 Task: Use LinkedIn's search filters to find profiles related to 'Chanakya' school, 'Sports and Recreation Instruction' industry, 'wealth management' service, 'sheet metal worker' title, 'Elsevier' company, 'houseforsale' topic, and 'Tata, Souss-Massa, Morocco' location.
Action: Mouse moved to (533, 70)
Screenshot: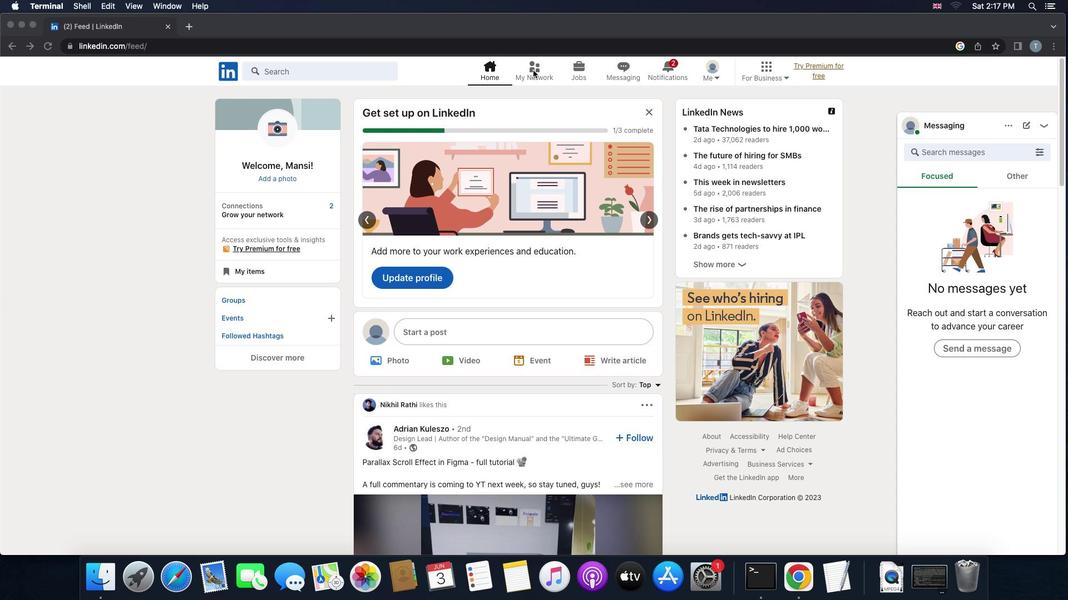 
Action: Mouse pressed left at (533, 70)
Screenshot: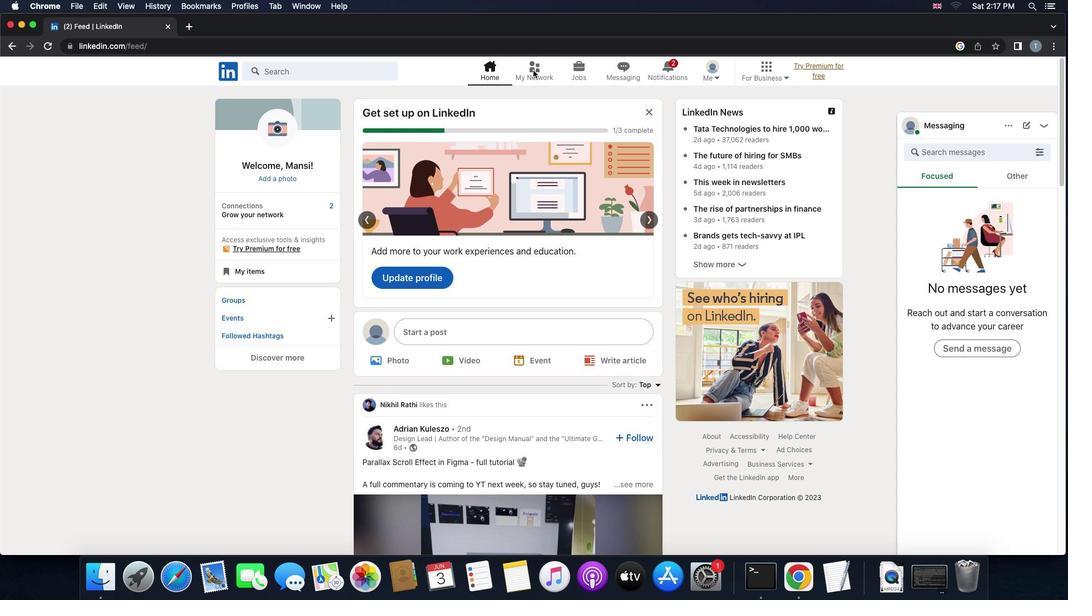 
Action: Mouse pressed left at (533, 70)
Screenshot: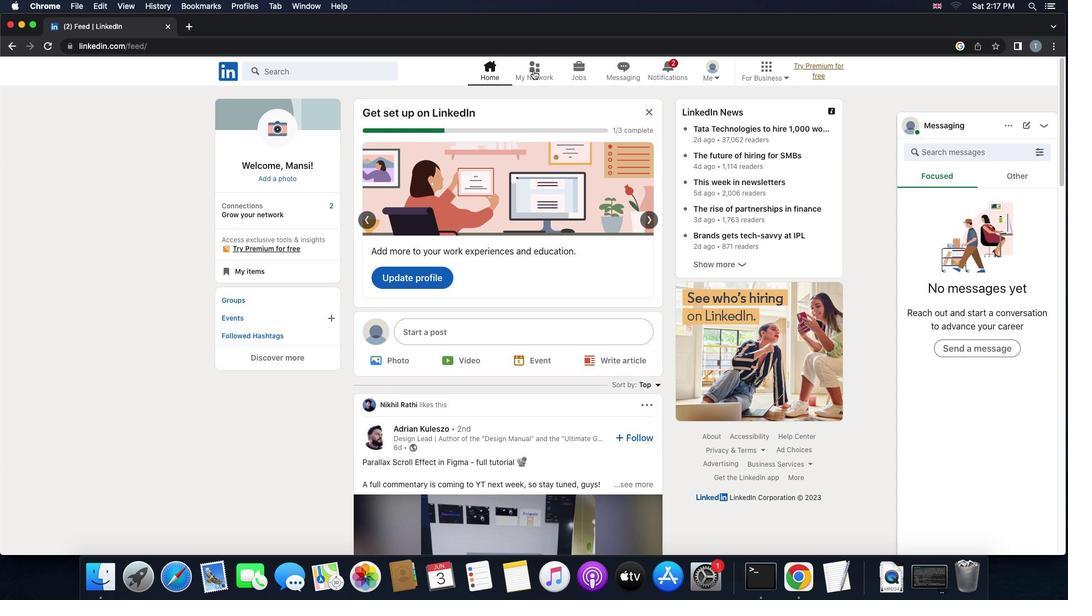 
Action: Mouse moved to (342, 124)
Screenshot: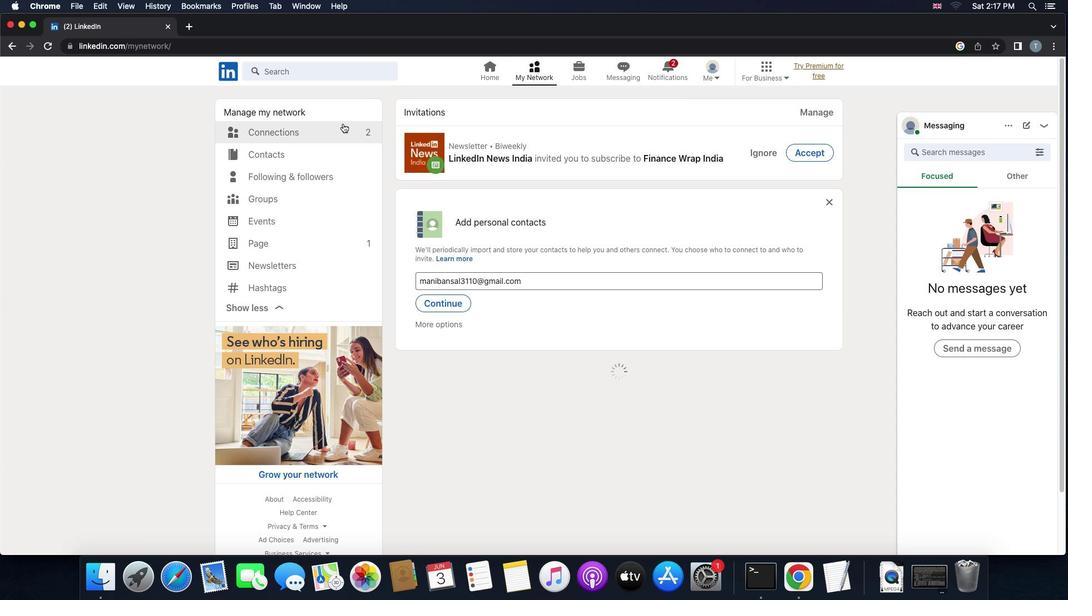 
Action: Mouse pressed left at (342, 124)
Screenshot: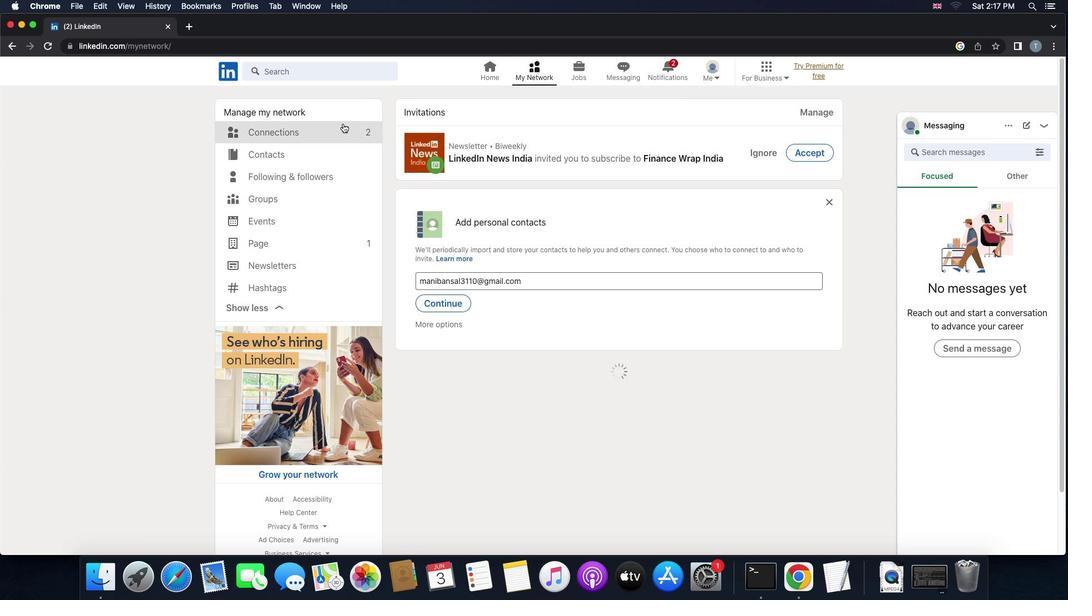 
Action: Mouse moved to (342, 124)
Screenshot: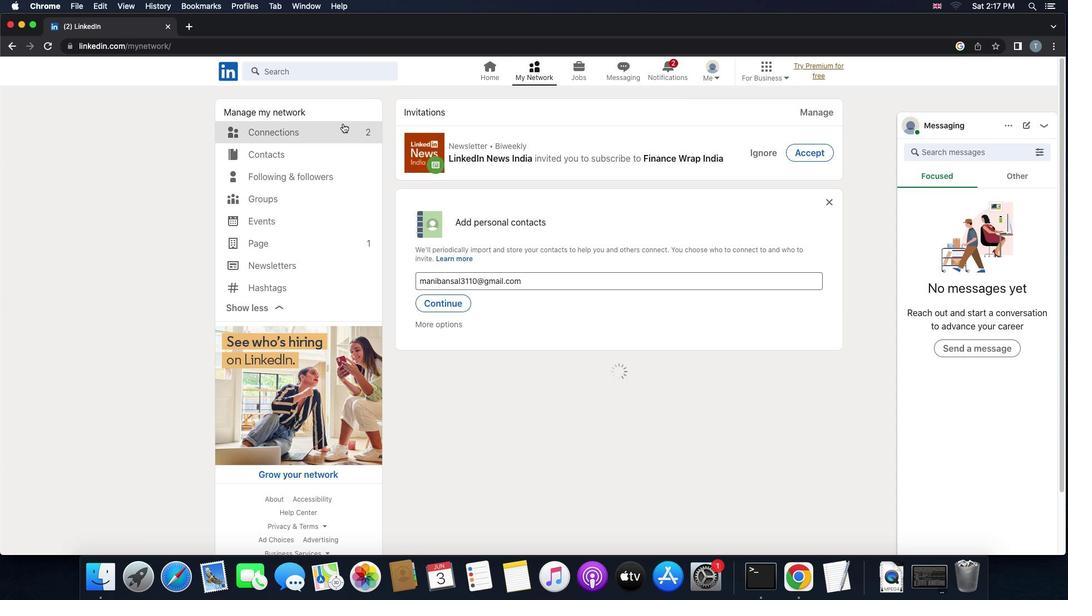 
Action: Mouse pressed left at (342, 124)
Screenshot: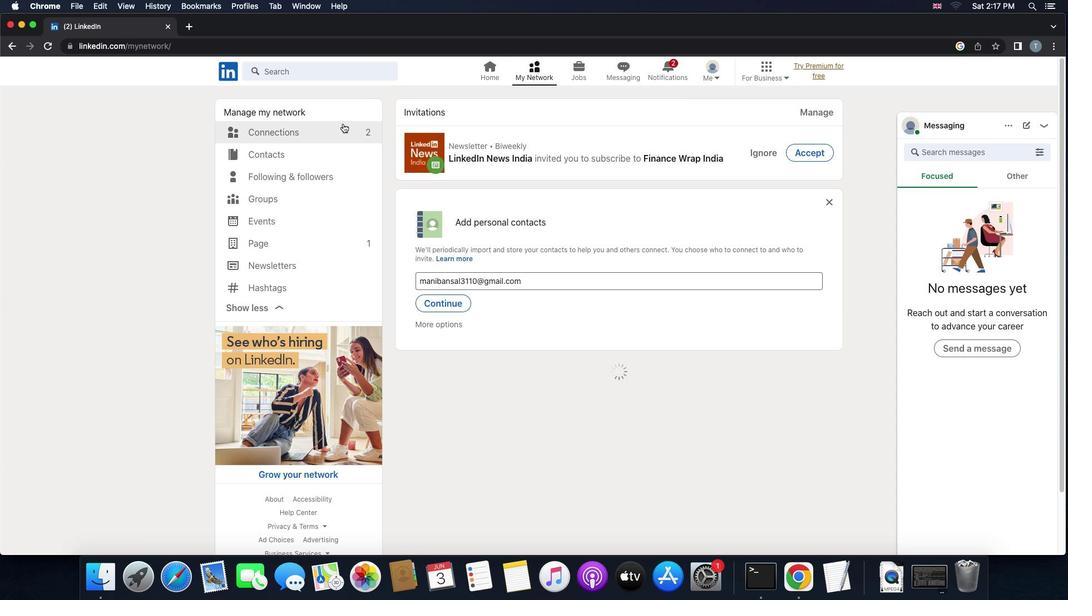 
Action: Mouse moved to (339, 135)
Screenshot: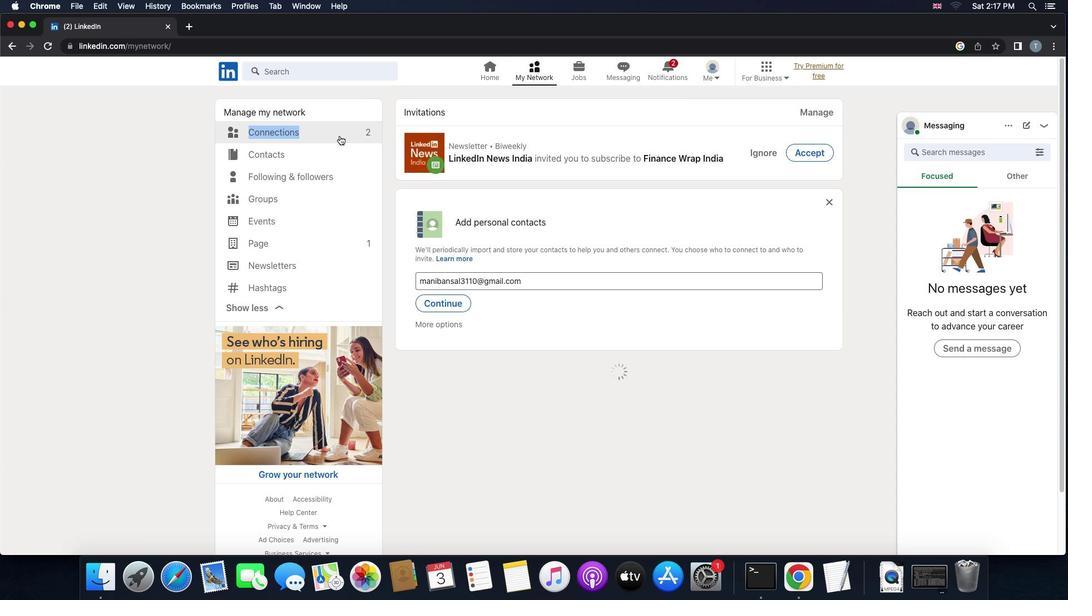 
Action: Mouse pressed left at (339, 135)
Screenshot: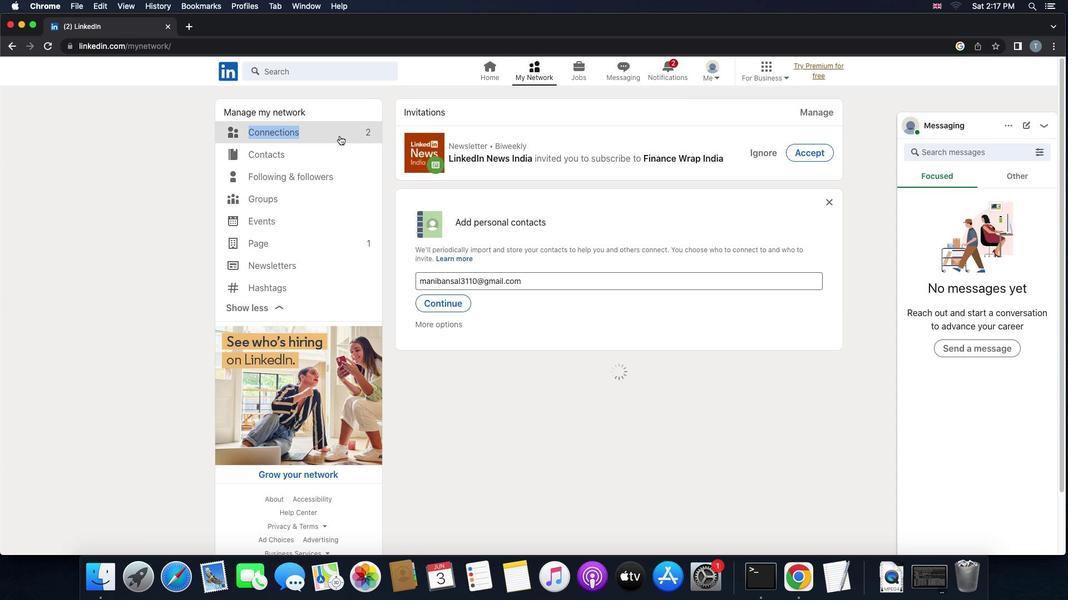 
Action: Mouse moved to (616, 135)
Screenshot: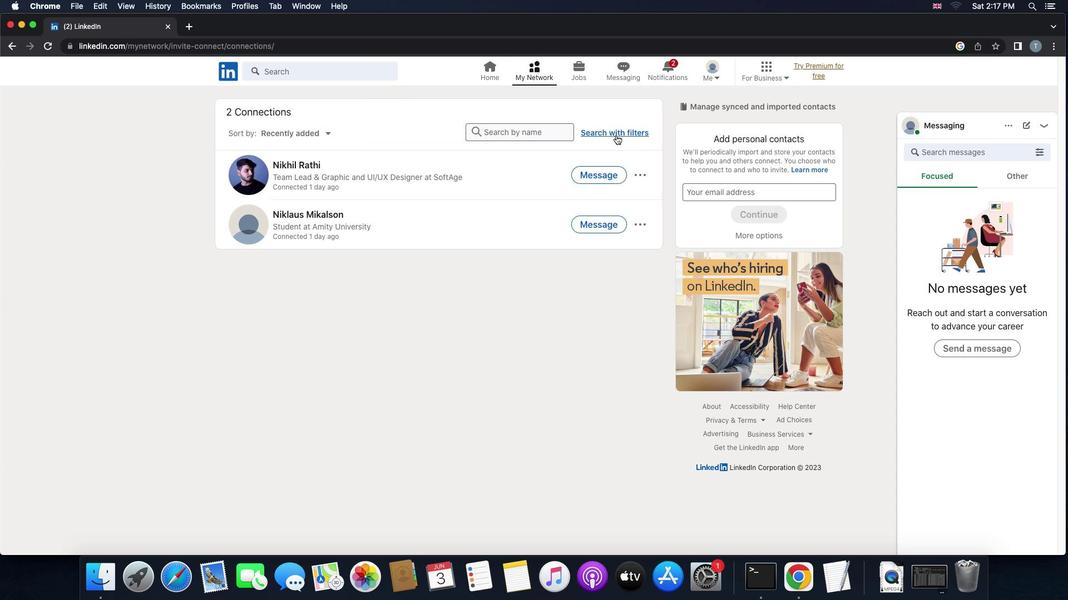 
Action: Mouse pressed left at (616, 135)
Screenshot: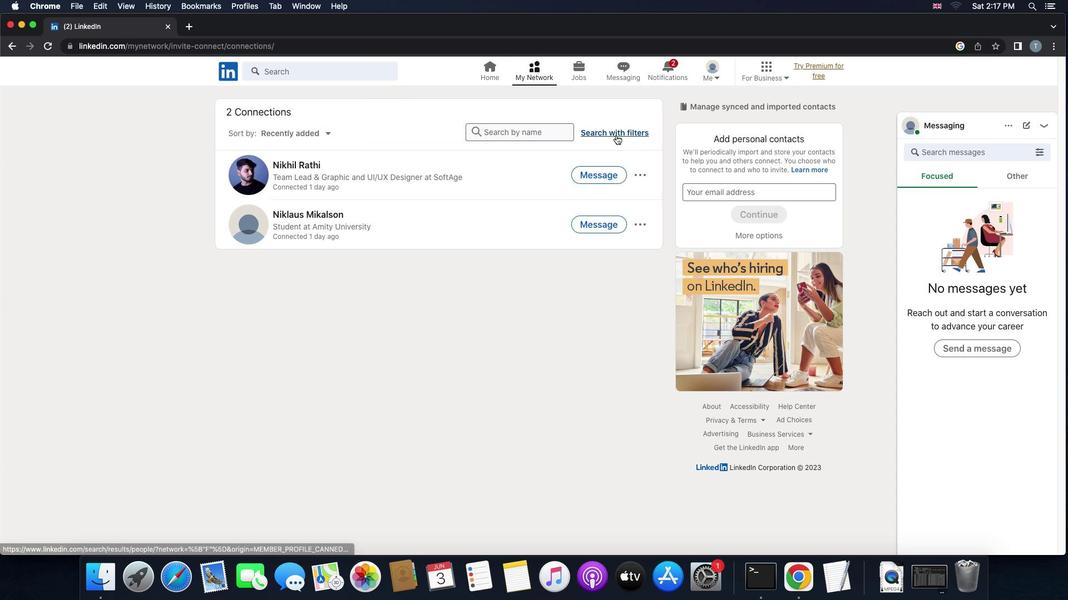 
Action: Mouse moved to (595, 105)
Screenshot: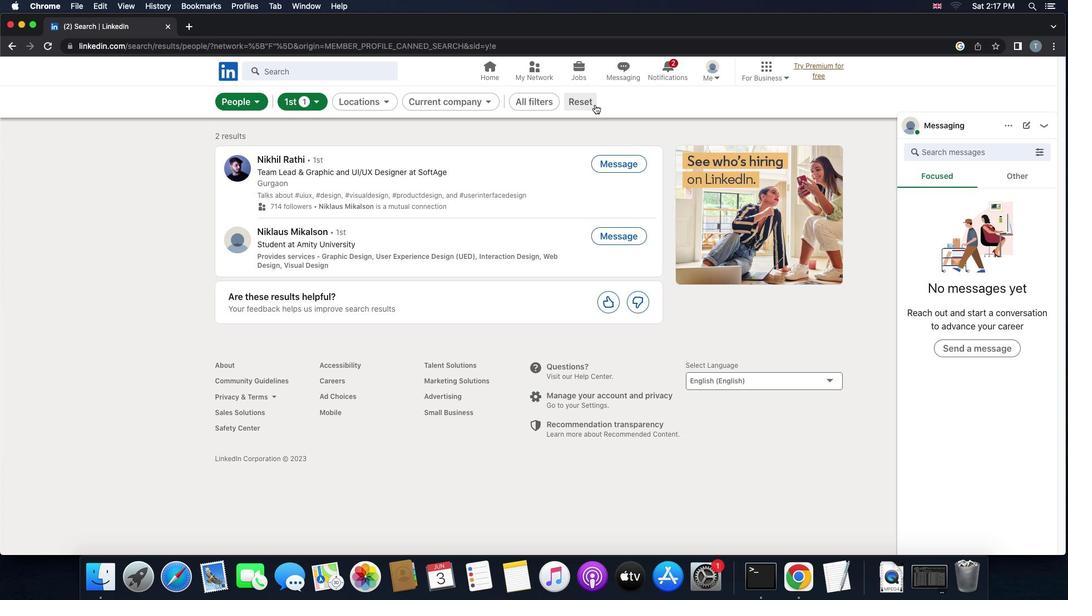 
Action: Mouse pressed left at (595, 105)
Screenshot: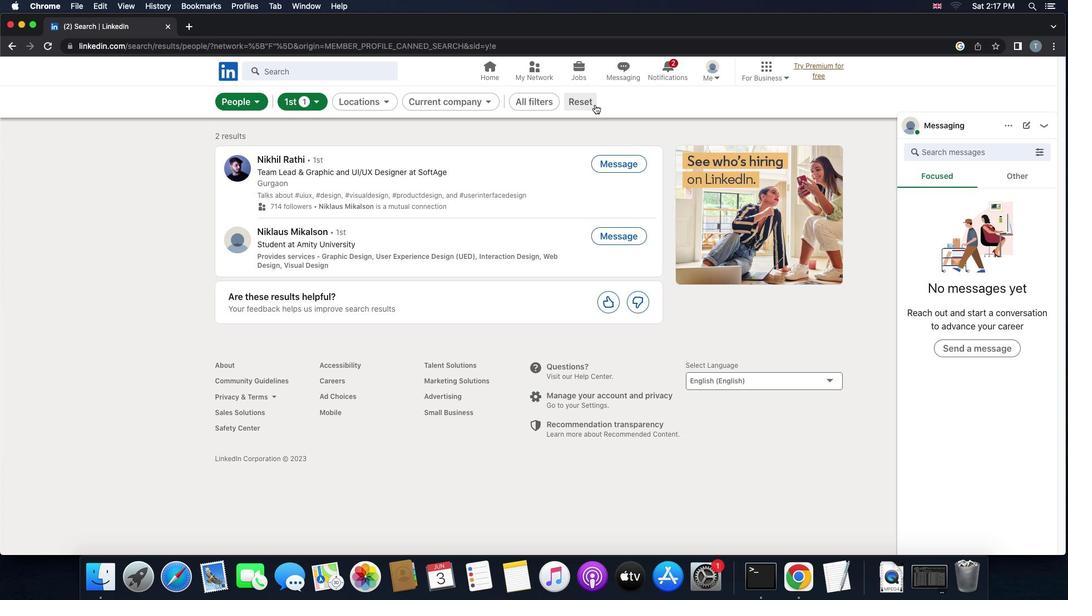 
Action: Mouse moved to (570, 104)
Screenshot: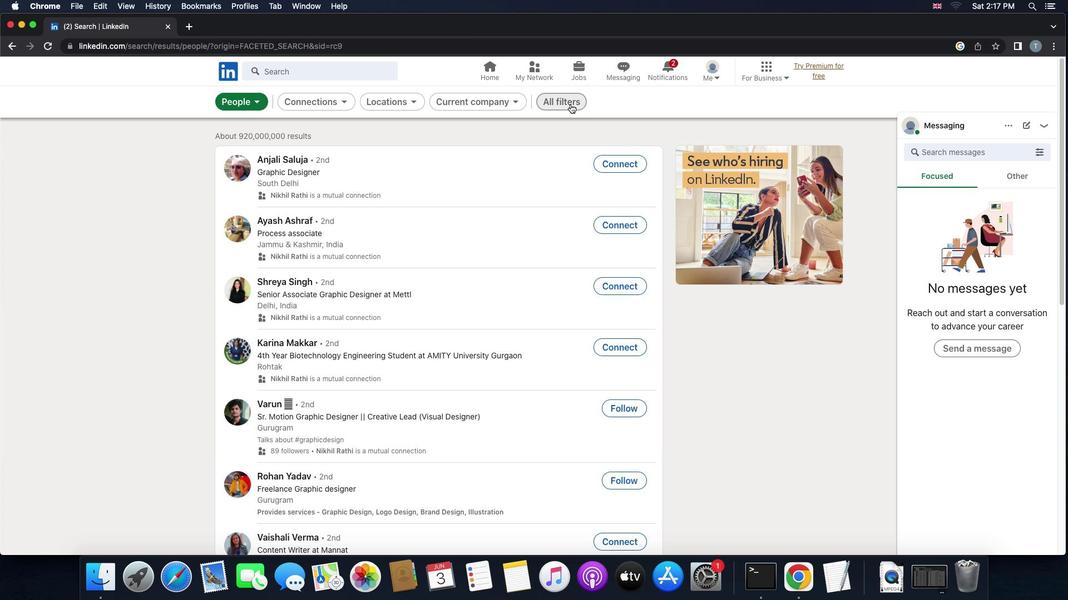 
Action: Mouse pressed left at (570, 104)
Screenshot: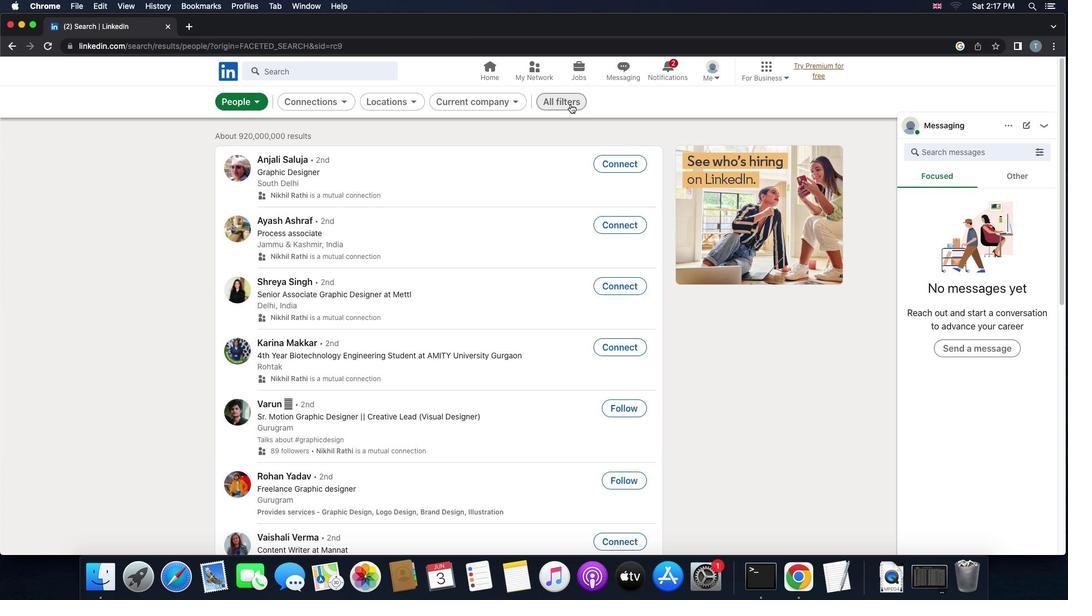 
Action: Mouse moved to (789, 258)
Screenshot: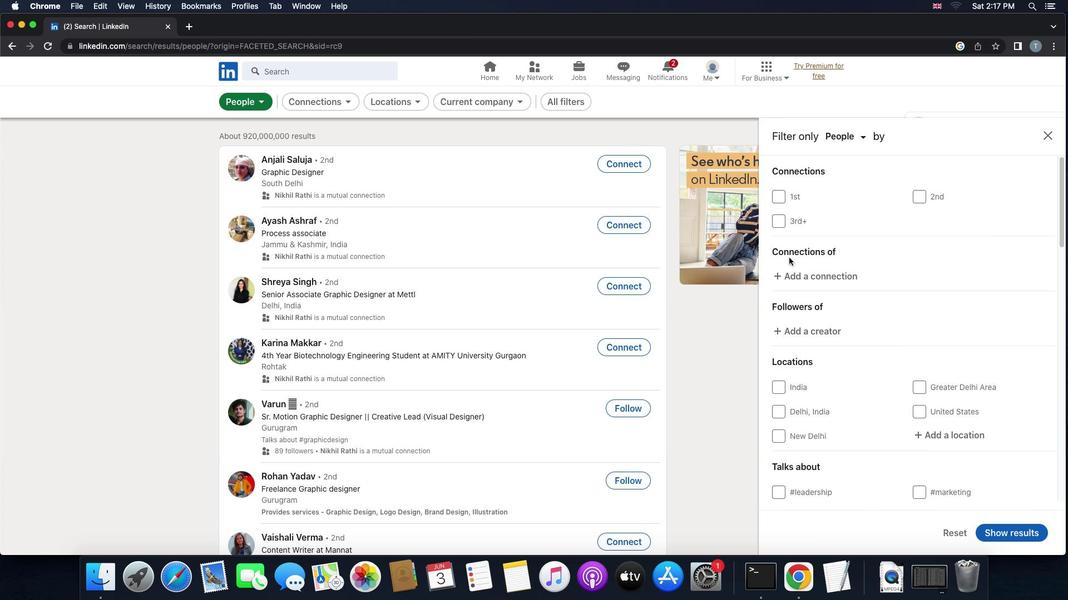 
Action: Mouse scrolled (789, 258) with delta (0, 0)
Screenshot: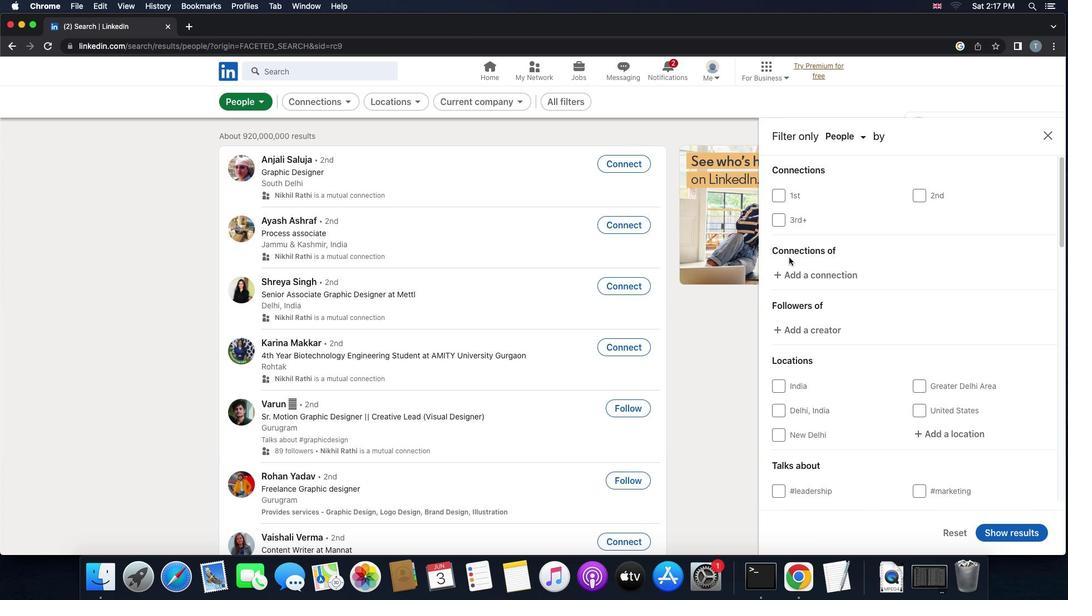 
Action: Mouse scrolled (789, 258) with delta (0, 0)
Screenshot: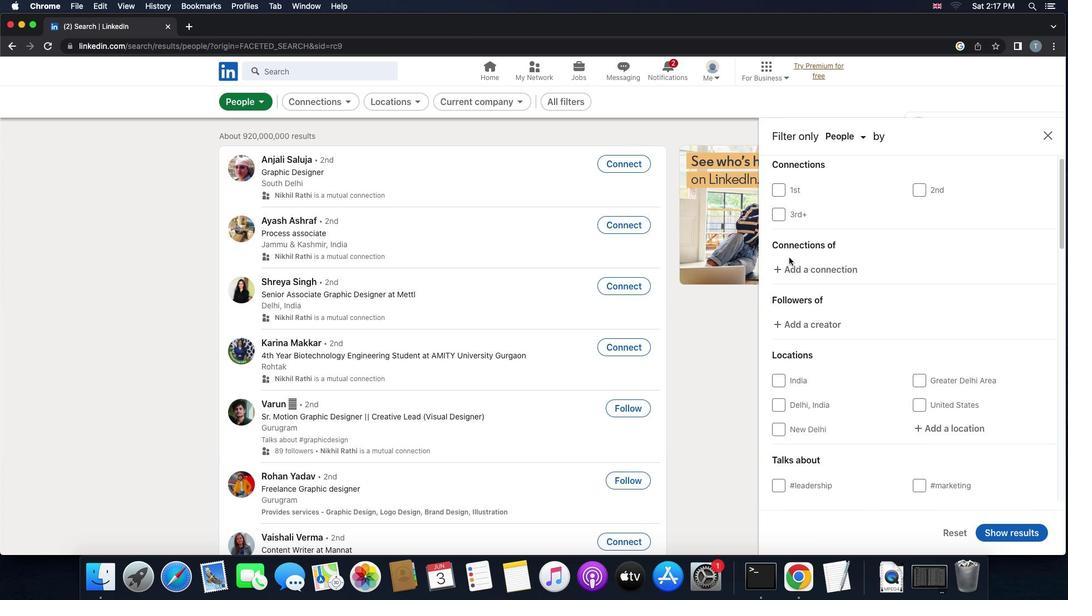 
Action: Mouse scrolled (789, 258) with delta (0, -1)
Screenshot: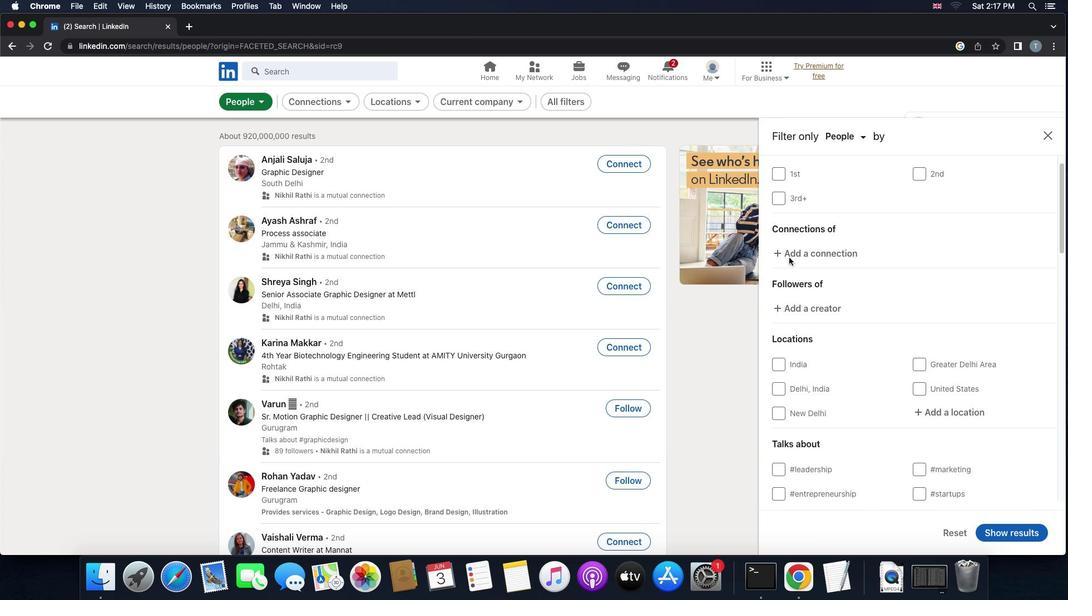 
Action: Mouse moved to (942, 342)
Screenshot: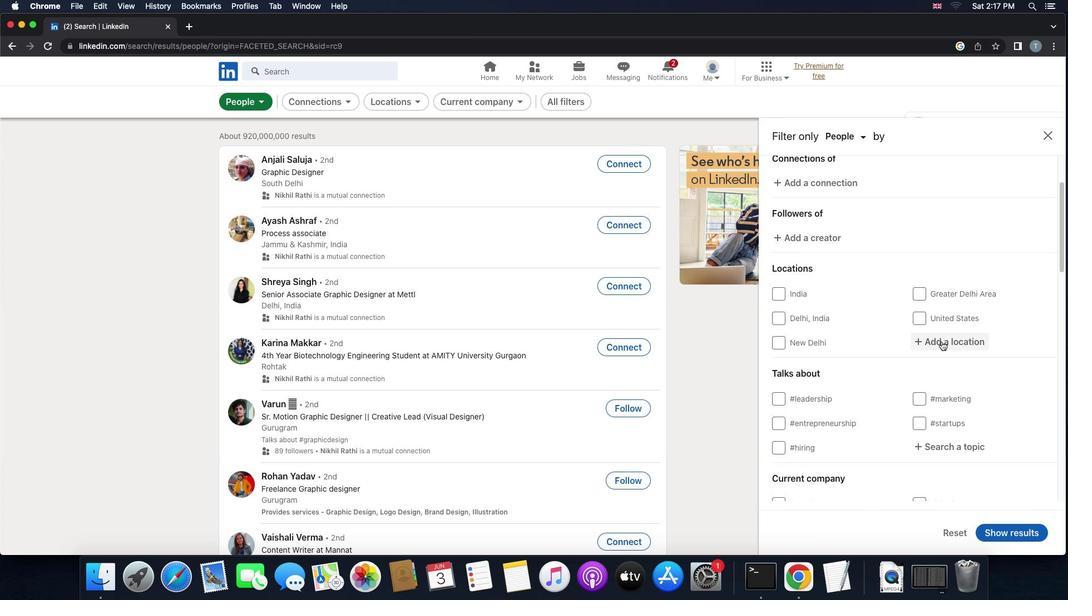 
Action: Mouse pressed left at (942, 342)
Screenshot: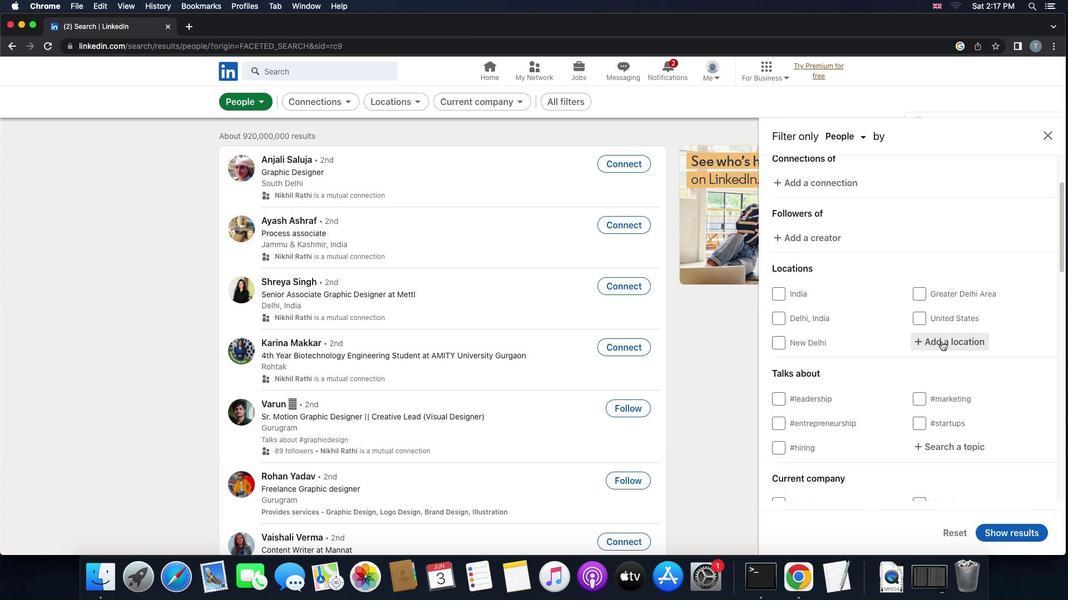 
Action: Mouse moved to (945, 342)
Screenshot: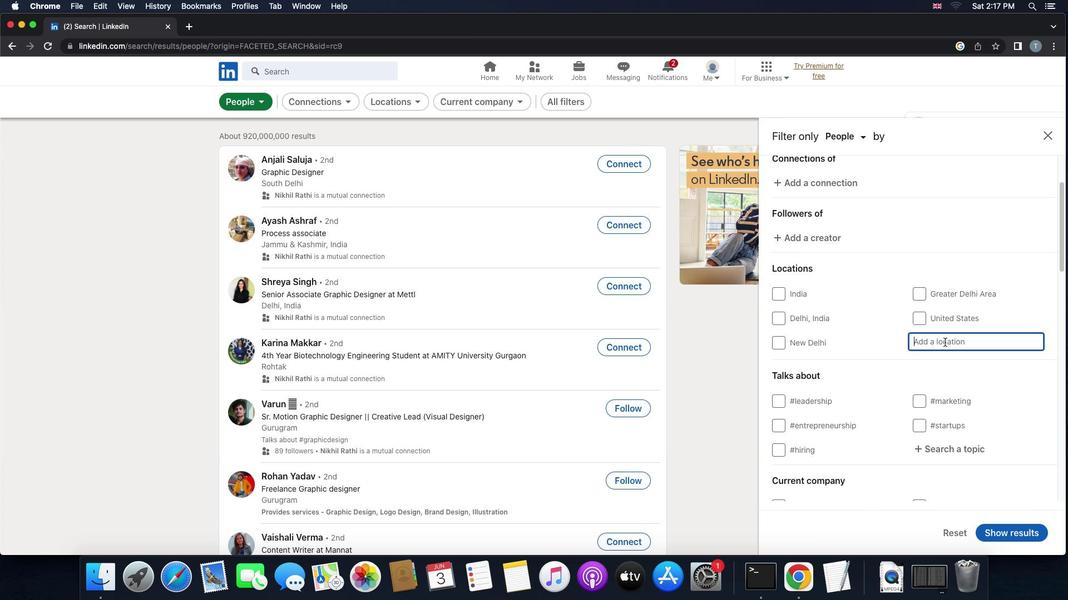 
Action: Key pressed 't''a''t''a'
Screenshot: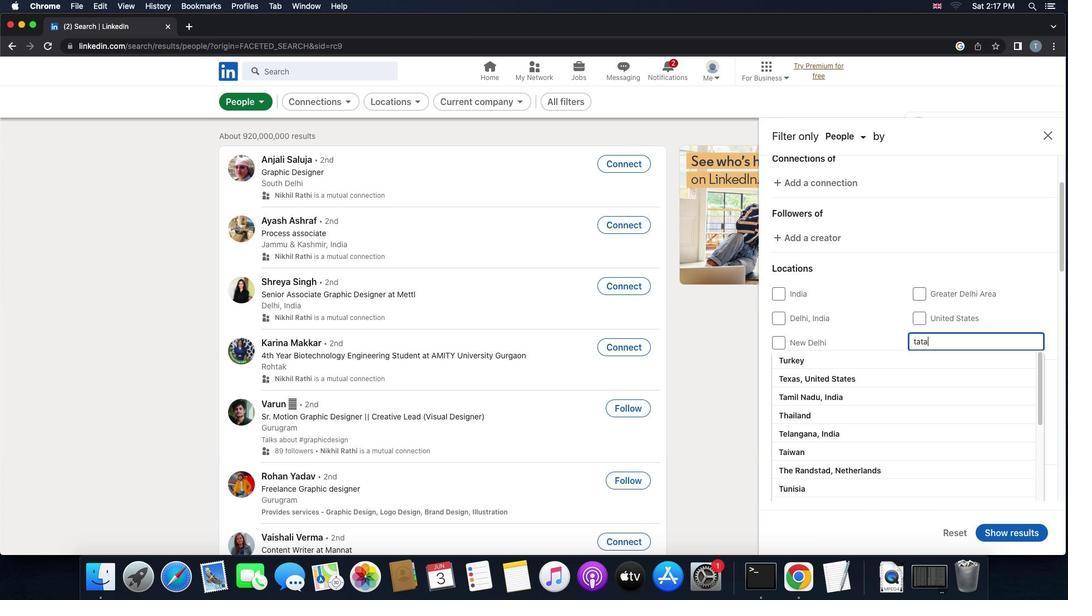 
Action: Mouse moved to (926, 392)
Screenshot: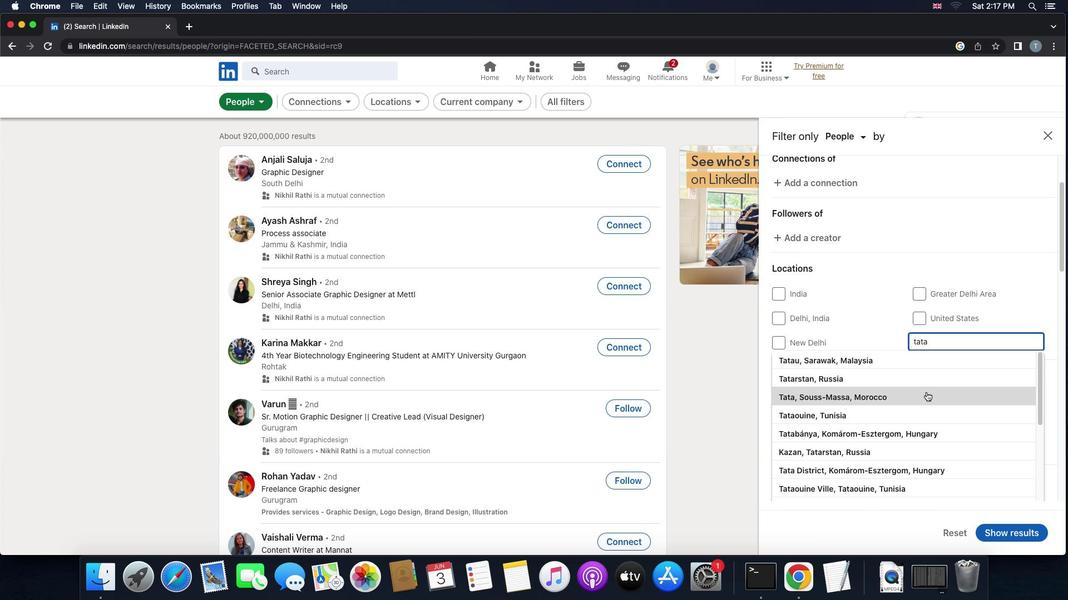 
Action: Mouse pressed left at (926, 392)
Screenshot: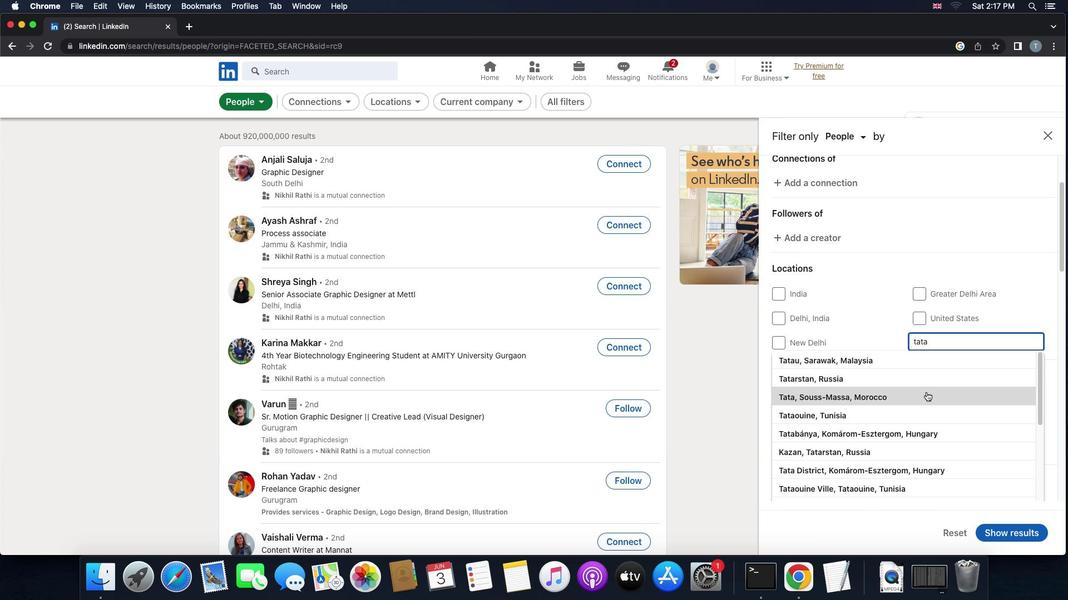 
Action: Mouse moved to (925, 402)
Screenshot: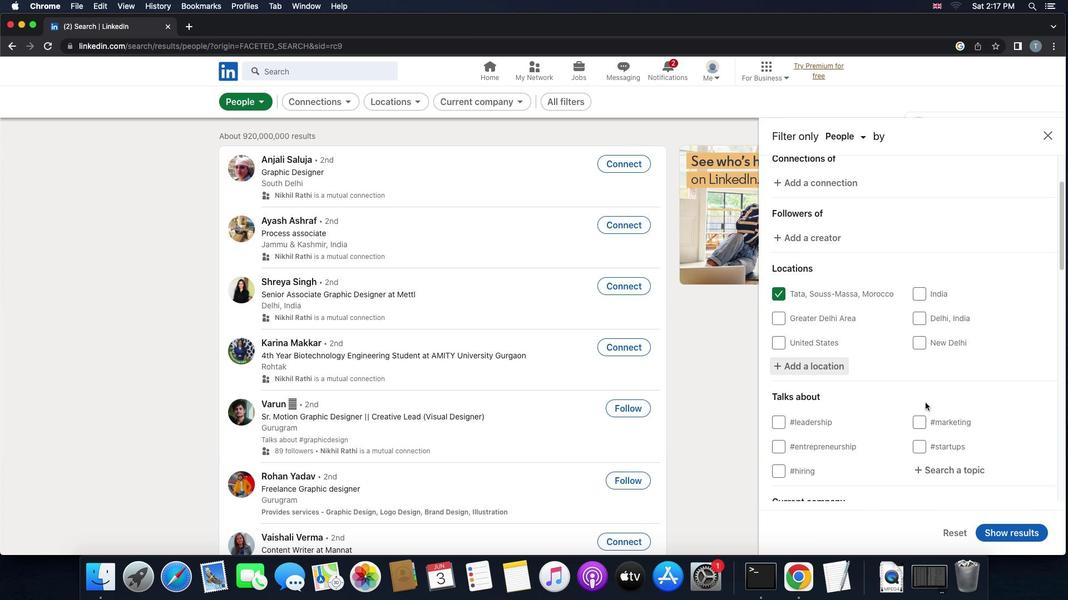 
Action: Mouse scrolled (925, 402) with delta (0, 0)
Screenshot: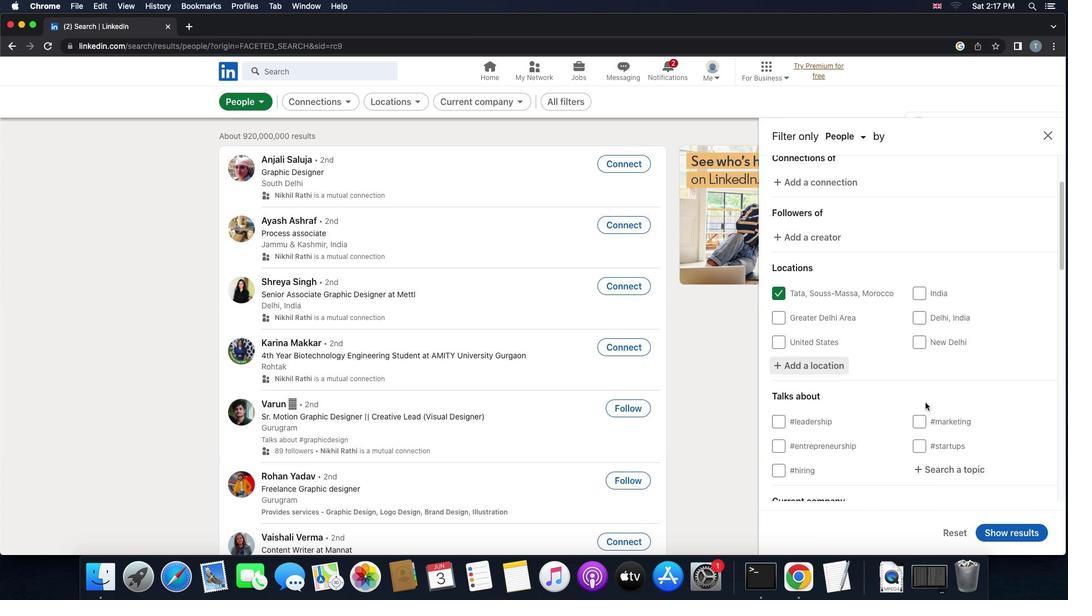 
Action: Mouse scrolled (925, 402) with delta (0, 0)
Screenshot: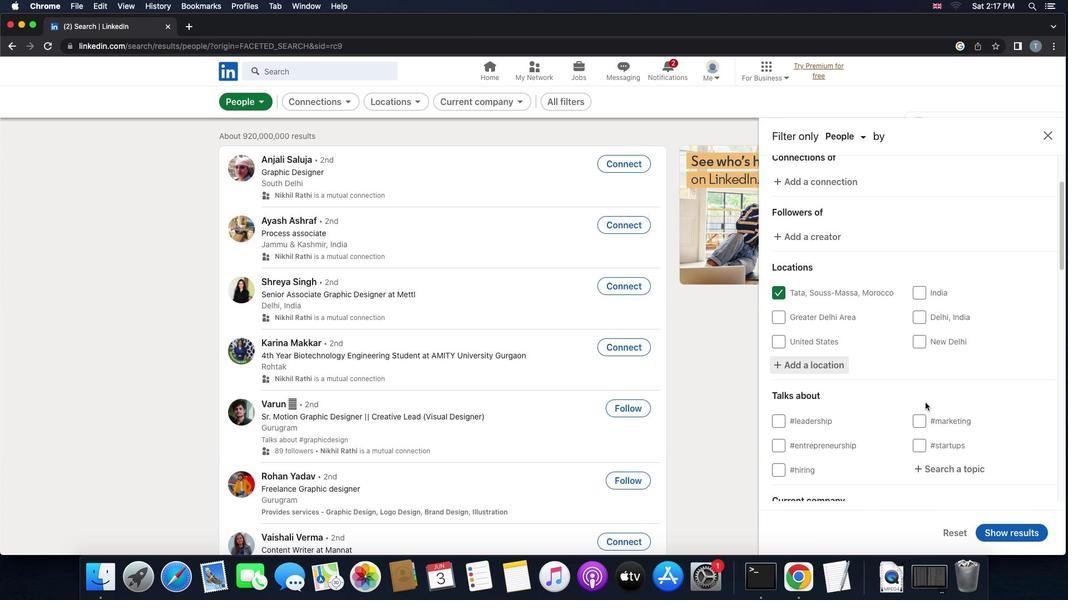 
Action: Mouse scrolled (925, 402) with delta (0, -1)
Screenshot: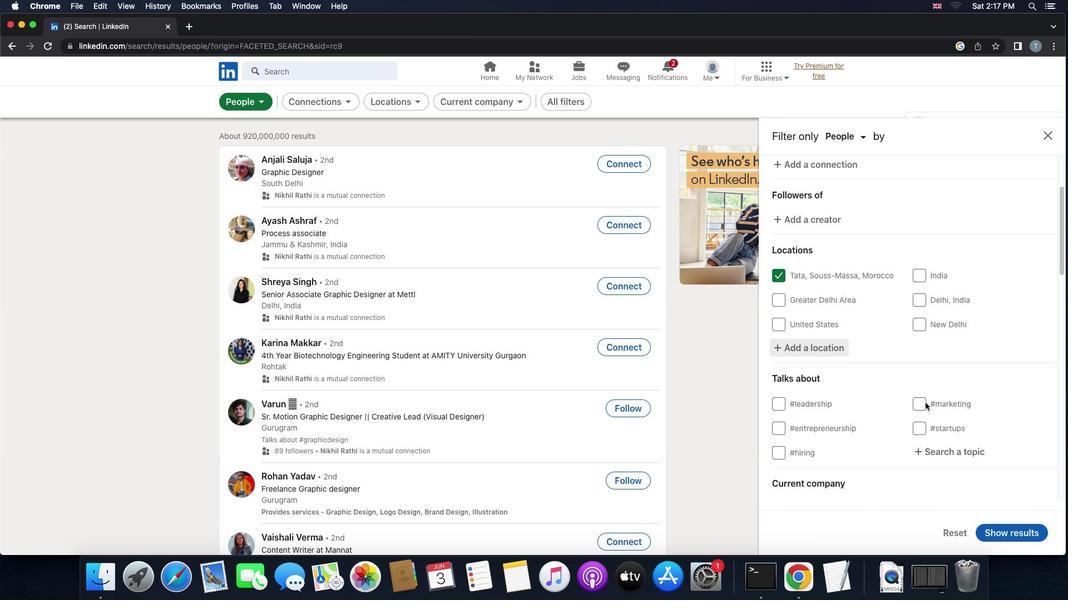
Action: Mouse moved to (927, 403)
Screenshot: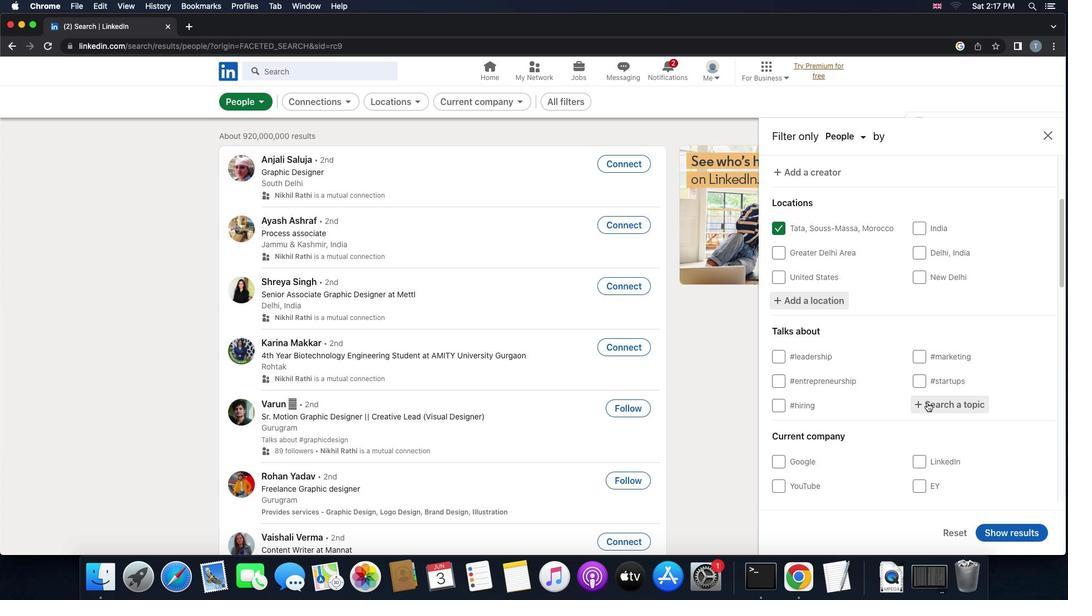 
Action: Mouse pressed left at (927, 403)
Screenshot: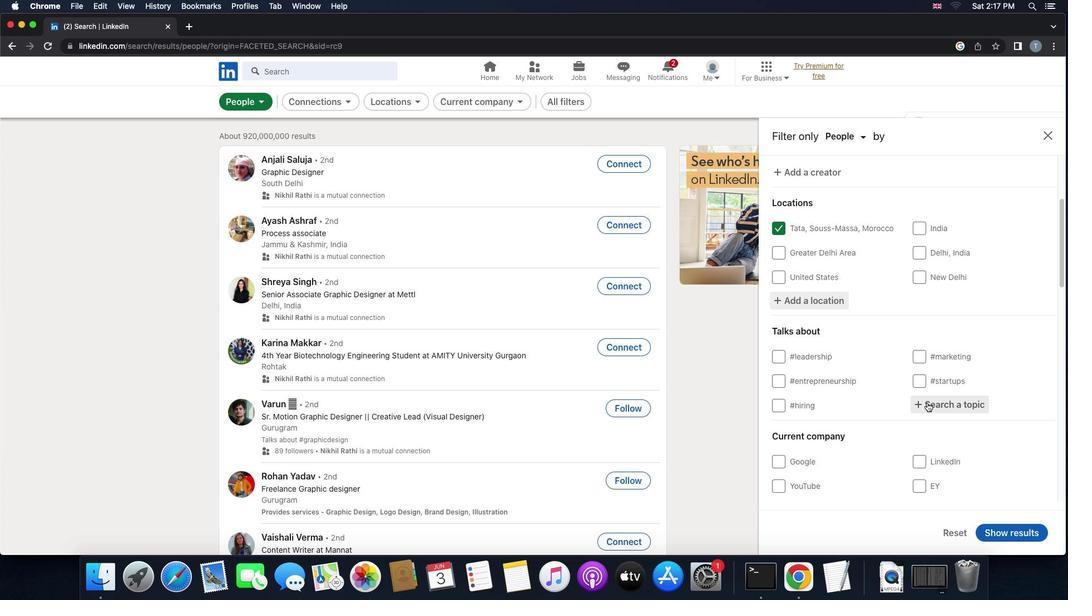 
Action: Key pressed 'h''o''u''s''e''f''o''r'
Screenshot: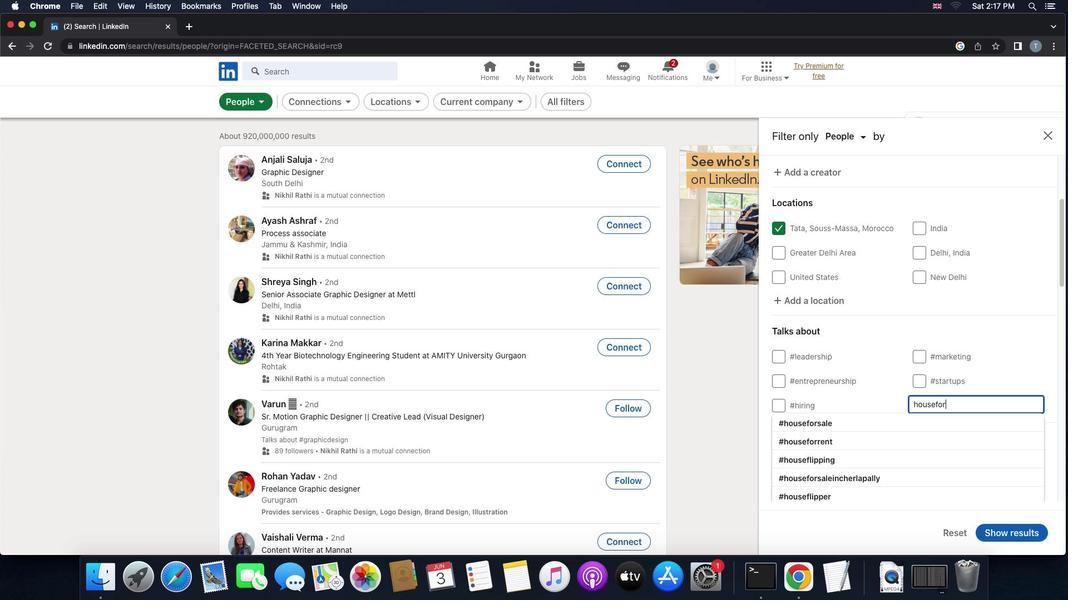 
Action: Mouse moved to (924, 422)
Screenshot: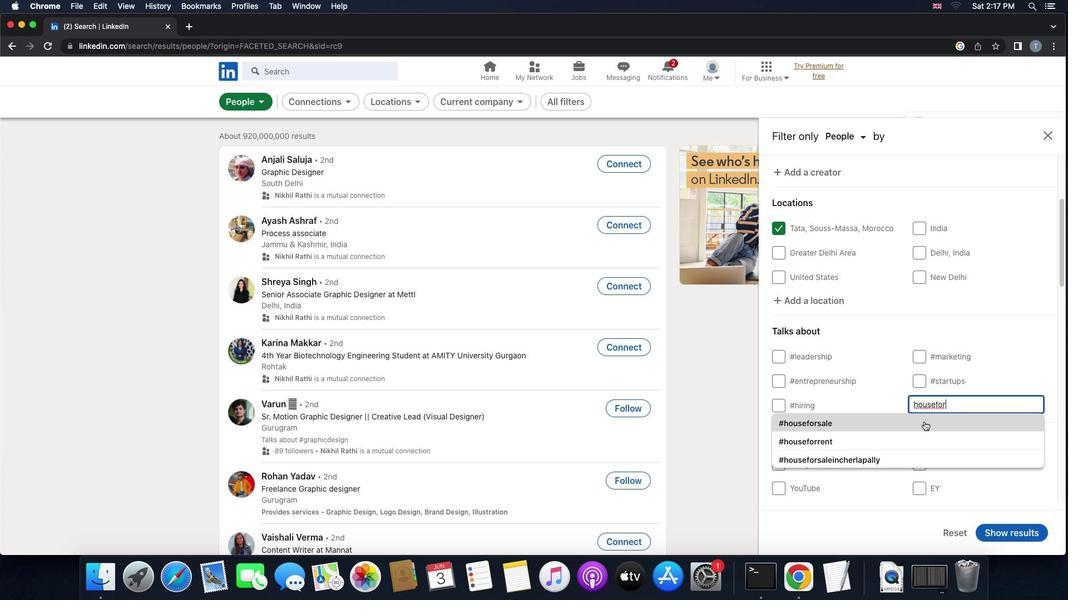 
Action: Mouse pressed left at (924, 422)
Screenshot: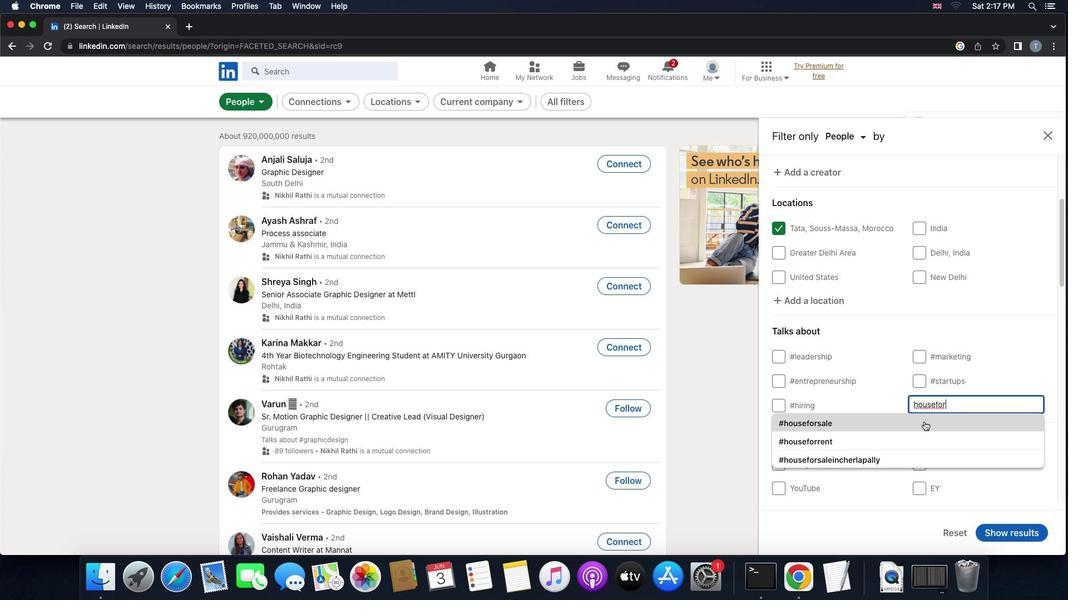 
Action: Mouse moved to (932, 426)
Screenshot: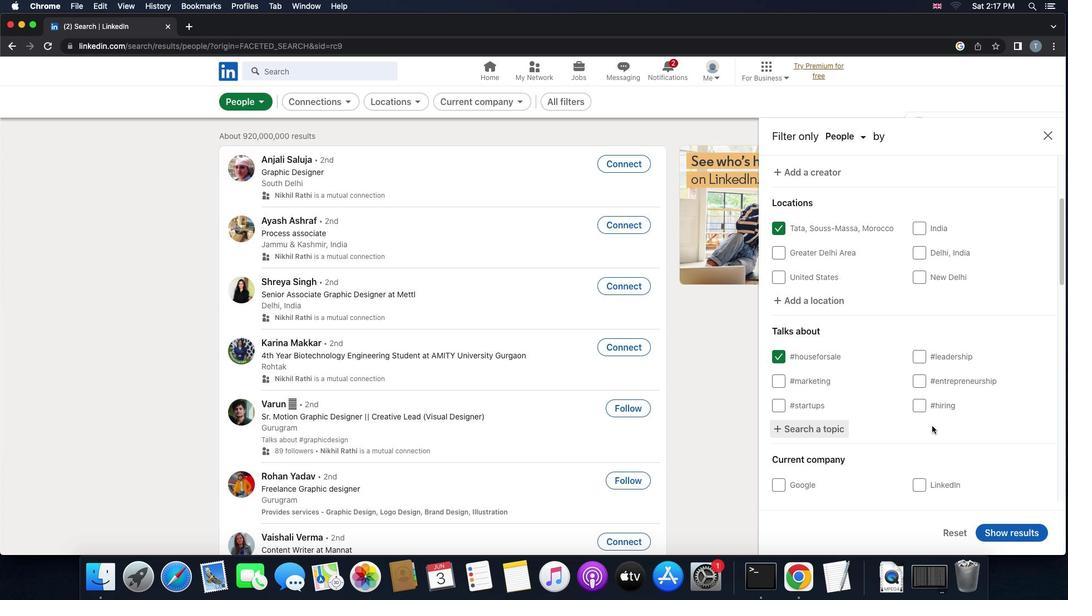 
Action: Mouse scrolled (932, 426) with delta (0, 0)
Screenshot: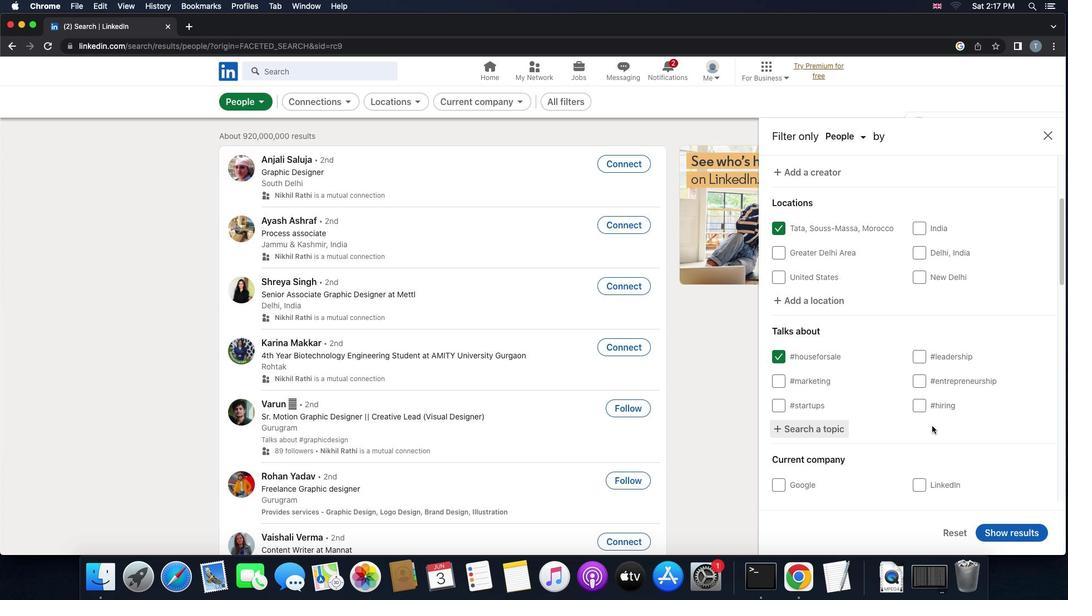 
Action: Mouse moved to (932, 426)
Screenshot: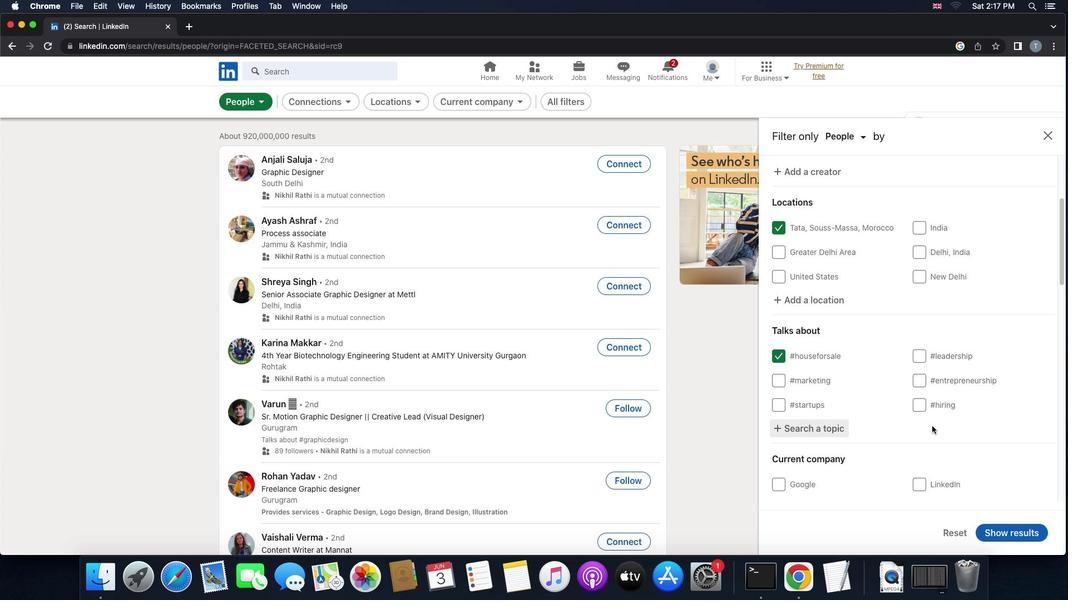 
Action: Mouse scrolled (932, 426) with delta (0, 0)
Screenshot: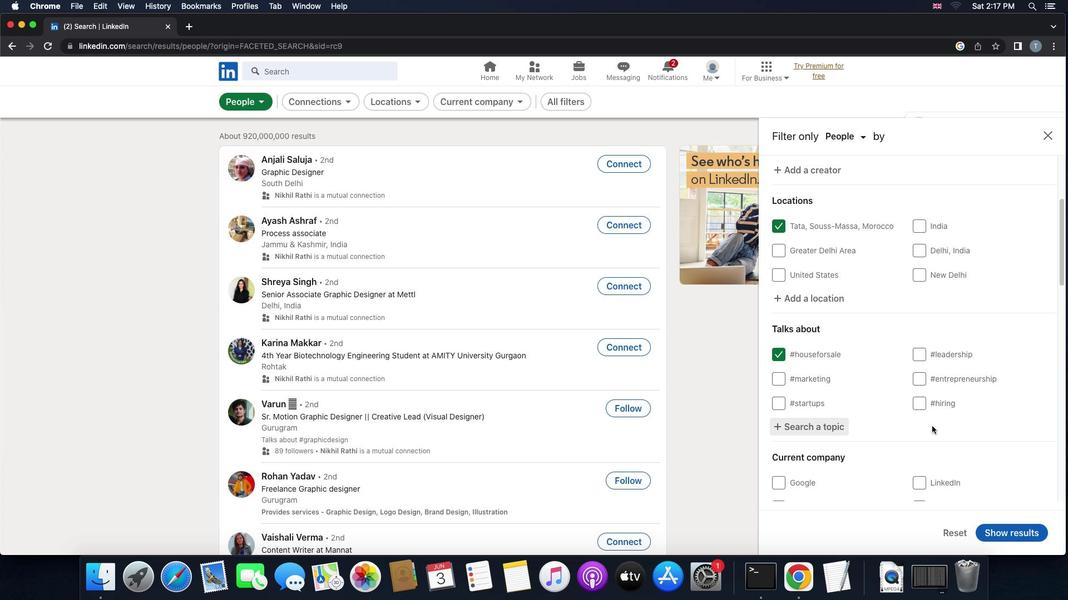 
Action: Mouse scrolled (932, 426) with delta (0, 0)
Screenshot: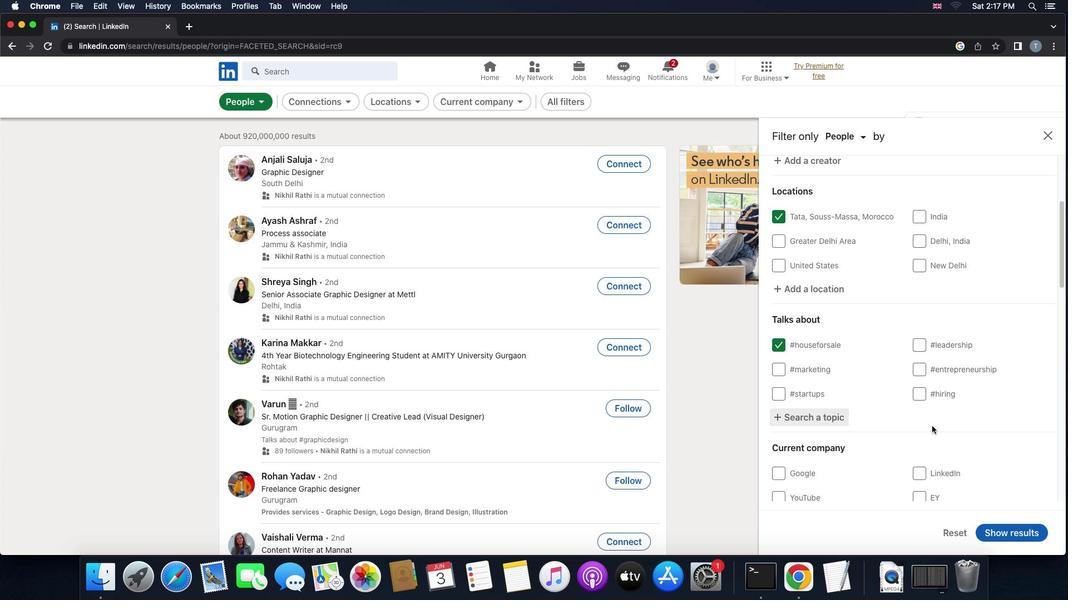 
Action: Mouse moved to (932, 426)
Screenshot: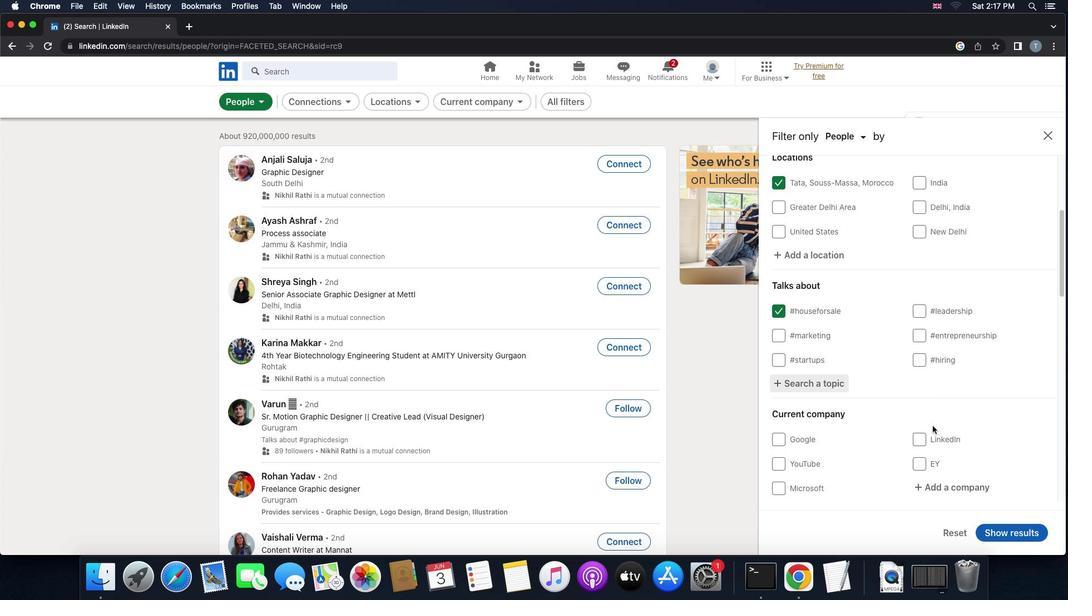 
Action: Mouse scrolled (932, 426) with delta (0, 0)
Screenshot: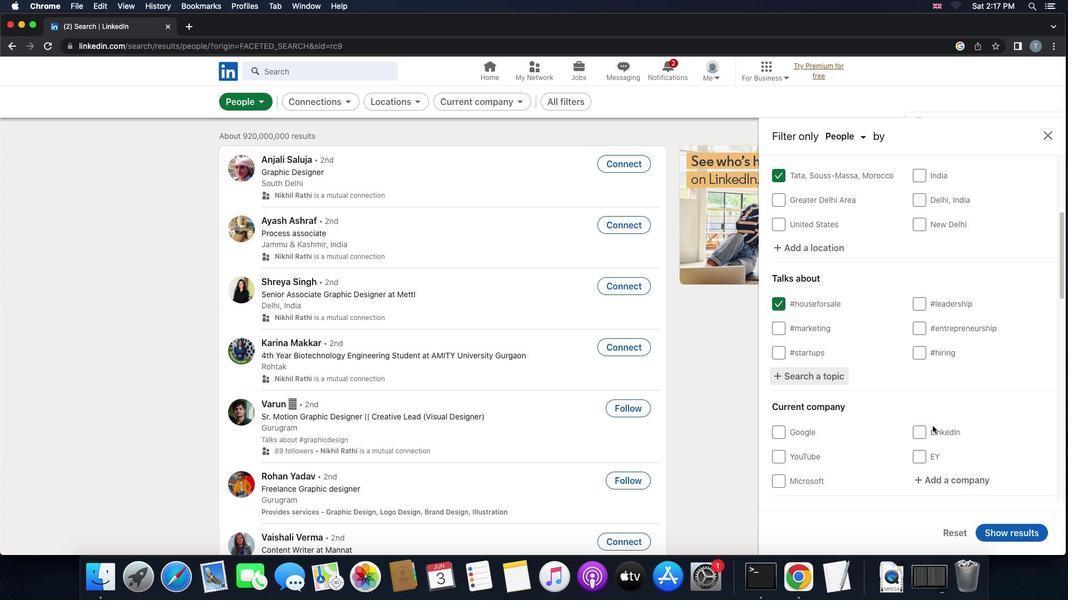 
Action: Mouse scrolled (932, 426) with delta (0, 0)
Screenshot: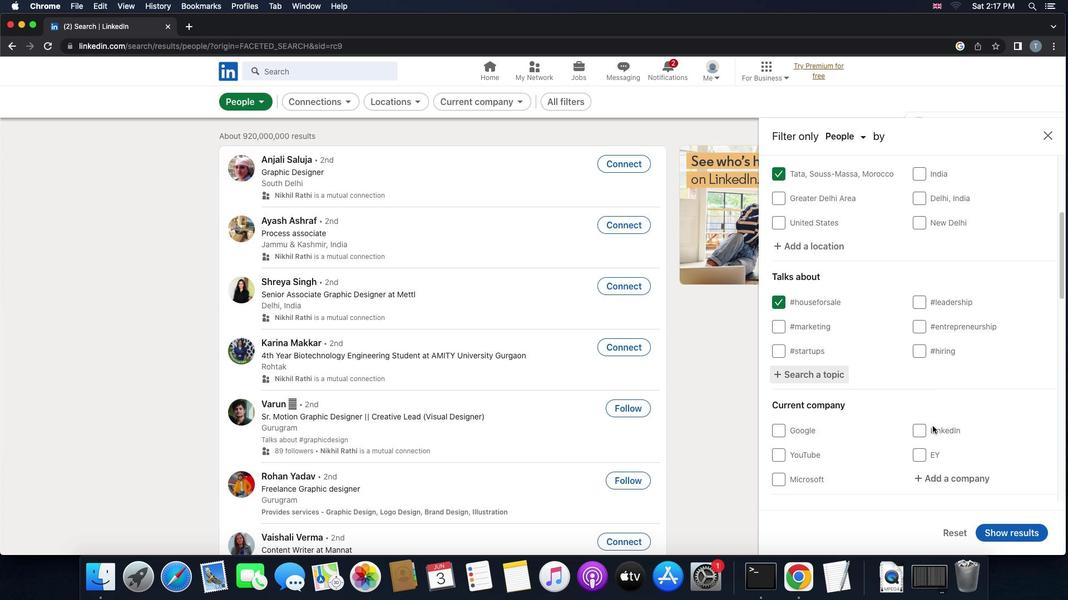 
Action: Mouse scrolled (932, 426) with delta (0, 0)
Screenshot: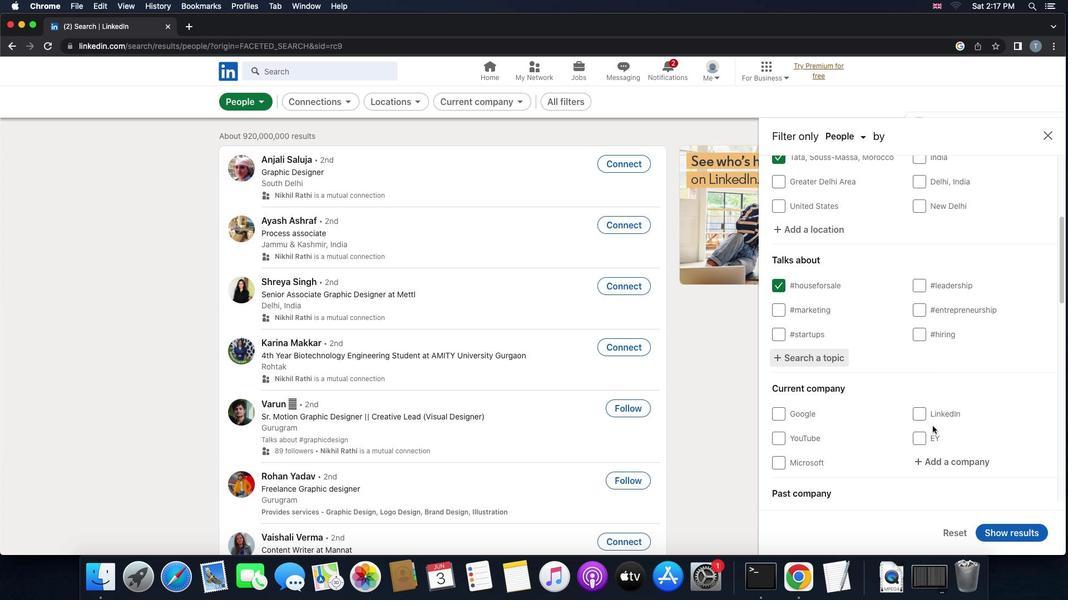 
Action: Mouse scrolled (932, 426) with delta (0, 0)
Screenshot: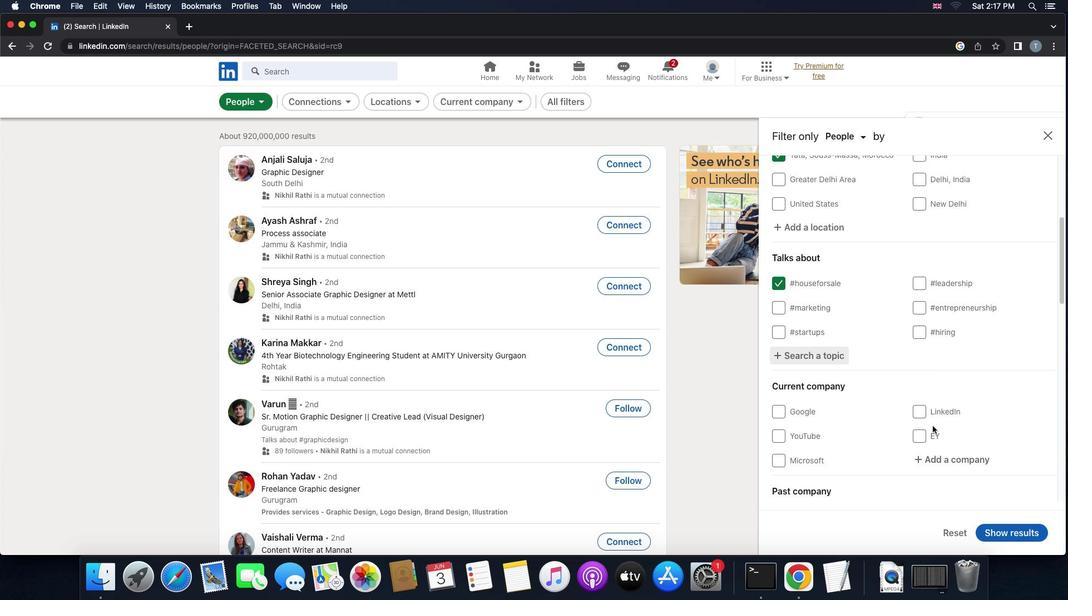 
Action: Mouse scrolled (932, 426) with delta (0, 0)
Screenshot: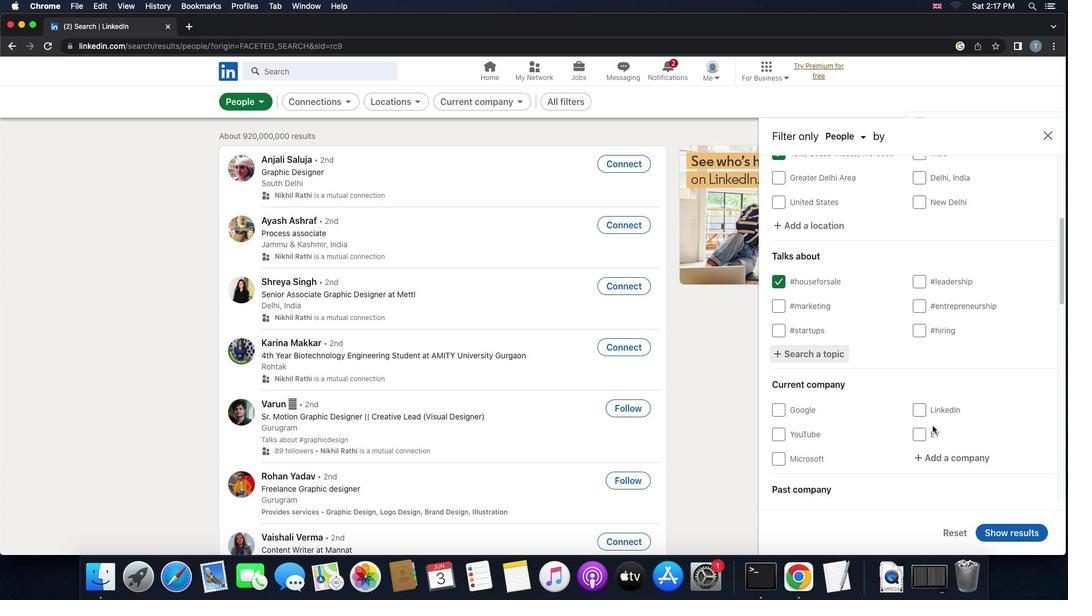 
Action: Mouse scrolled (932, 426) with delta (0, 0)
Screenshot: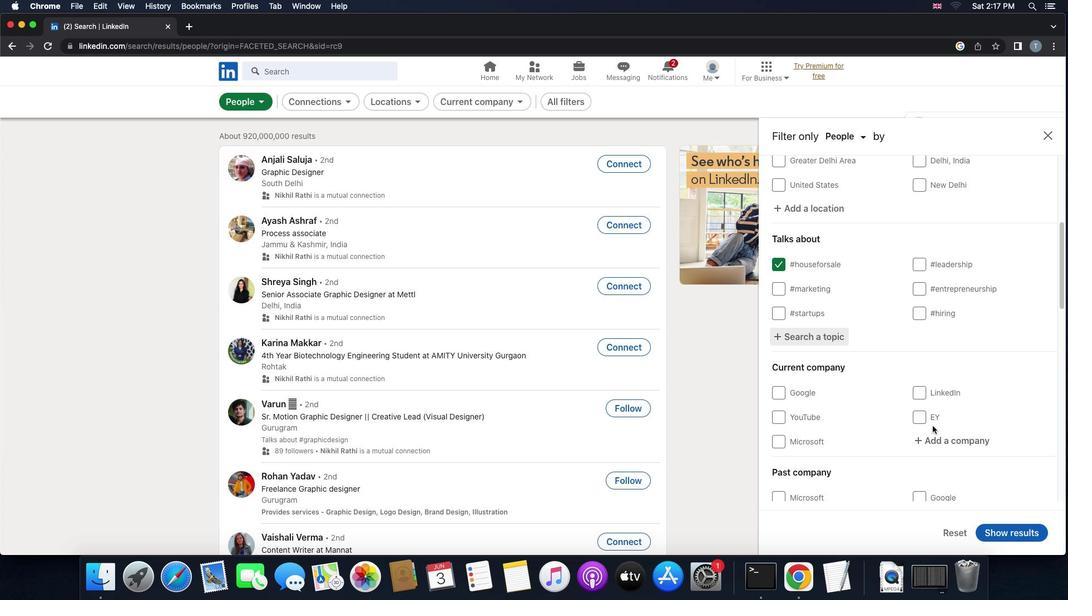 
Action: Mouse moved to (937, 436)
Screenshot: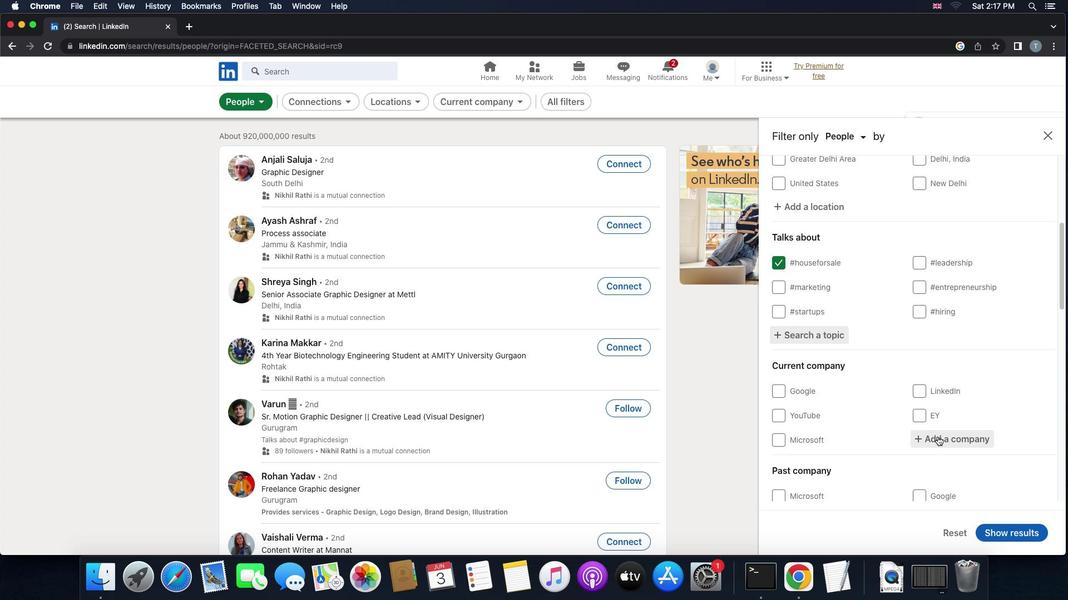 
Action: Mouse pressed left at (937, 436)
Screenshot: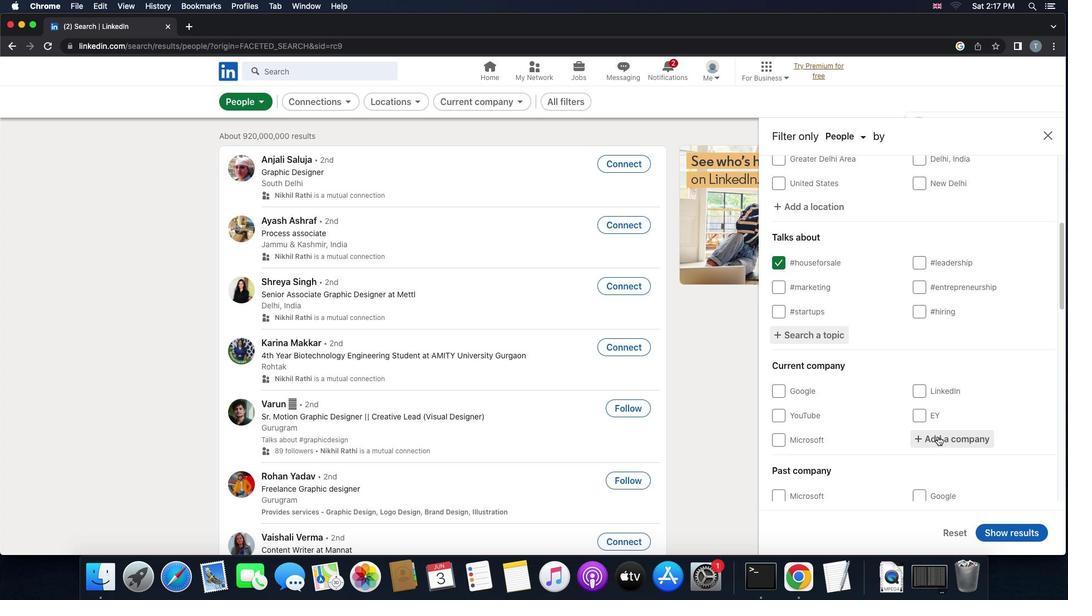 
Action: Mouse moved to (937, 436)
Screenshot: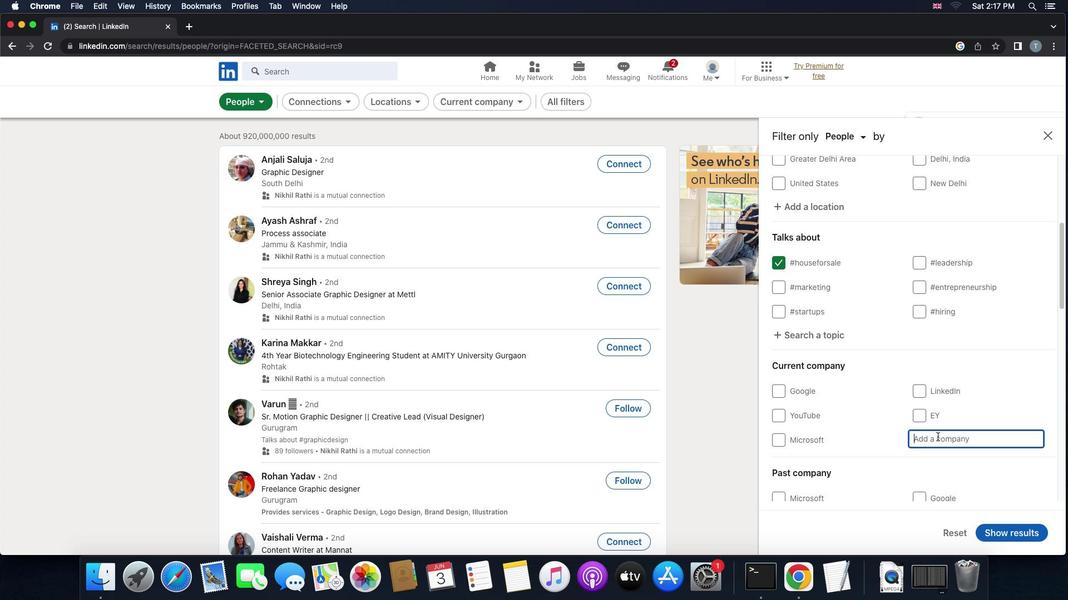
Action: Key pressed Key.shift'E''l''s''e''v''i'
Screenshot: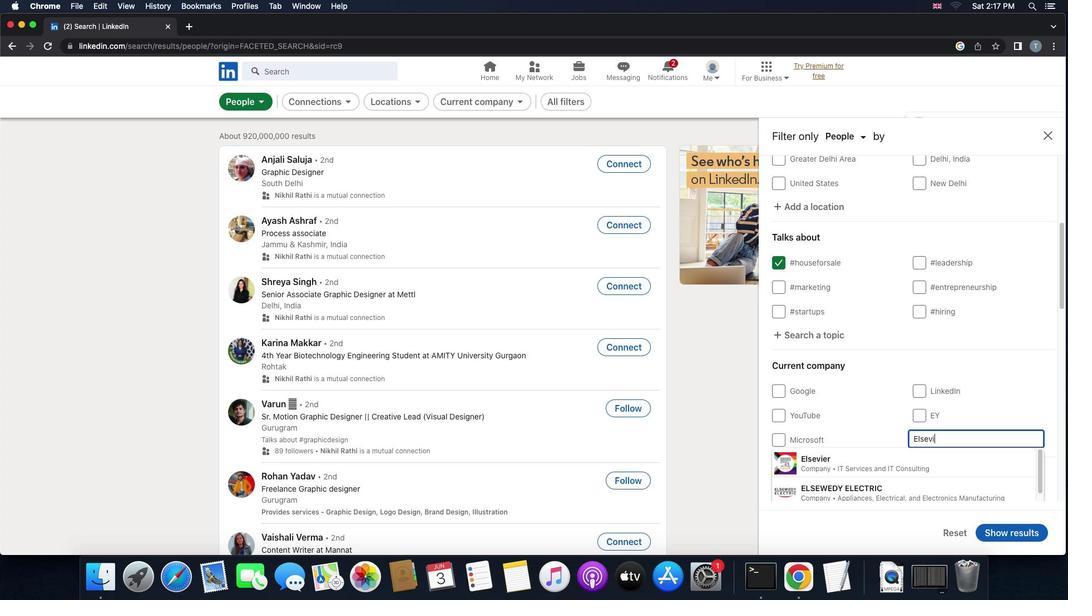 
Action: Mouse moved to (933, 465)
Screenshot: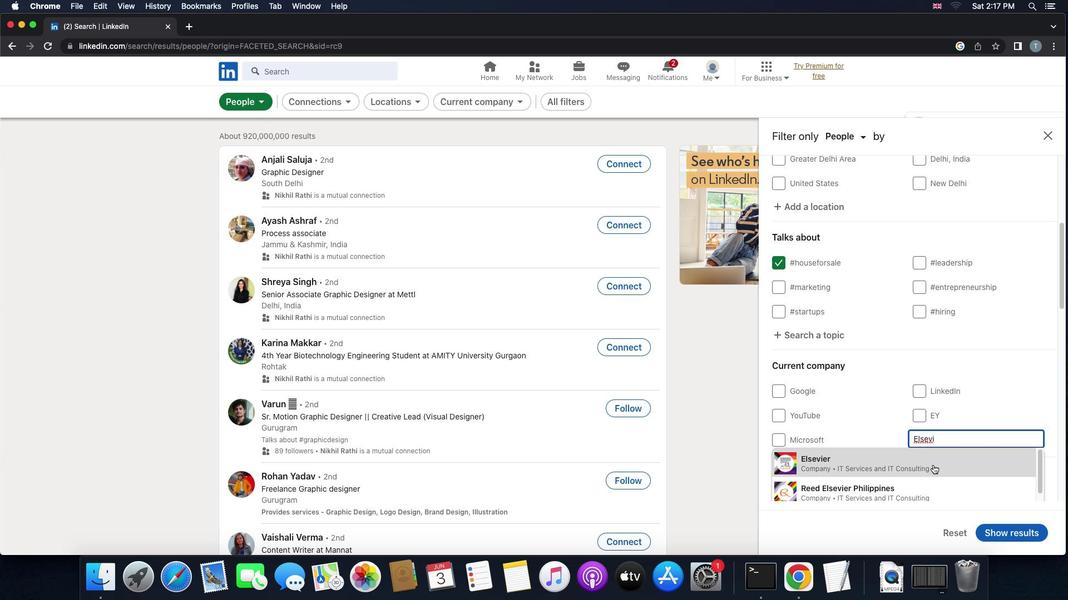 
Action: Mouse pressed left at (933, 465)
Screenshot: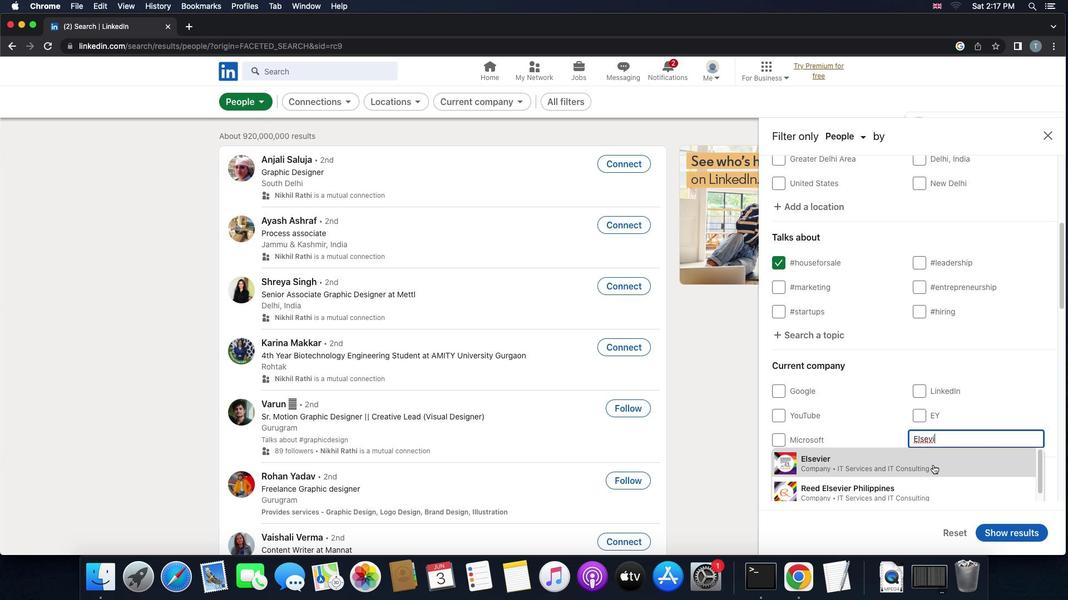 
Action: Mouse moved to (935, 462)
Screenshot: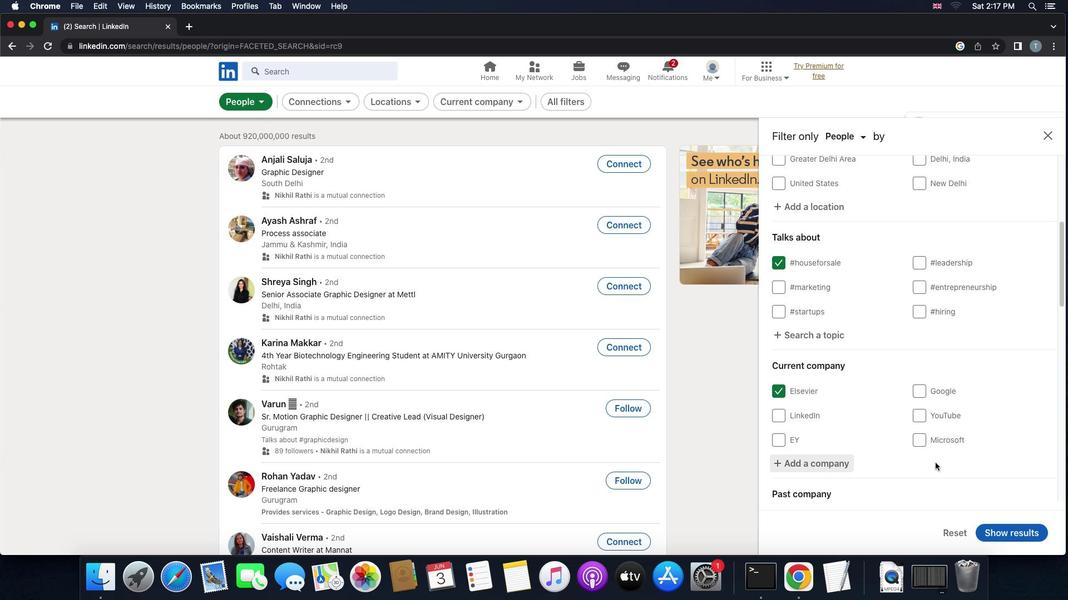 
Action: Mouse scrolled (935, 462) with delta (0, 0)
Screenshot: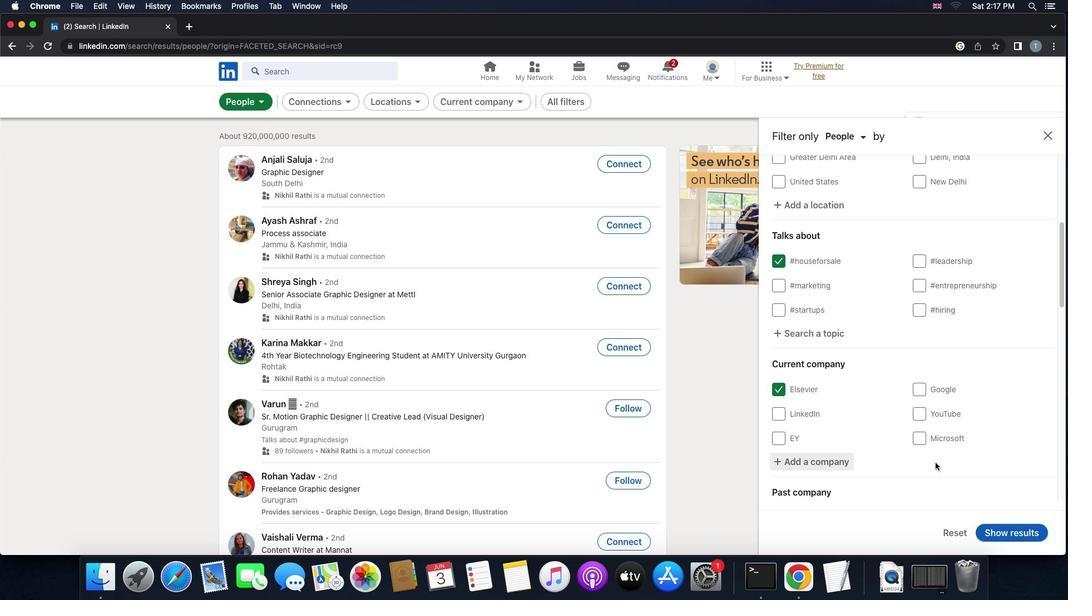 
Action: Mouse scrolled (935, 462) with delta (0, 0)
Screenshot: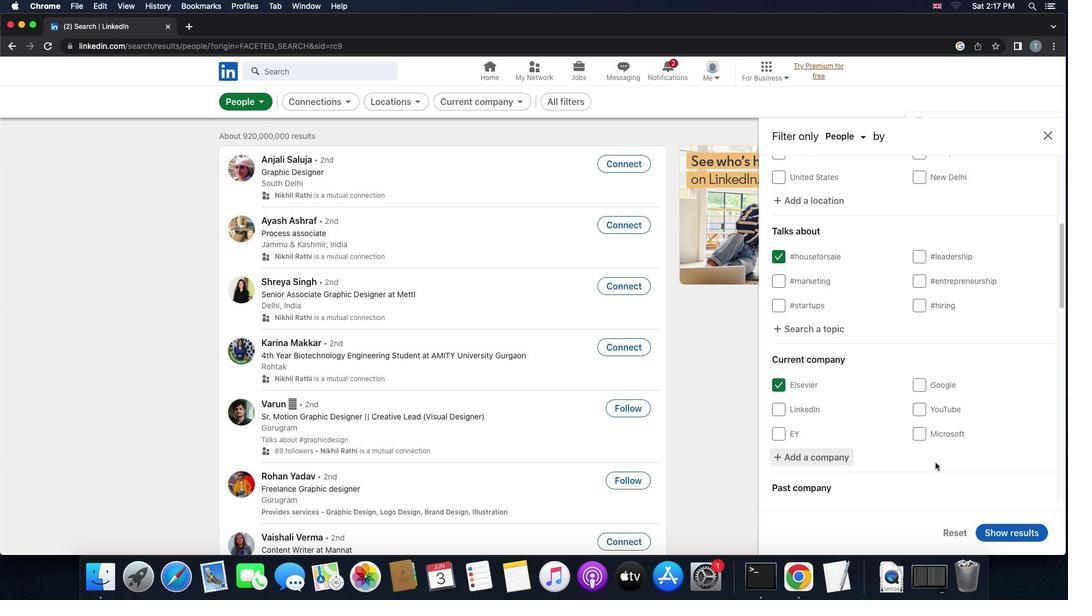 
Action: Mouse scrolled (935, 462) with delta (0, -1)
Screenshot: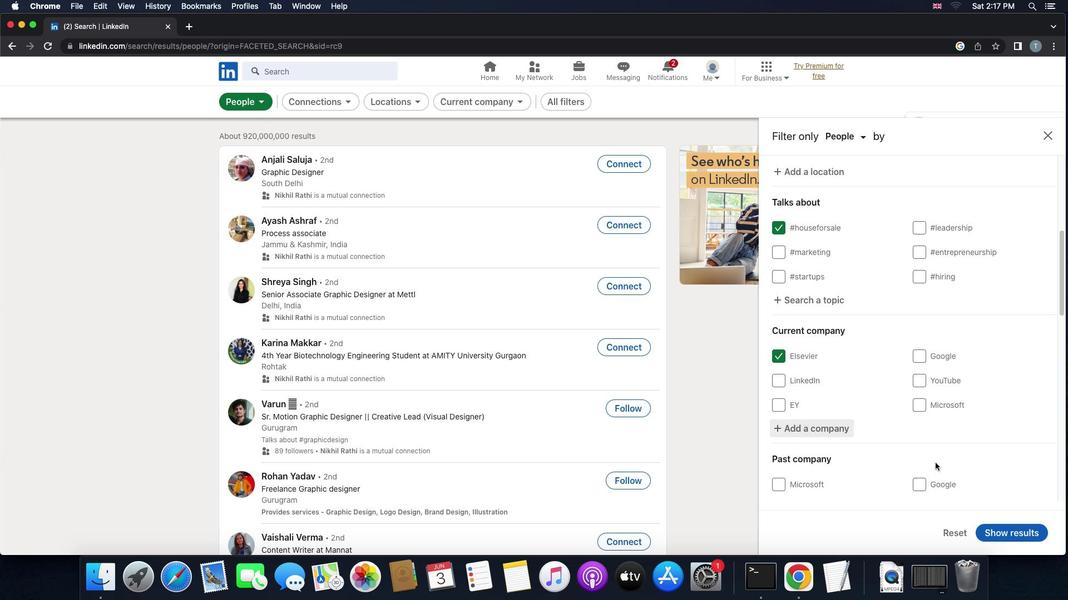 
Action: Mouse scrolled (935, 462) with delta (0, 0)
Screenshot: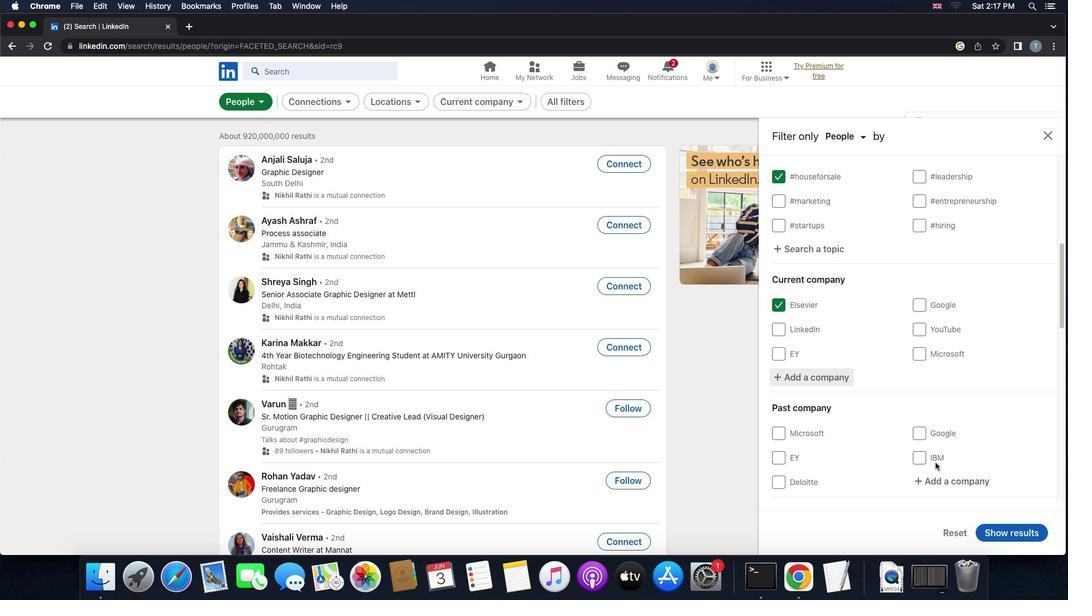 
Action: Mouse scrolled (935, 462) with delta (0, 0)
Screenshot: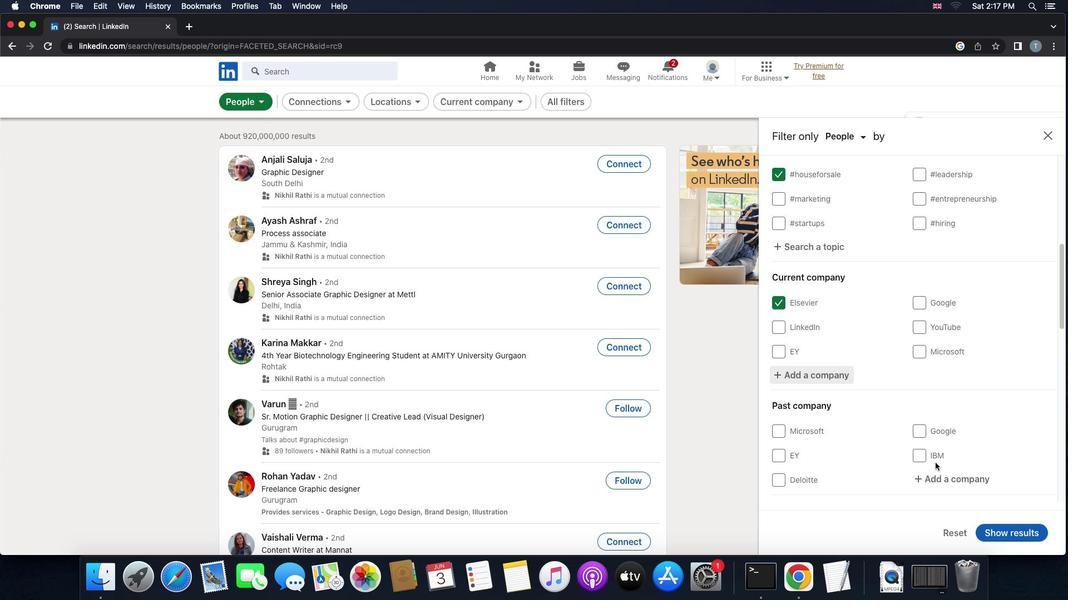 
Action: Mouse scrolled (935, 462) with delta (0, -1)
Screenshot: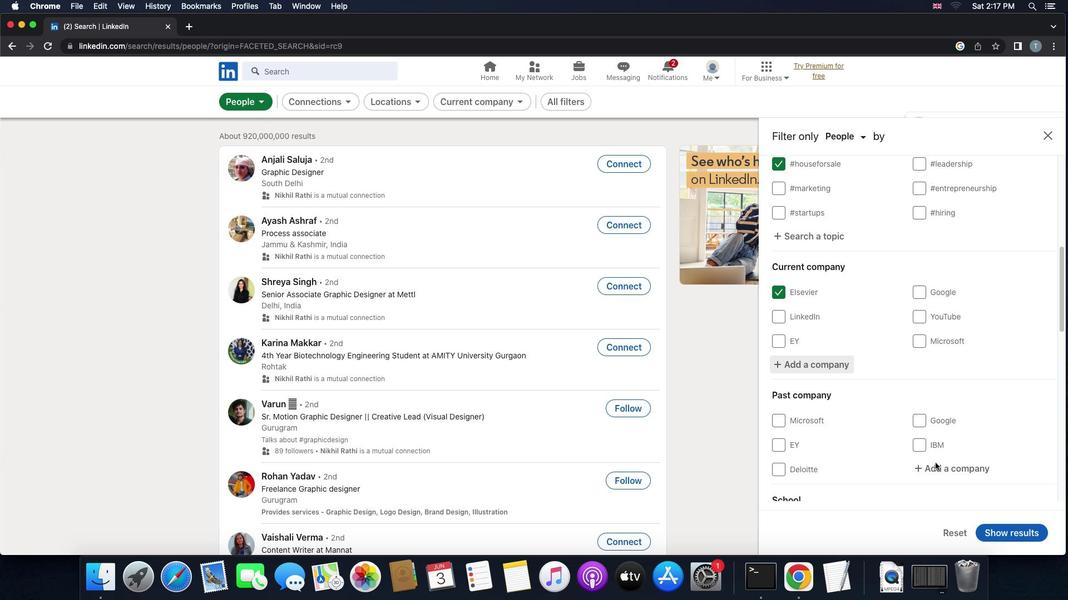 
Action: Mouse scrolled (935, 462) with delta (0, -1)
Screenshot: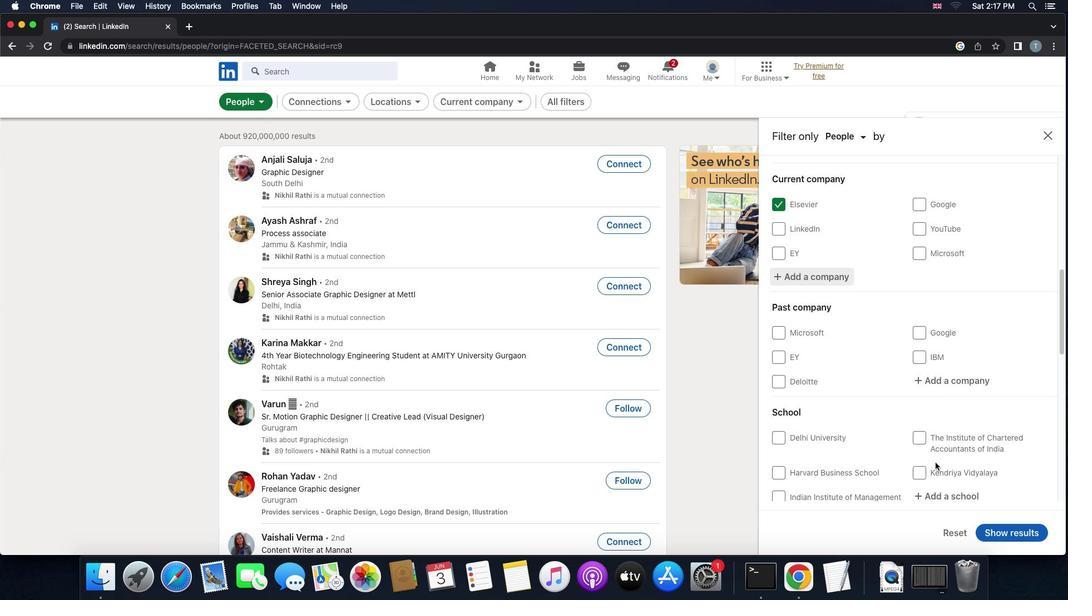 
Action: Mouse moved to (963, 431)
Screenshot: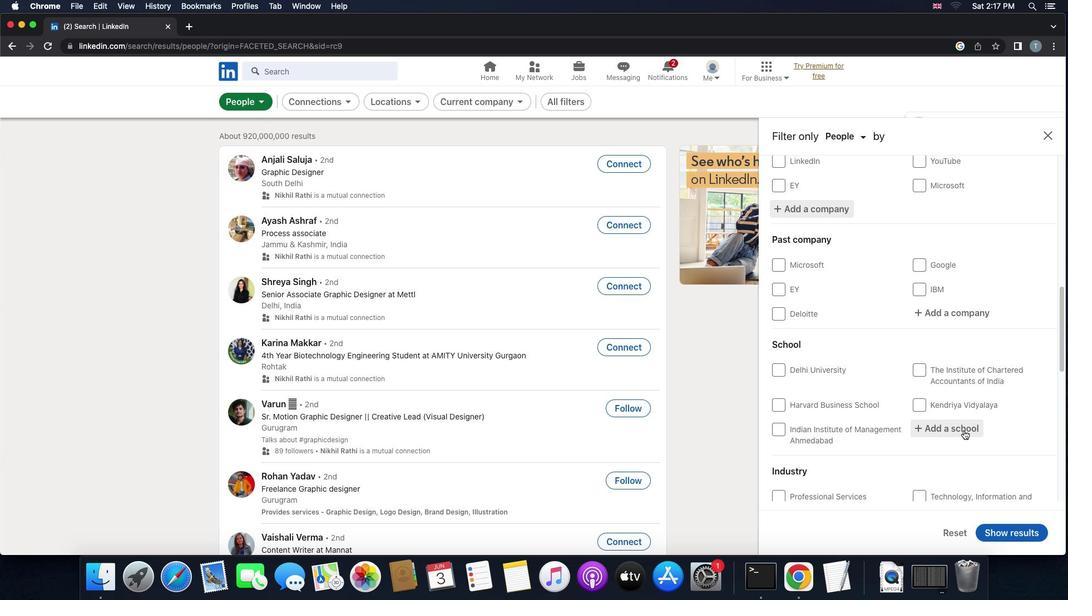 
Action: Mouse pressed left at (963, 431)
Screenshot: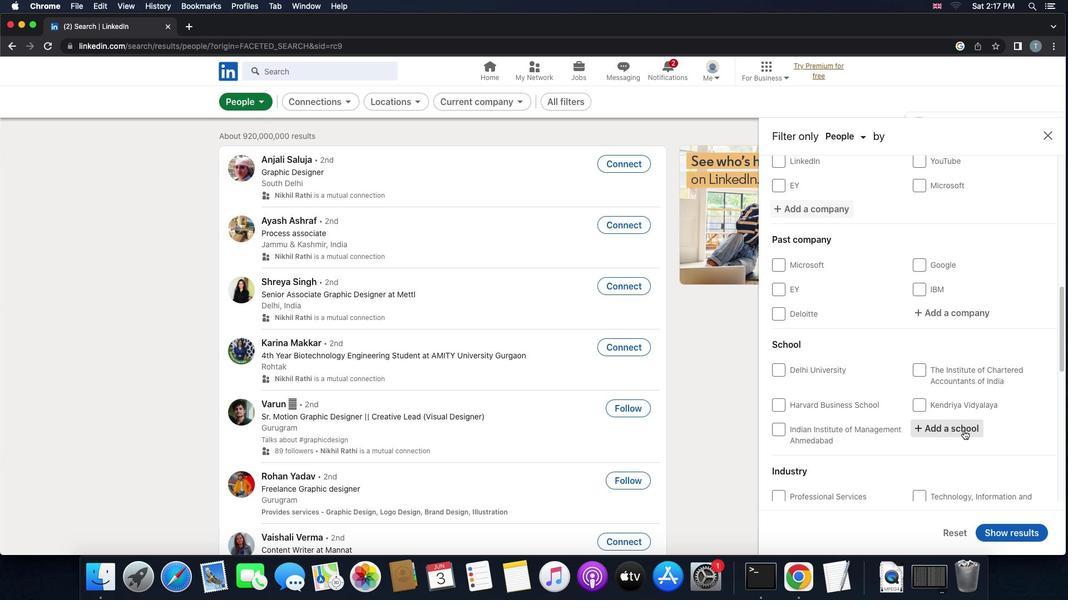 
Action: Mouse moved to (963, 430)
Screenshot: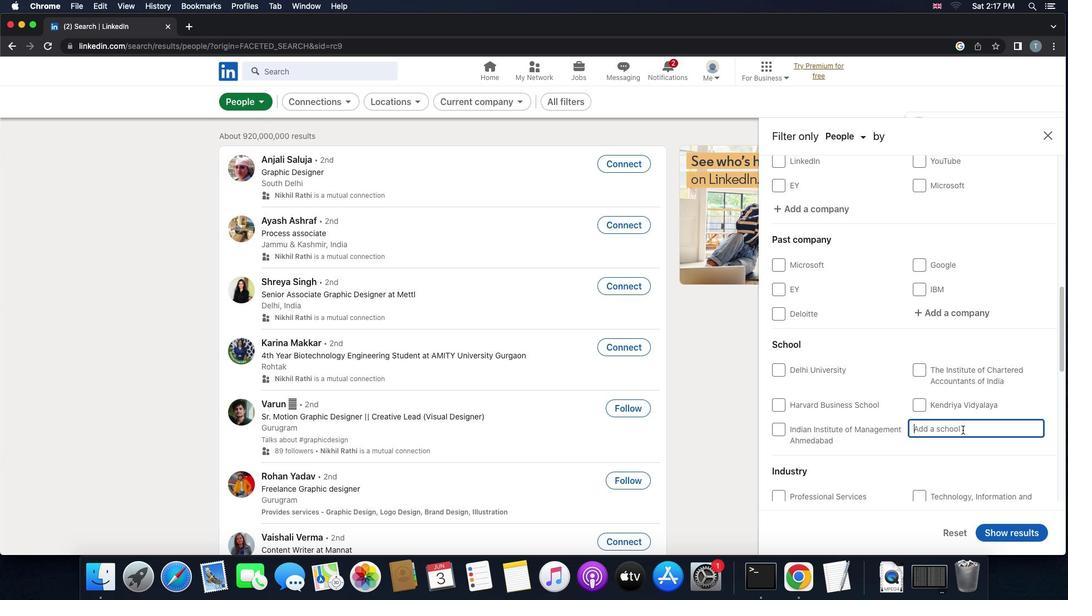 
Action: Key pressed 'c''h''a''n''a''k''y''a'
Screenshot: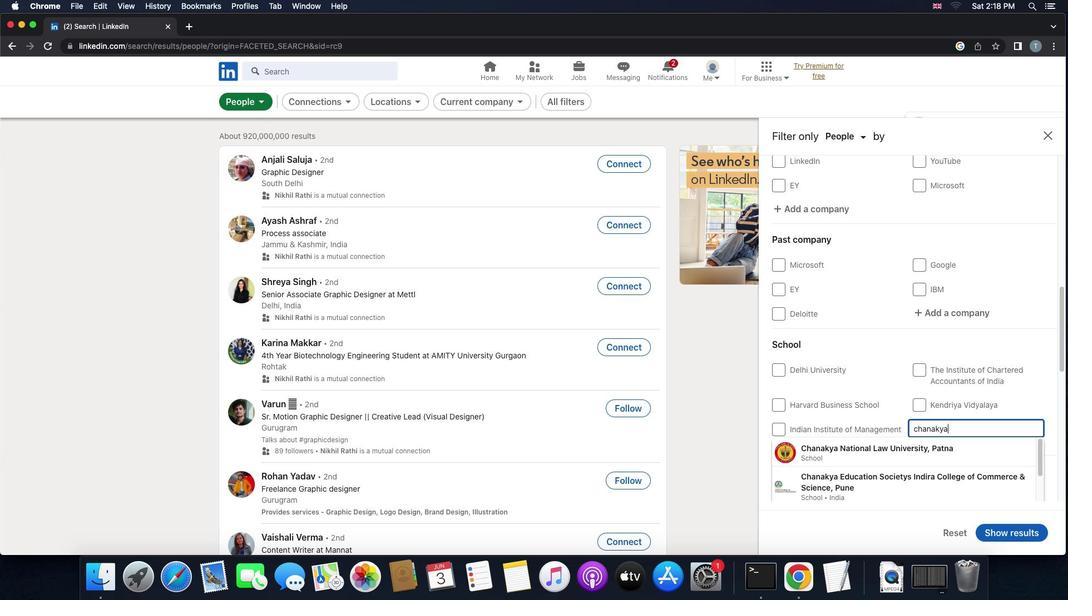 
Action: Mouse moved to (942, 476)
Screenshot: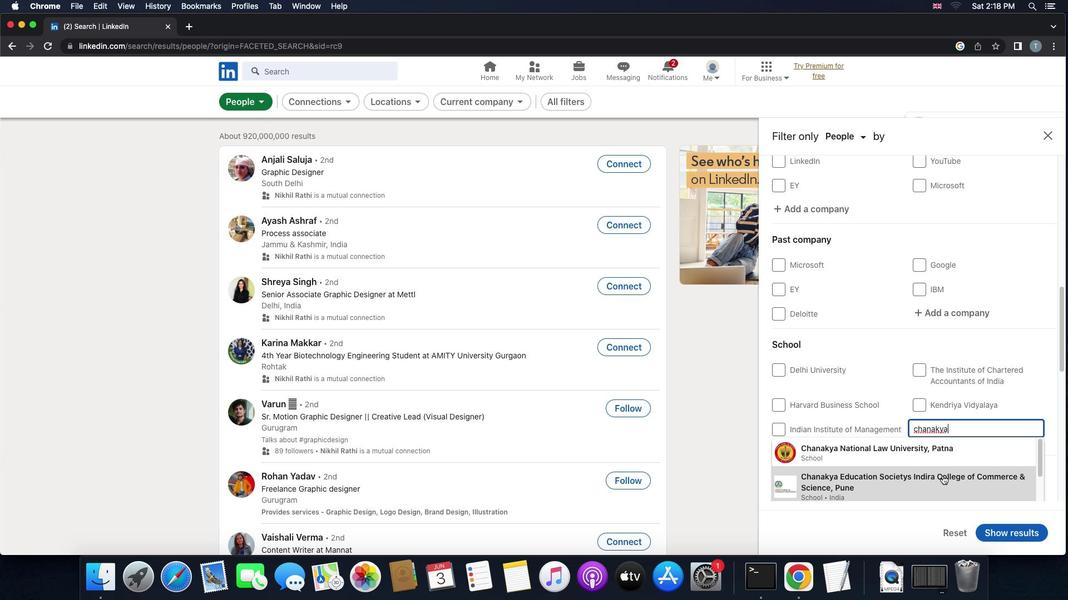 
Action: Mouse pressed left at (942, 476)
Screenshot: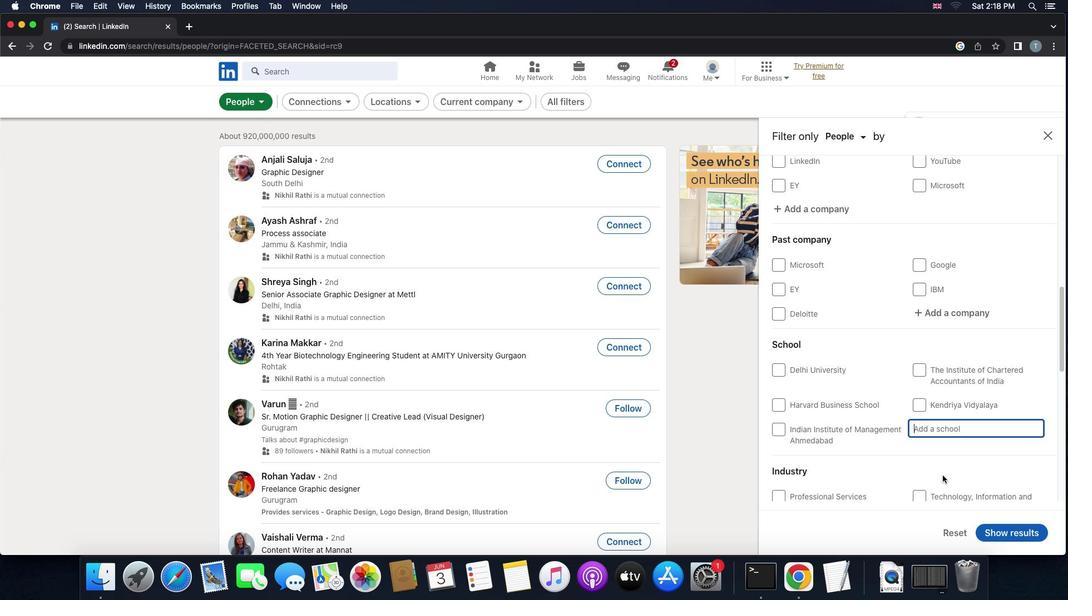 
Action: Mouse scrolled (942, 476) with delta (0, 0)
Screenshot: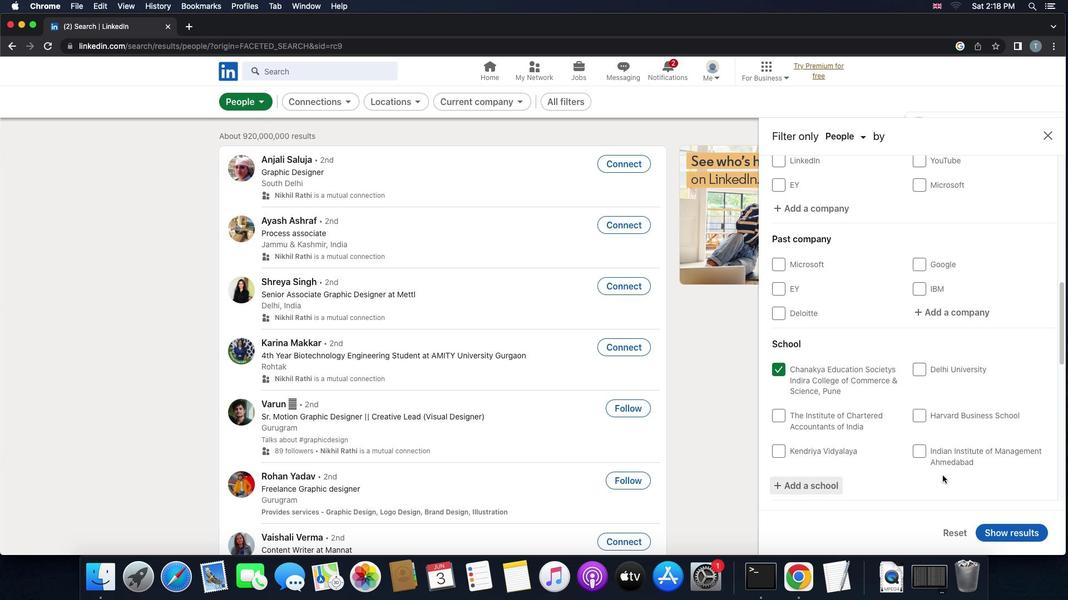 
Action: Mouse scrolled (942, 476) with delta (0, 0)
Screenshot: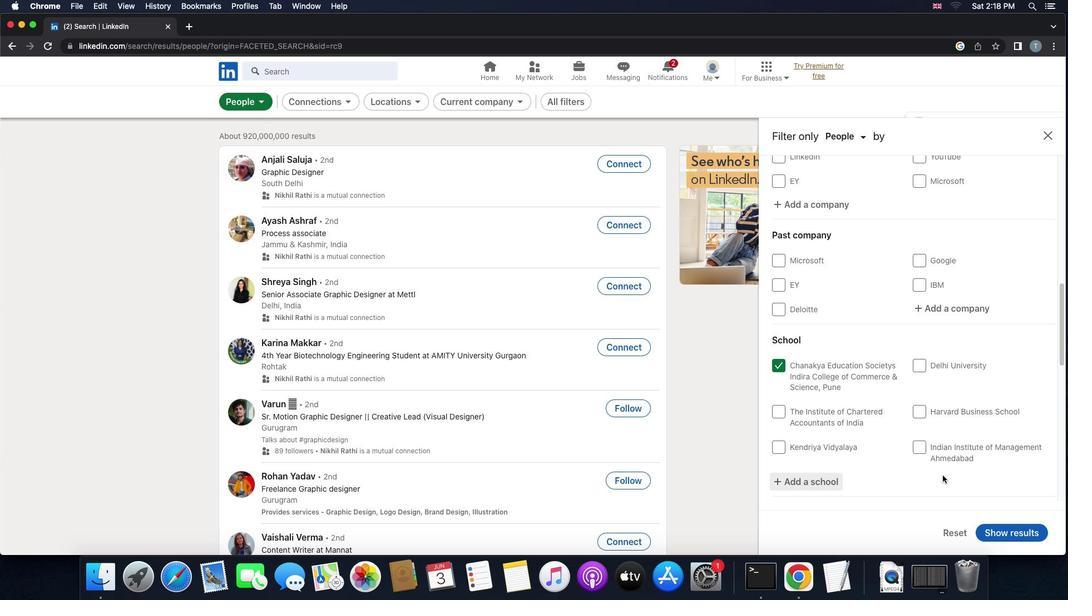 
Action: Mouse scrolled (942, 476) with delta (0, -1)
Screenshot: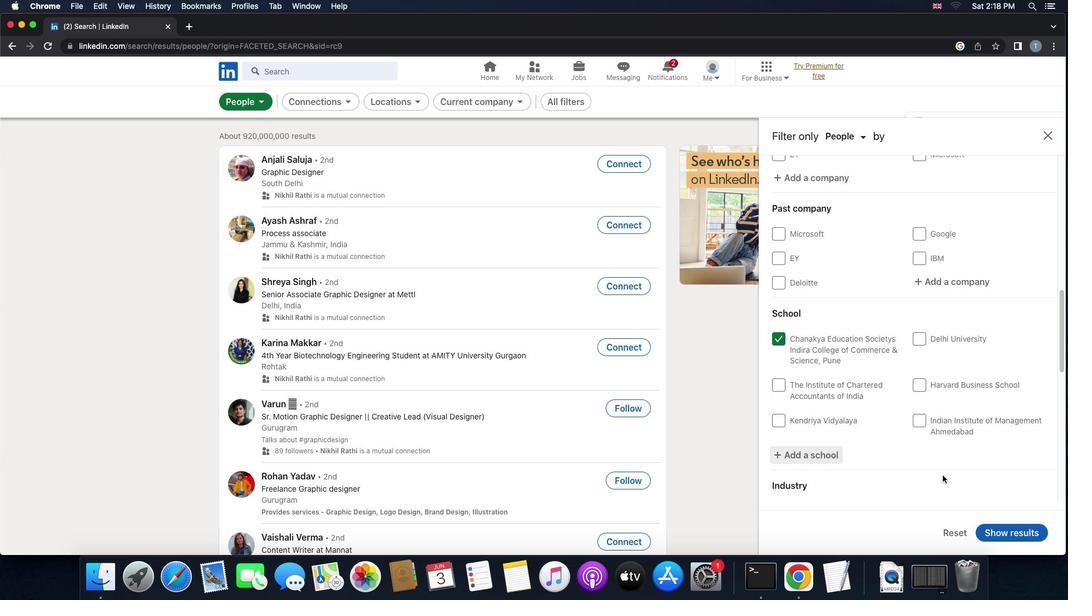 
Action: Mouse scrolled (942, 476) with delta (0, -1)
Screenshot: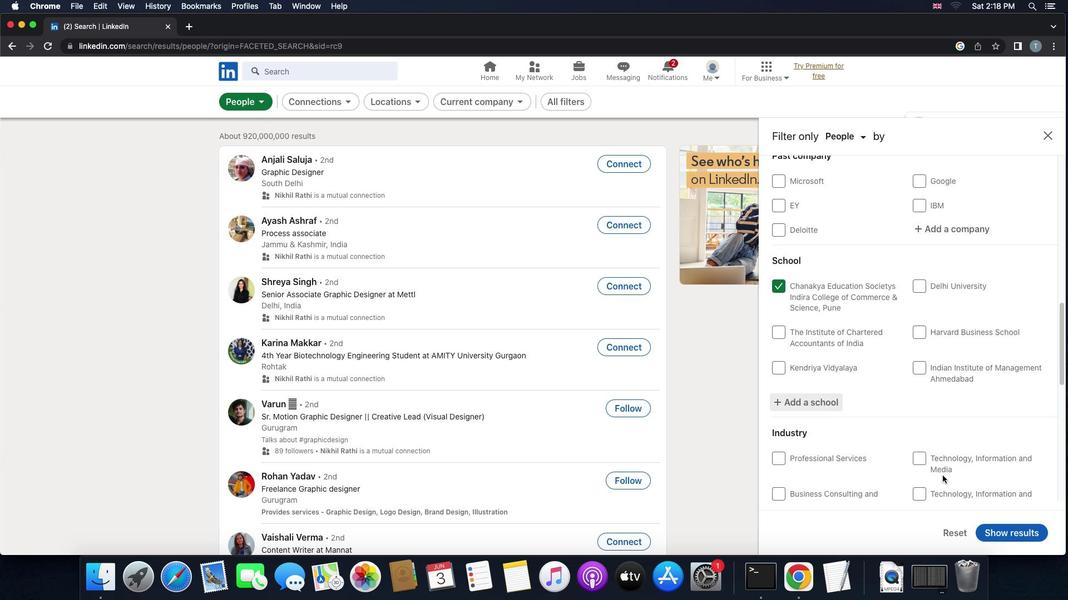 
Action: Mouse scrolled (942, 476) with delta (0, 0)
Screenshot: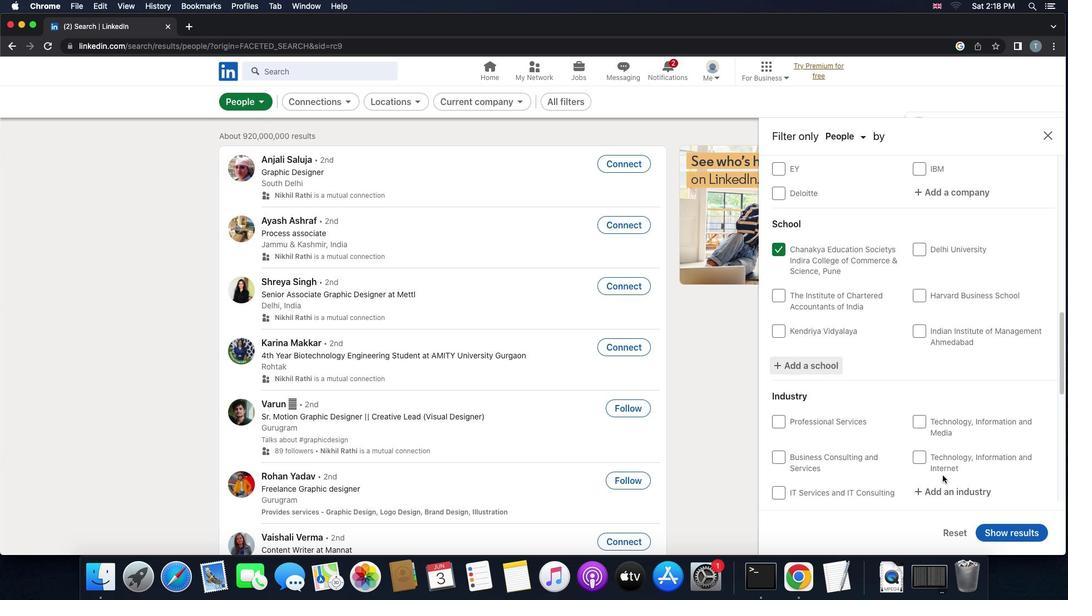 
Action: Mouse scrolled (942, 476) with delta (0, 0)
Screenshot: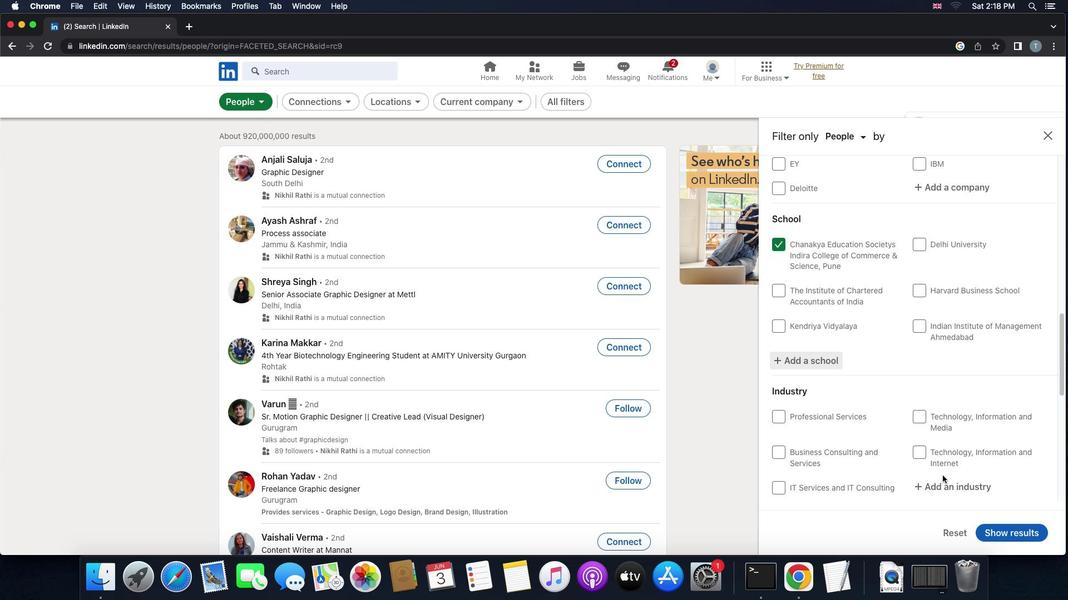 
Action: Mouse scrolled (942, 476) with delta (0, 0)
Screenshot: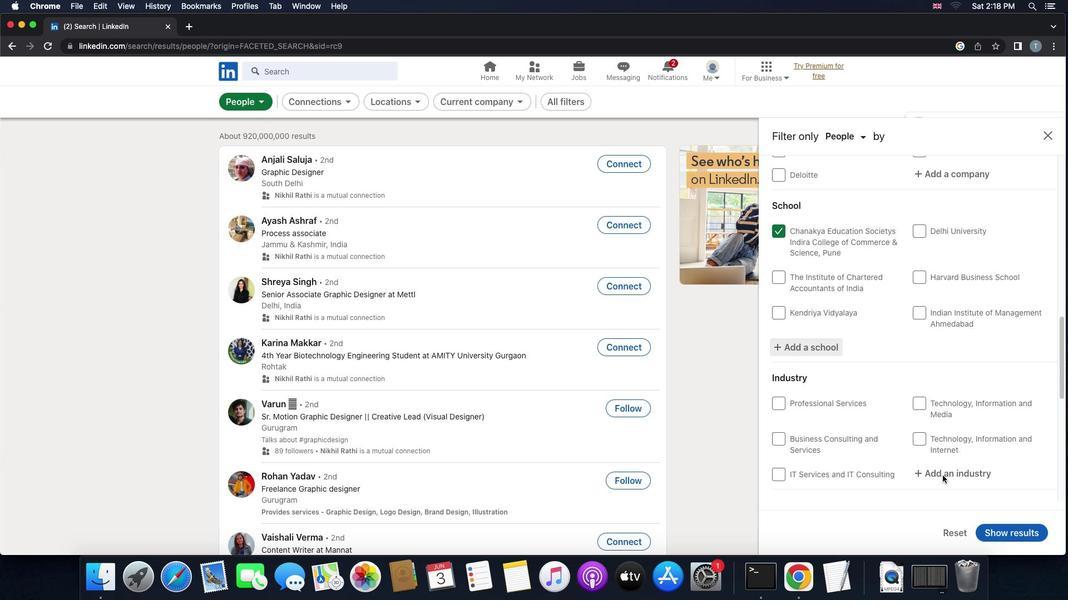 
Action: Mouse scrolled (942, 476) with delta (0, 0)
Screenshot: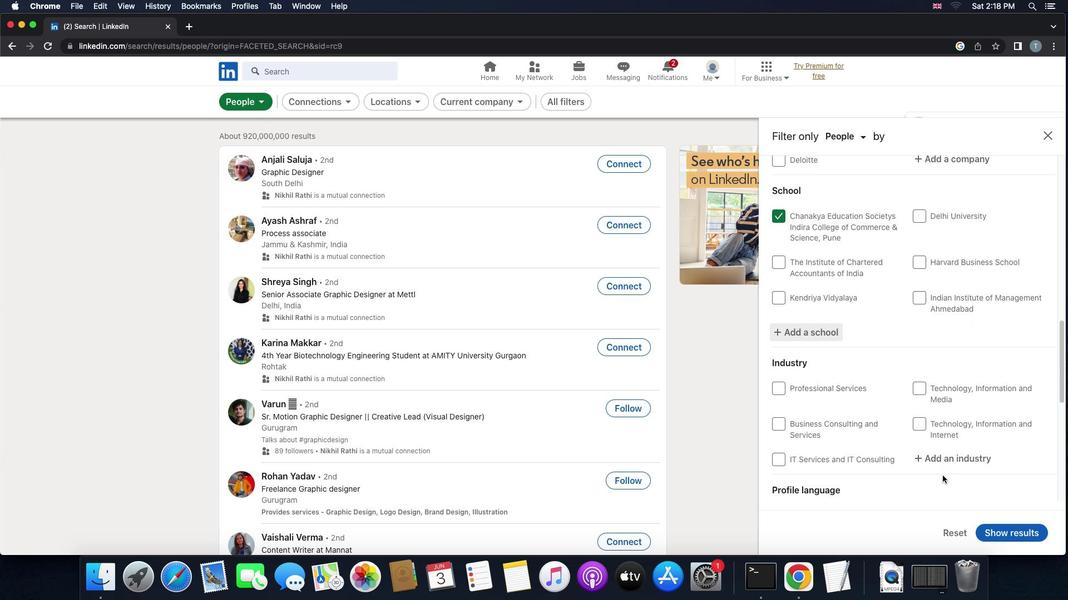 
Action: Mouse moved to (943, 474)
Screenshot: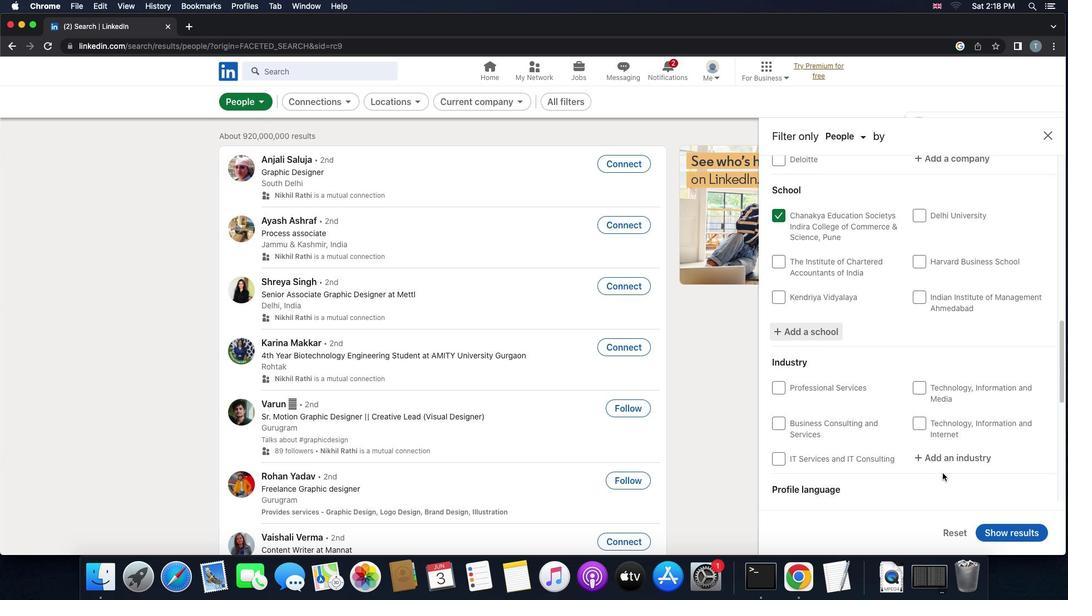 
Action: Mouse scrolled (943, 474) with delta (0, 0)
Screenshot: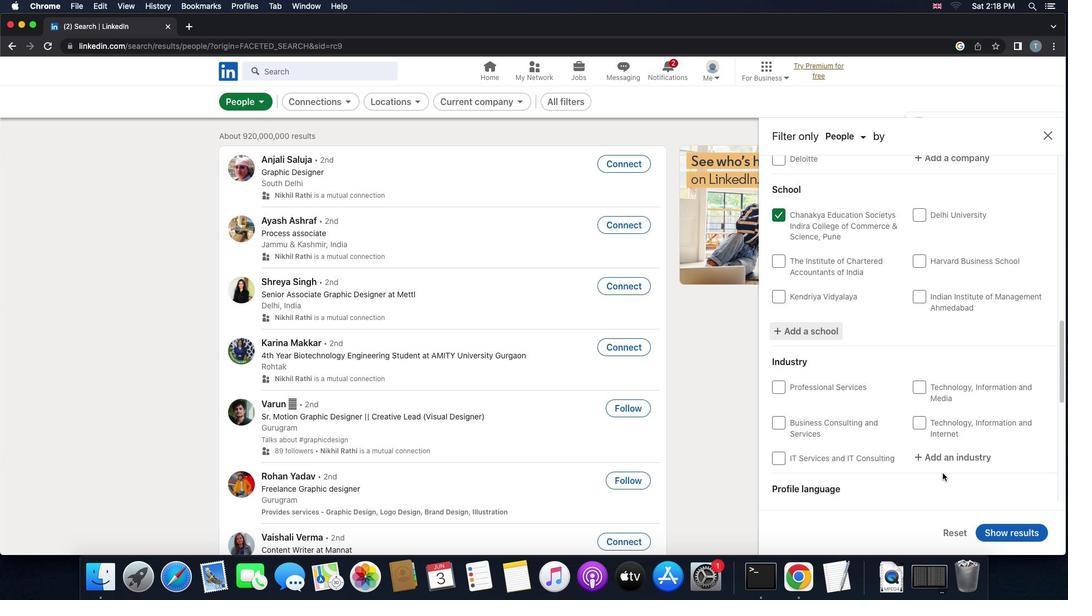 
Action: Mouse scrolled (943, 474) with delta (0, 0)
Screenshot: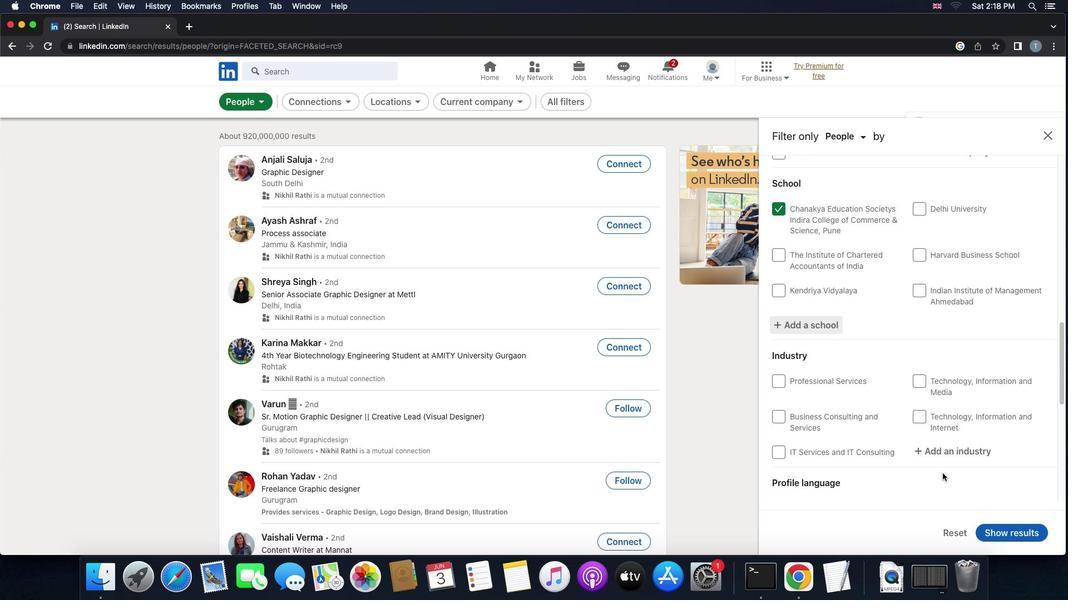 
Action: Mouse scrolled (943, 474) with delta (0, 0)
Screenshot: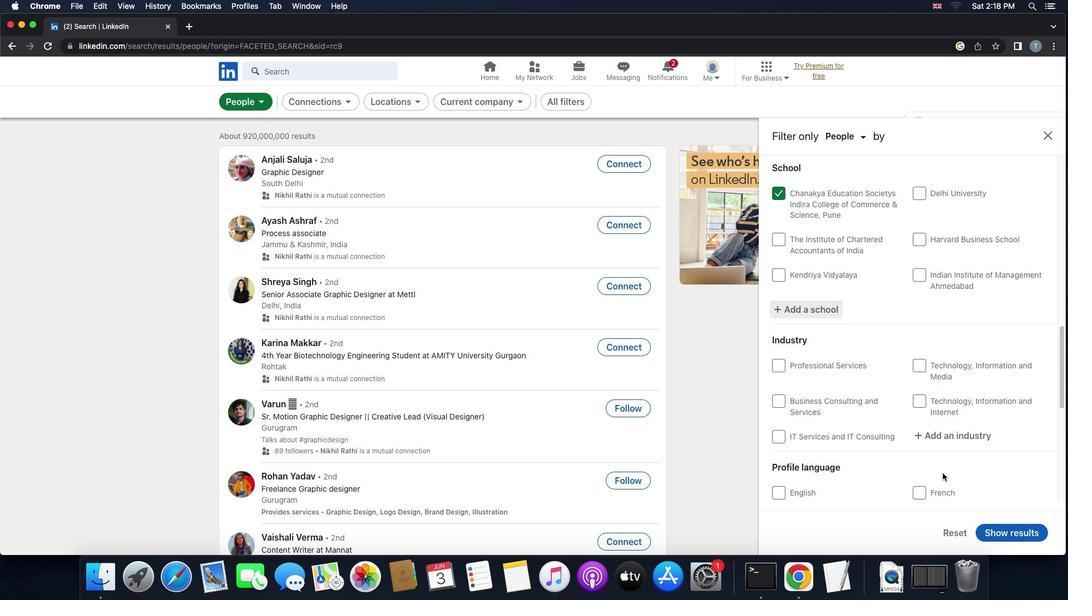 
Action: Mouse moved to (944, 411)
Screenshot: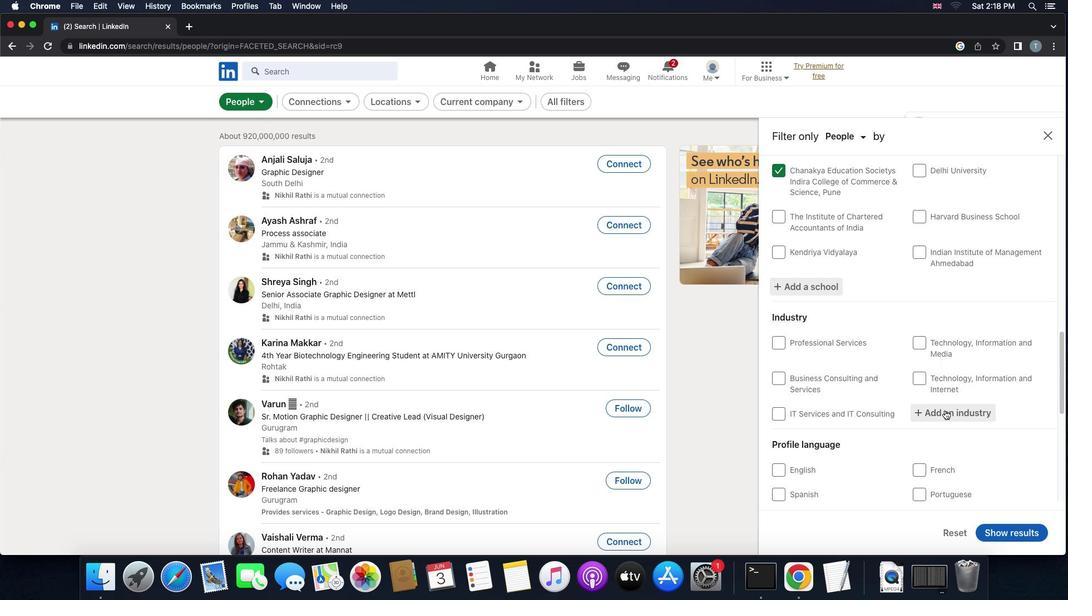 
Action: Mouse pressed left at (944, 411)
Screenshot: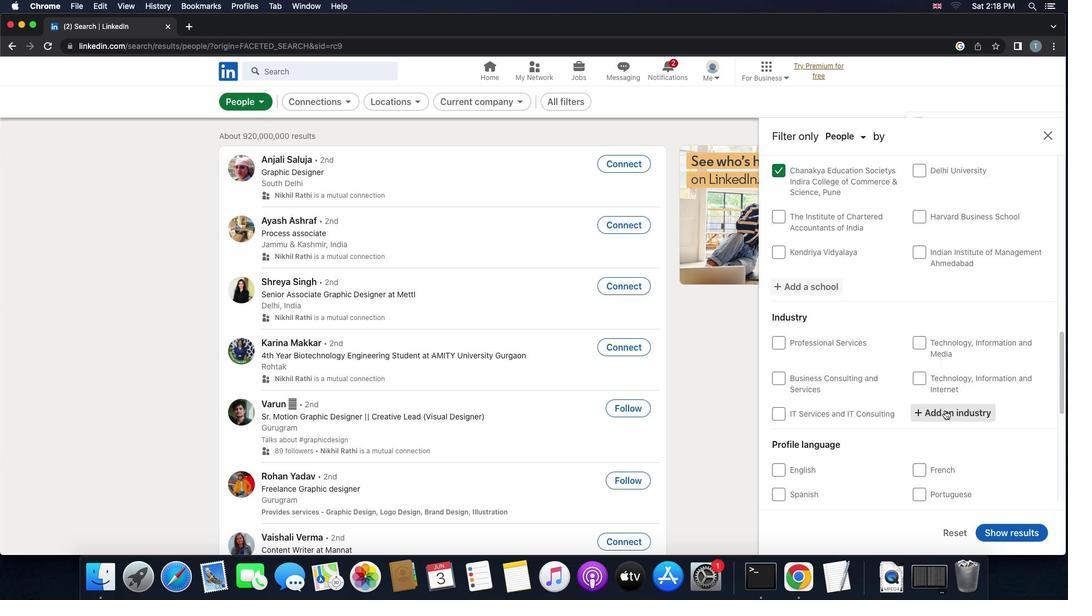 
Action: Key pressed 's''p''o''r''t''s'Key.space'a''n''d'Key.space'r''e''c''r''e''a''t''i''o''m'Key.backspace'n'
Screenshot: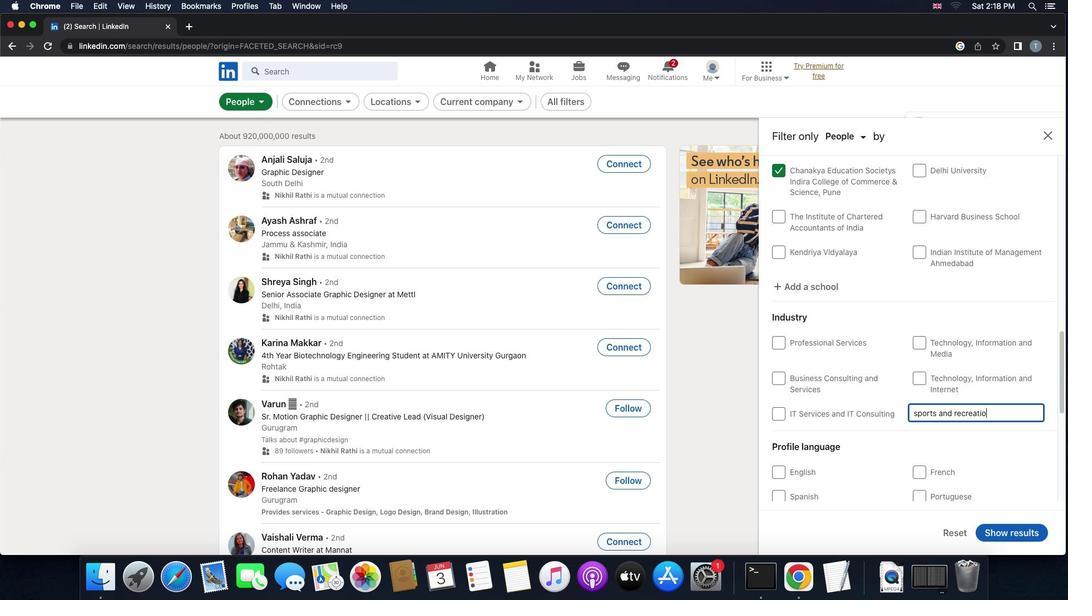 
Action: Mouse moved to (928, 430)
Screenshot: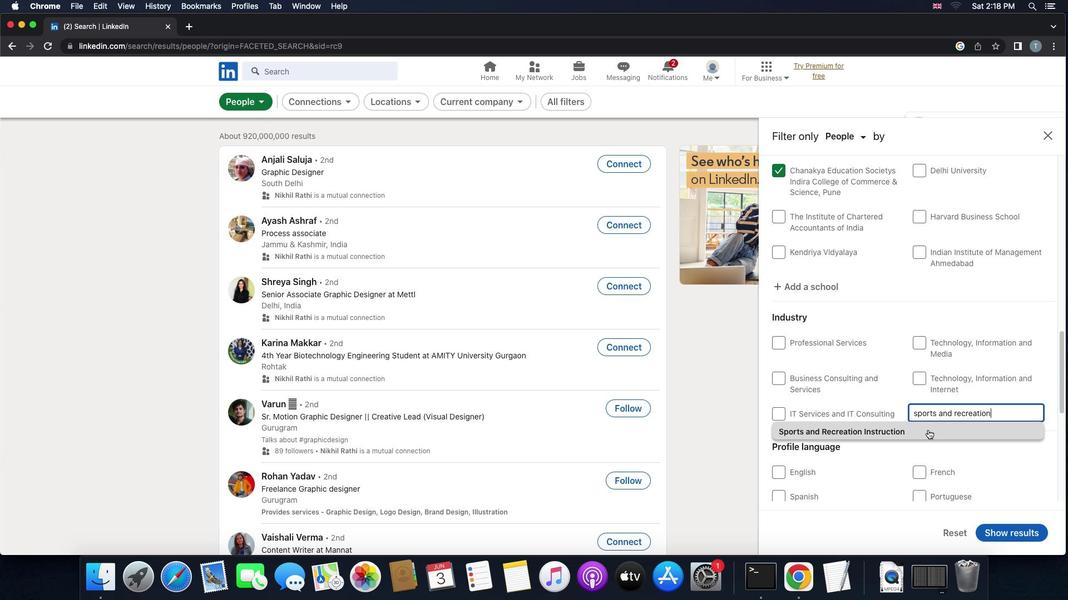 
Action: Mouse pressed left at (928, 430)
Screenshot: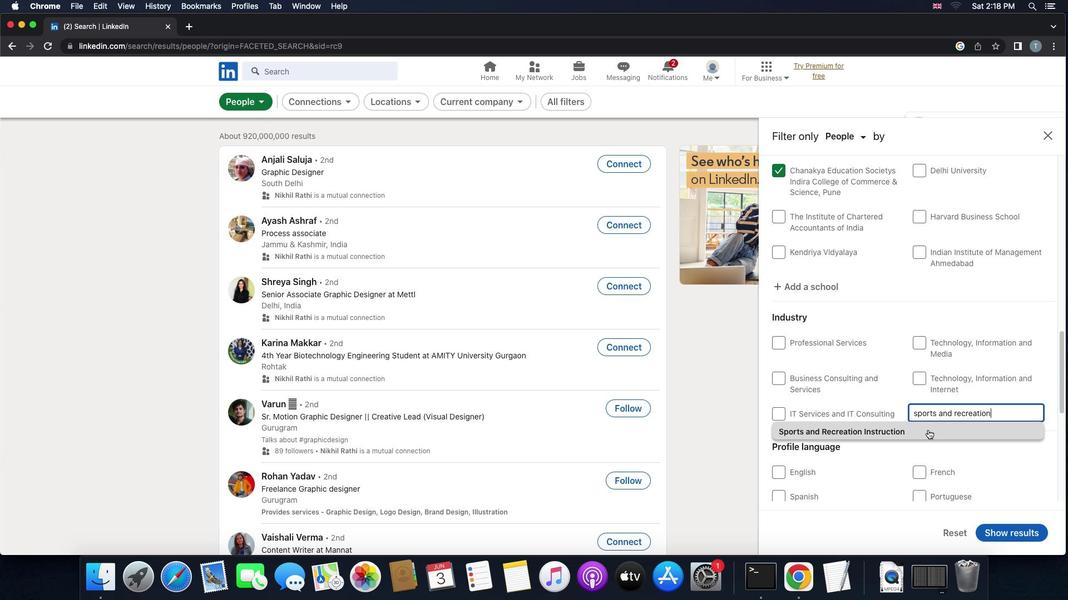 
Action: Mouse moved to (933, 430)
Screenshot: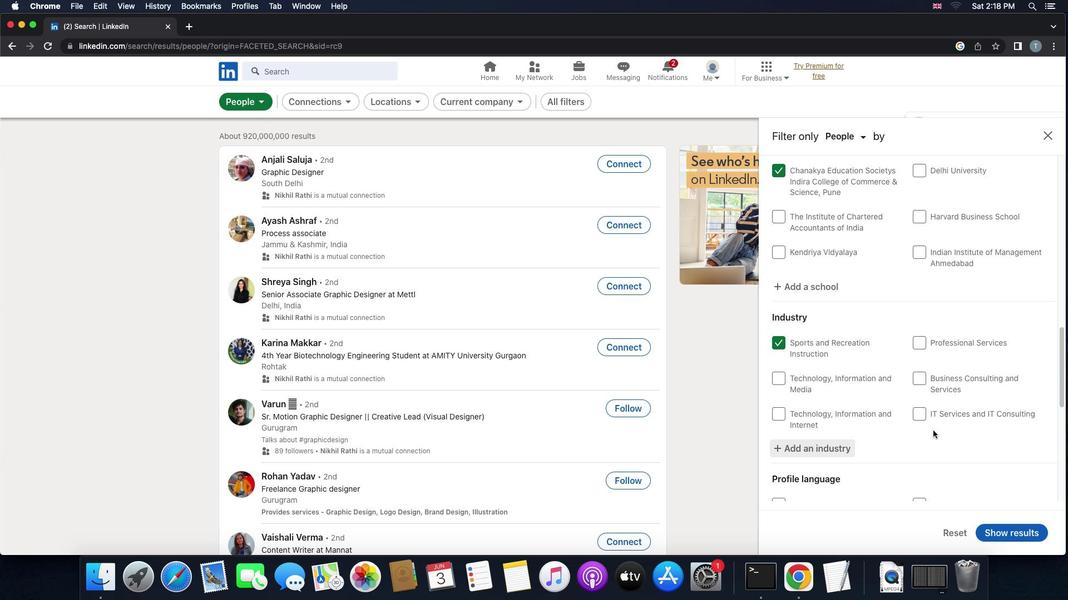 
Action: Mouse scrolled (933, 430) with delta (0, 0)
Screenshot: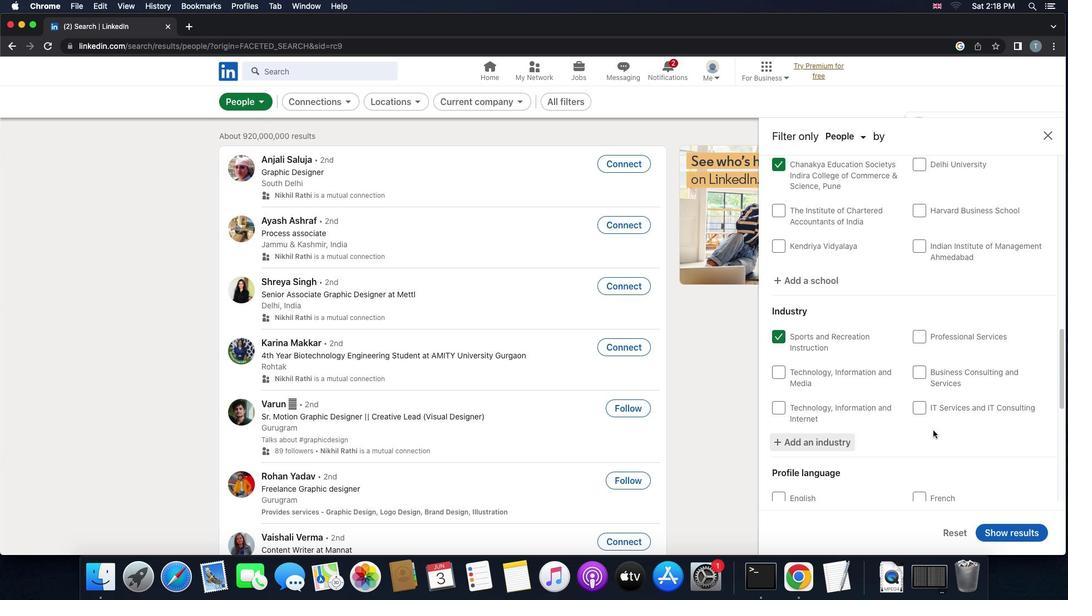
Action: Mouse scrolled (933, 430) with delta (0, 0)
Screenshot: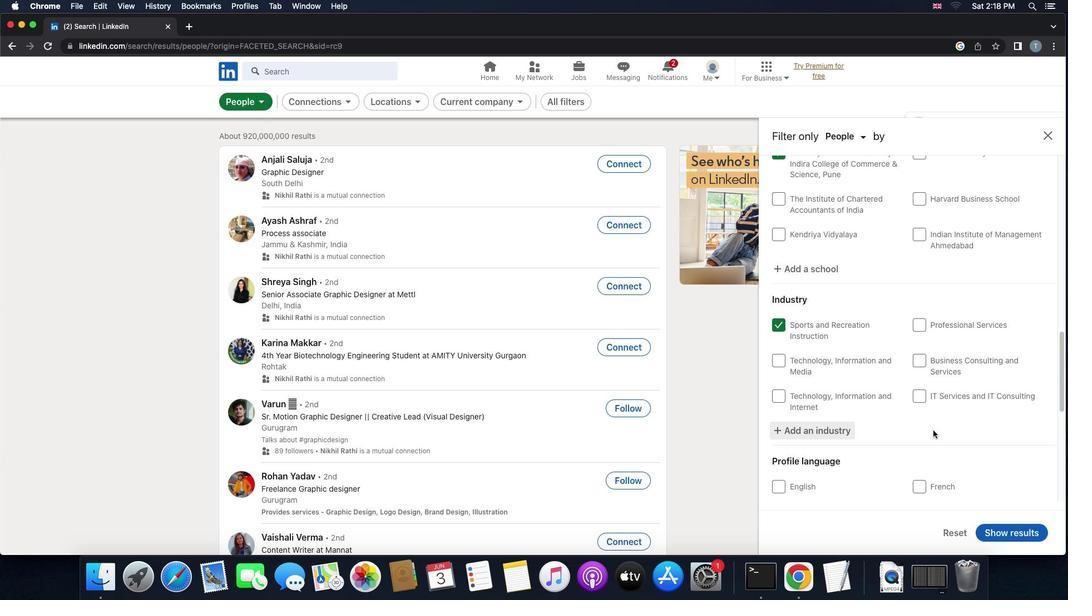 
Action: Mouse scrolled (933, 430) with delta (0, -1)
Screenshot: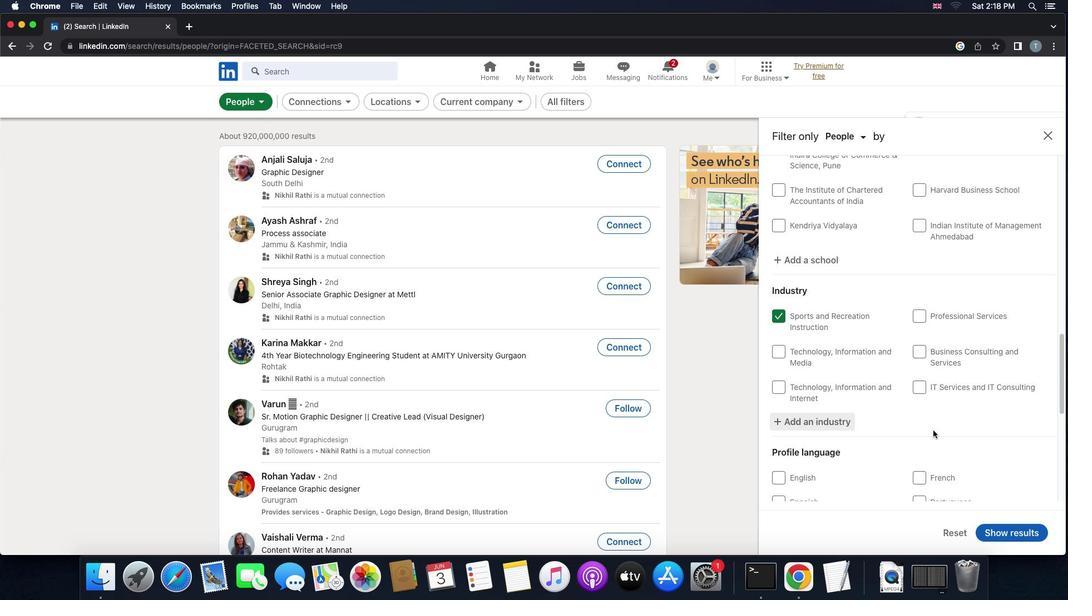 
Action: Mouse moved to (933, 430)
Screenshot: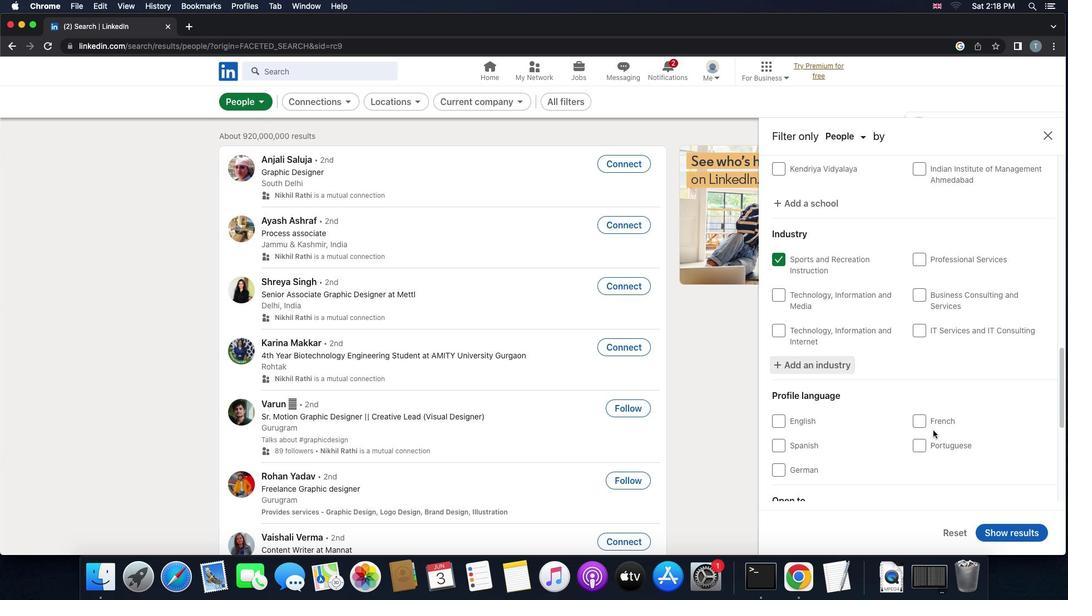 
Action: Mouse scrolled (933, 430) with delta (0, 0)
Screenshot: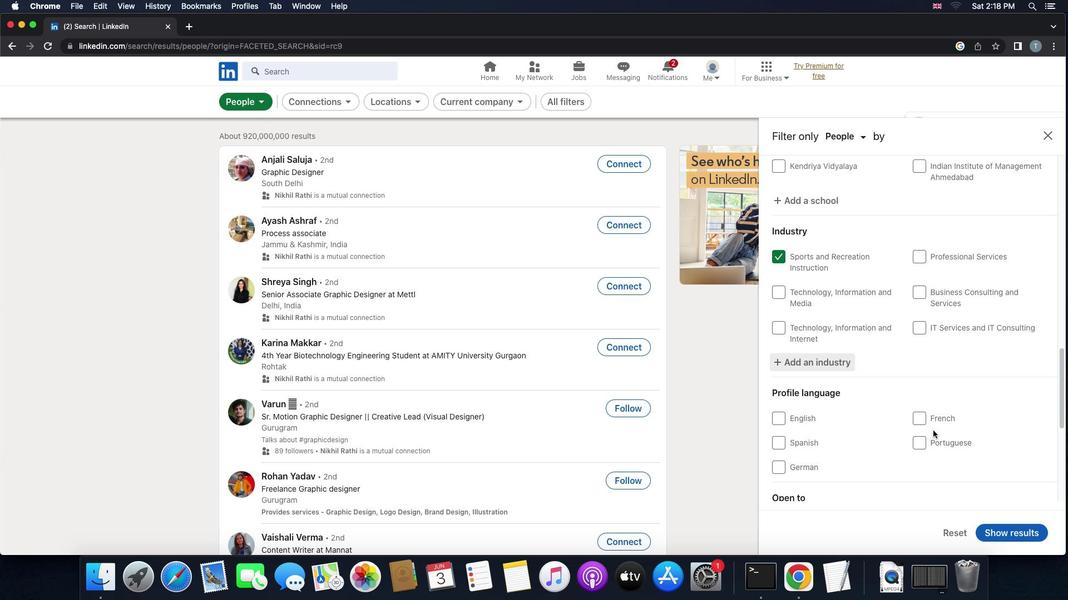 
Action: Mouse scrolled (933, 430) with delta (0, 0)
Screenshot: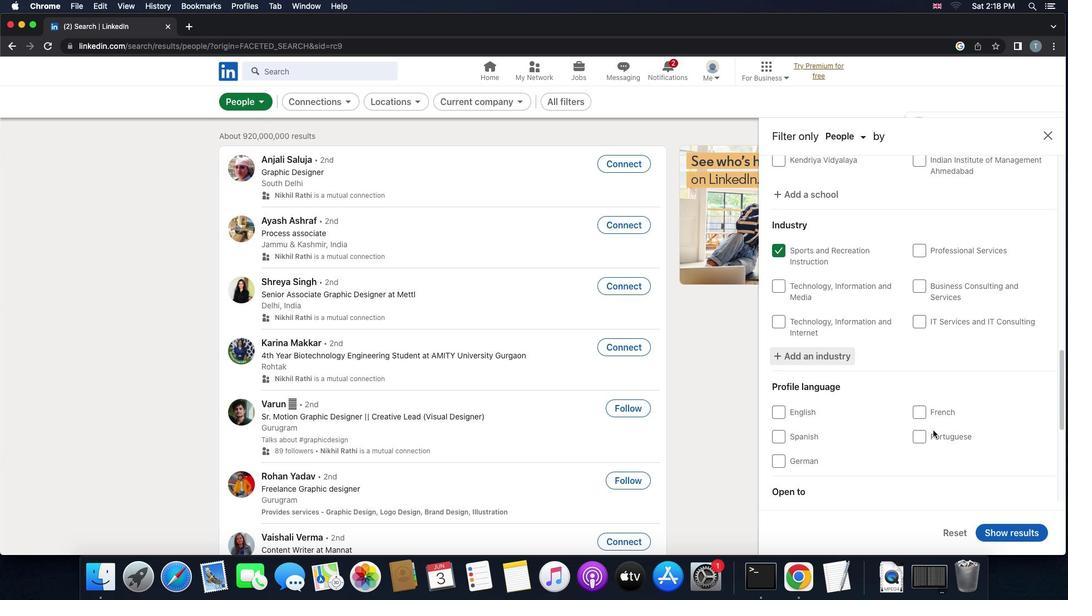 
Action: Mouse scrolled (933, 430) with delta (0, -1)
Screenshot: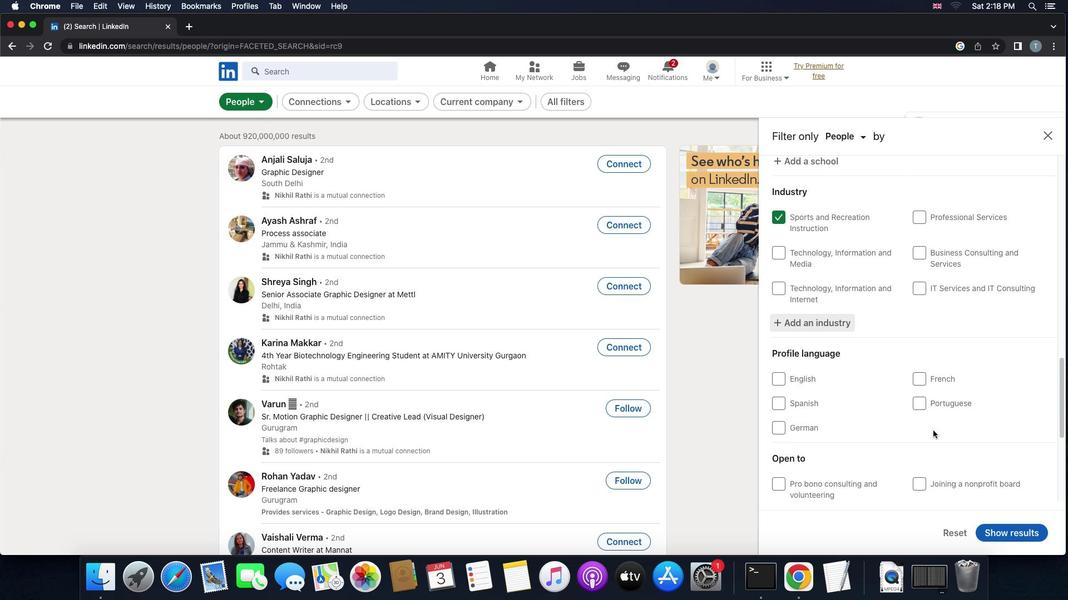
Action: Mouse moved to (785, 390)
Screenshot: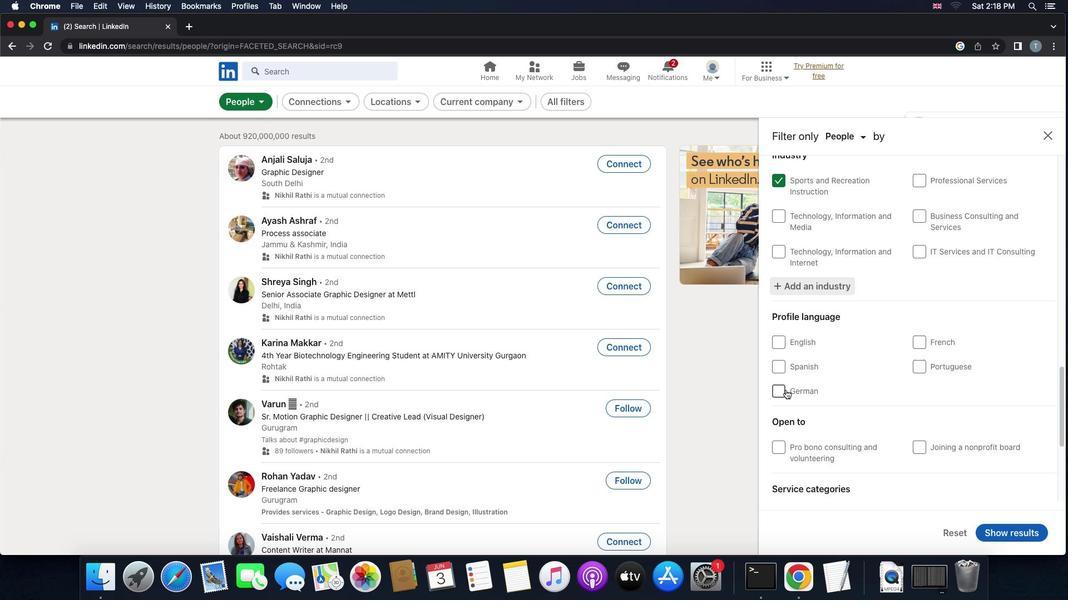 
Action: Mouse pressed left at (785, 390)
Screenshot: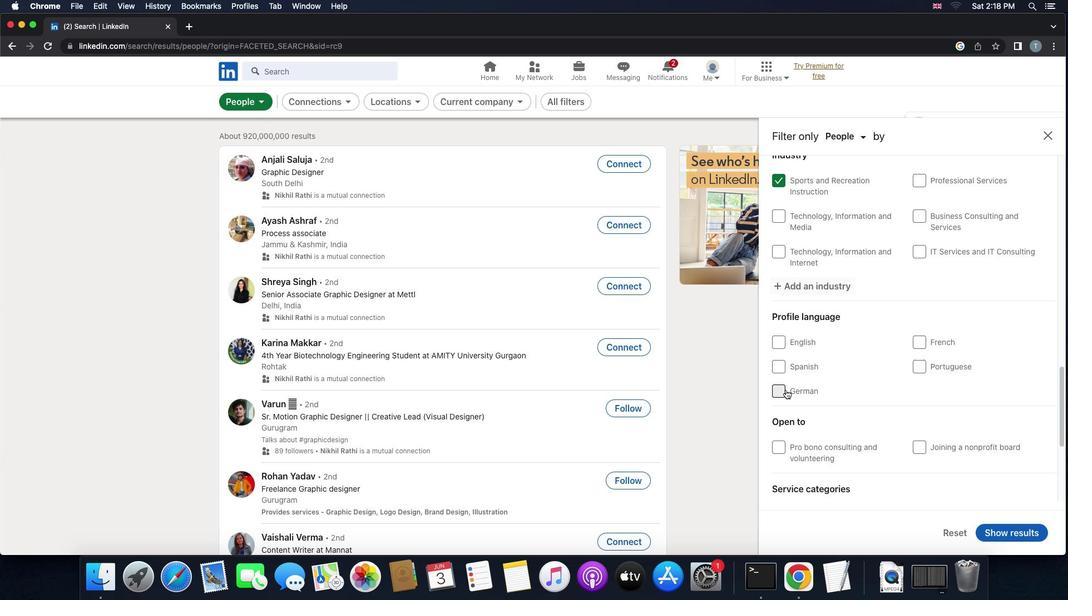 
Action: Mouse moved to (866, 419)
Screenshot: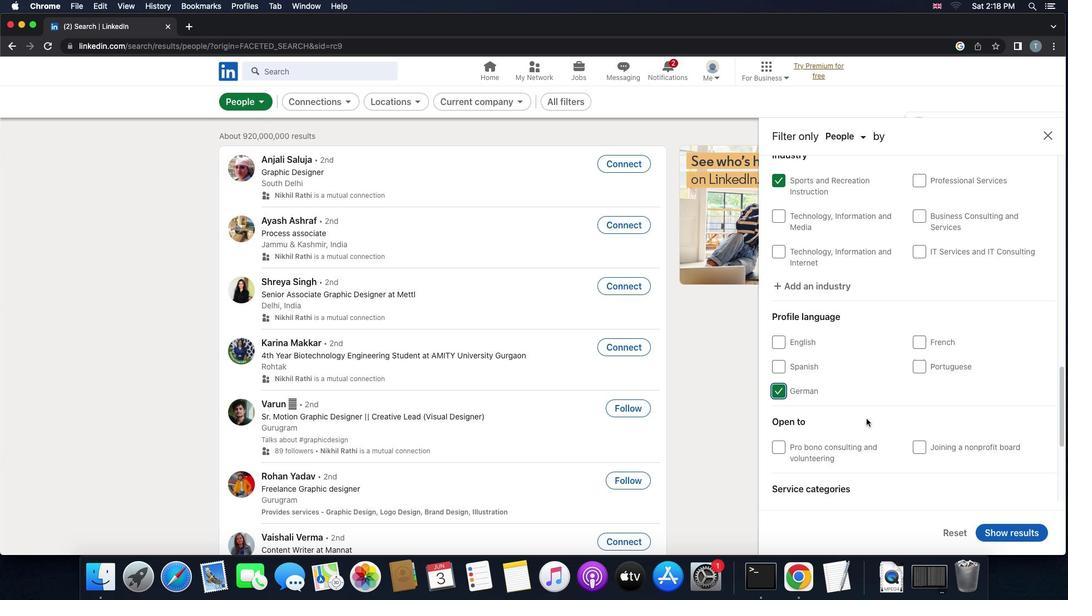 
Action: Mouse scrolled (866, 419) with delta (0, 0)
Screenshot: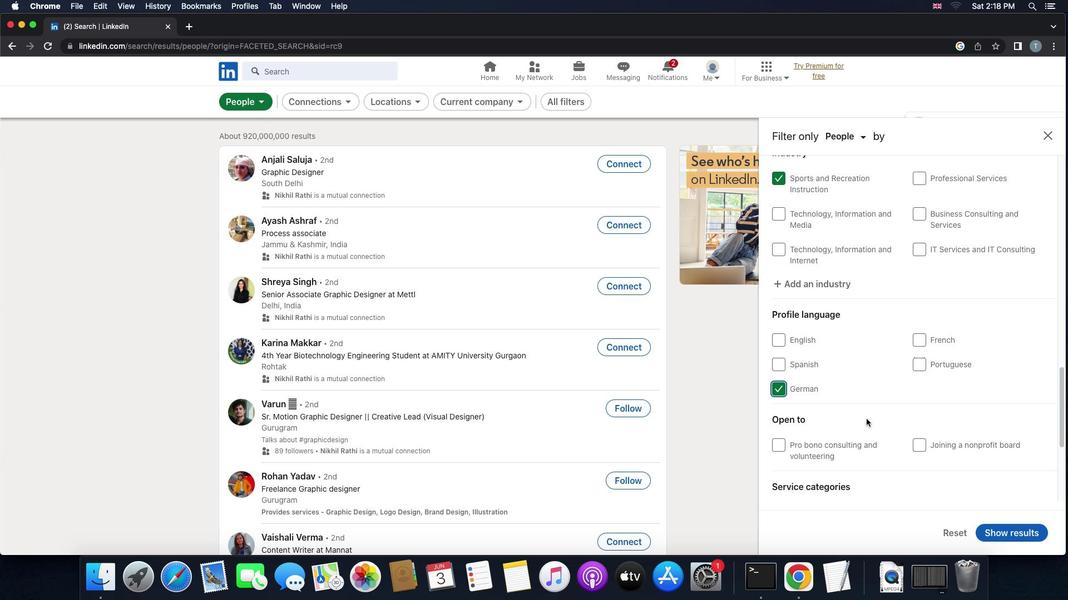 
Action: Mouse scrolled (866, 419) with delta (0, 0)
Screenshot: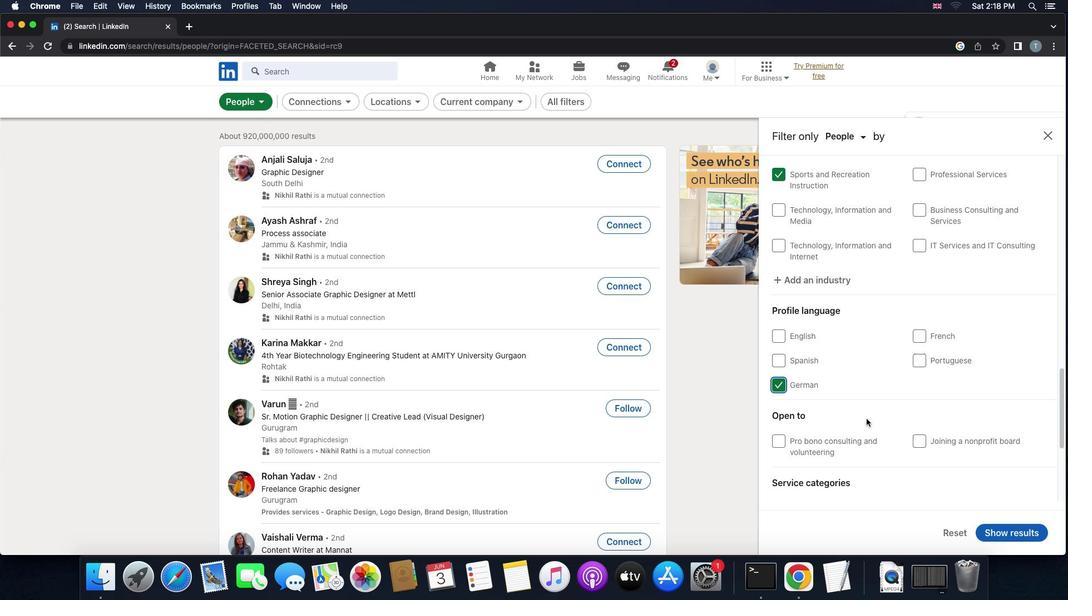 
Action: Mouse scrolled (866, 419) with delta (0, 0)
Screenshot: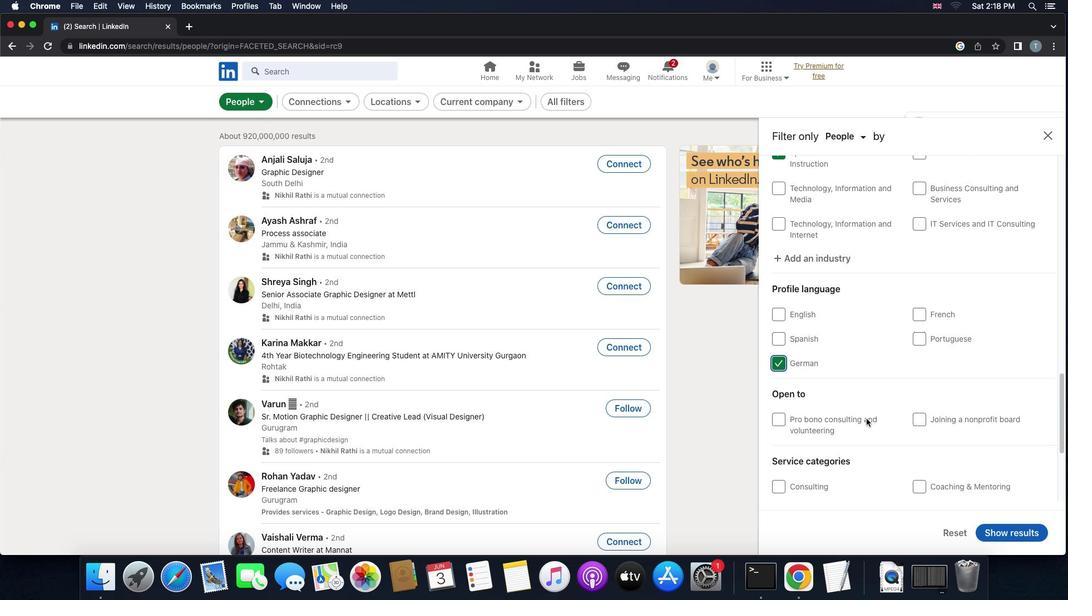 
Action: Mouse scrolled (866, 419) with delta (0, 0)
Screenshot: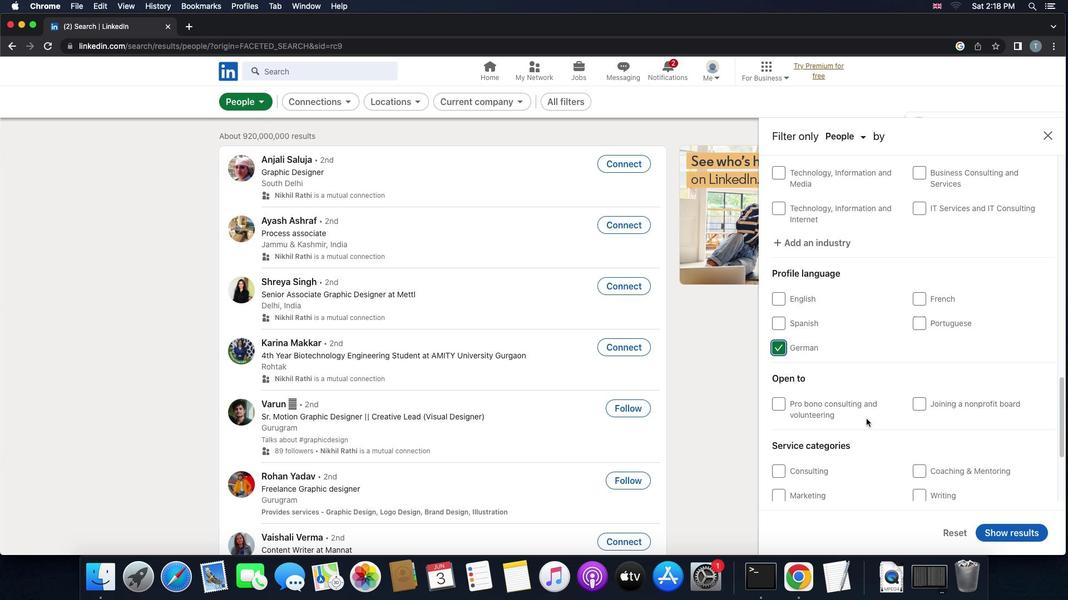 
Action: Mouse scrolled (866, 419) with delta (0, 0)
Screenshot: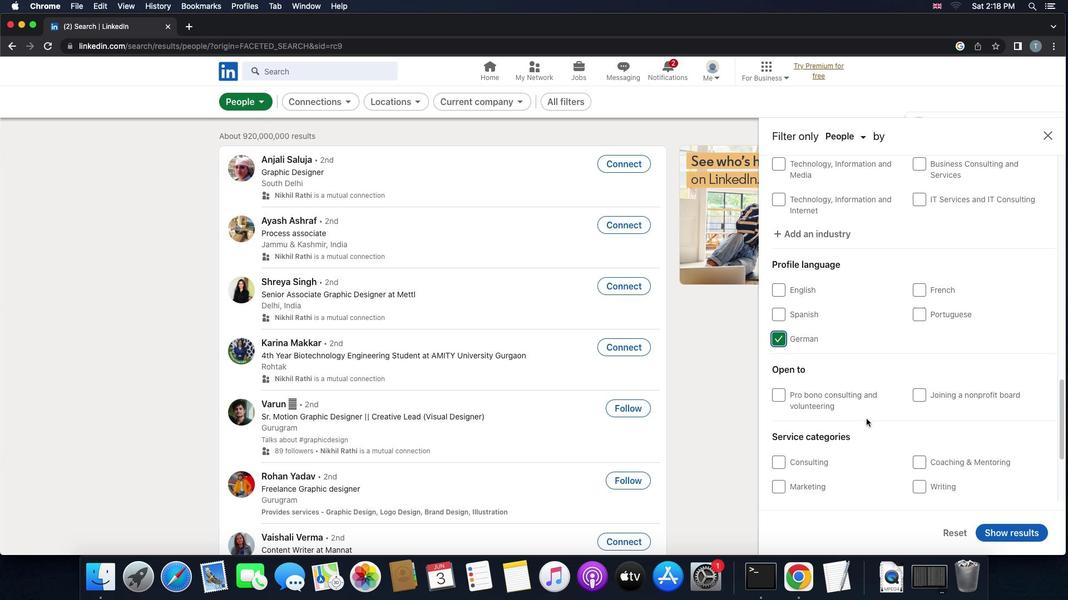 
Action: Mouse scrolled (866, 419) with delta (0, 0)
Screenshot: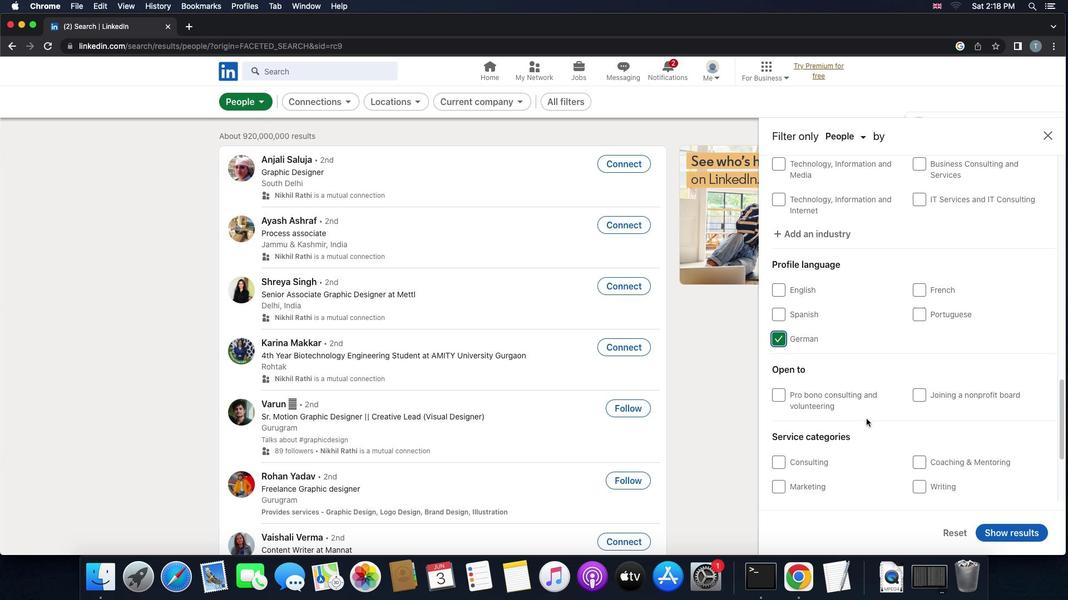 
Action: Mouse scrolled (866, 419) with delta (0, -1)
Screenshot: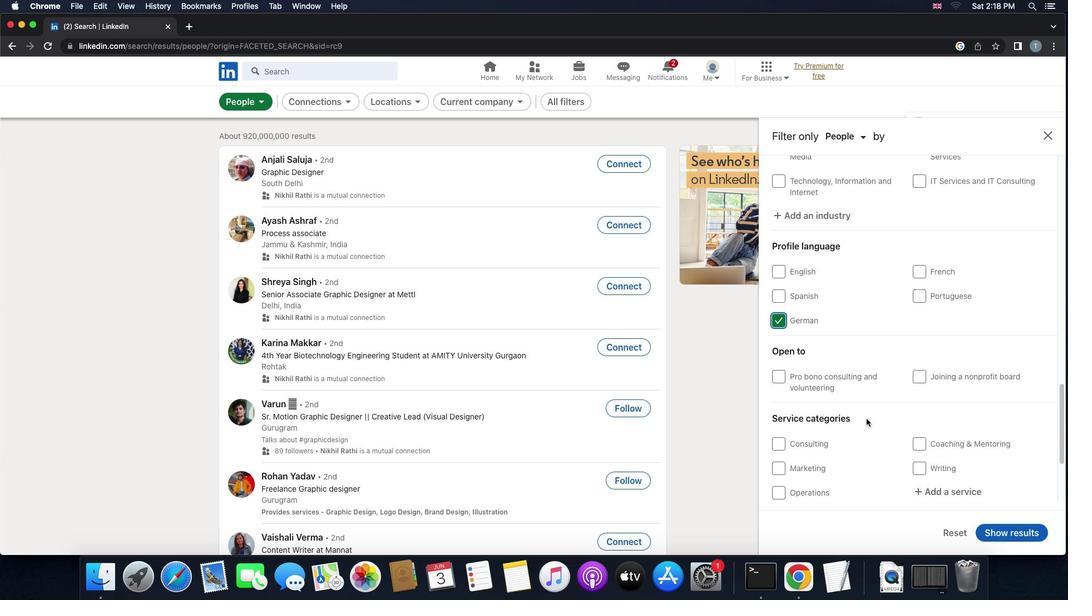 
Action: Mouse moved to (926, 423)
Screenshot: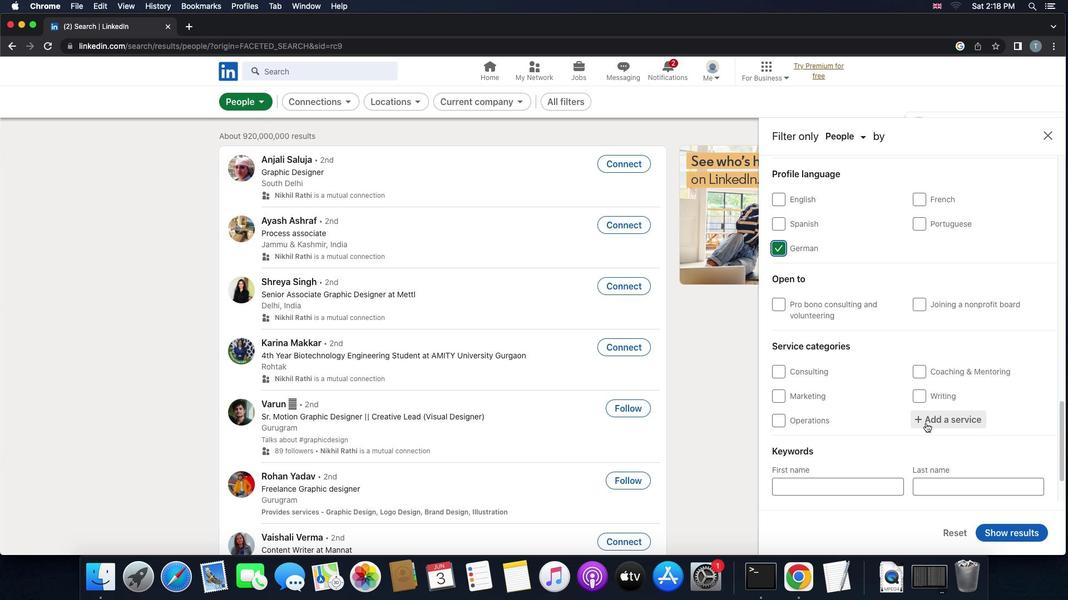 
Action: Mouse pressed left at (926, 423)
Screenshot: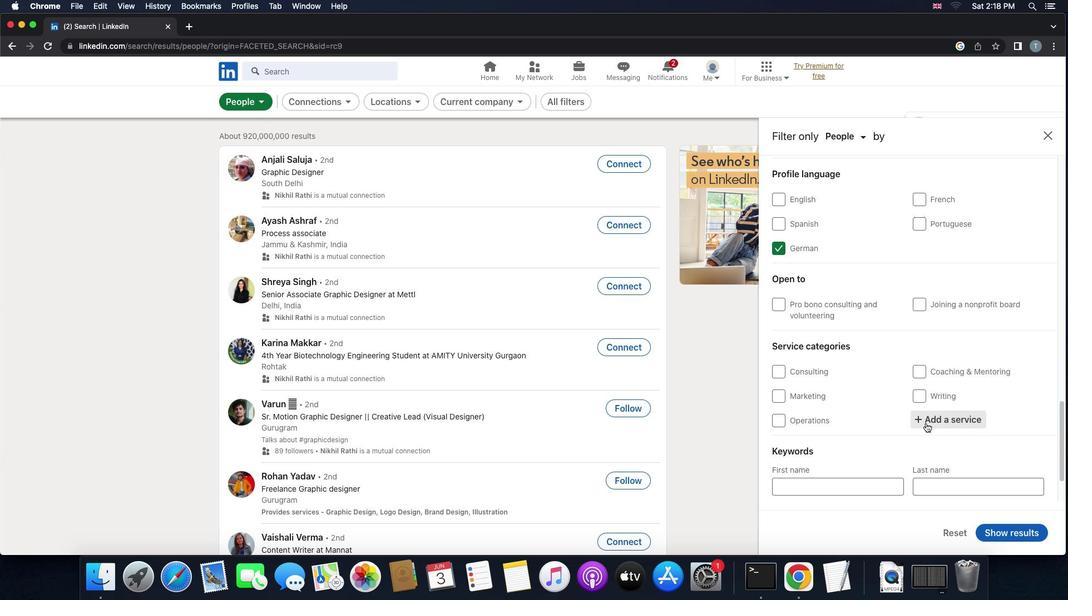 
Action: Mouse moved to (926, 423)
Screenshot: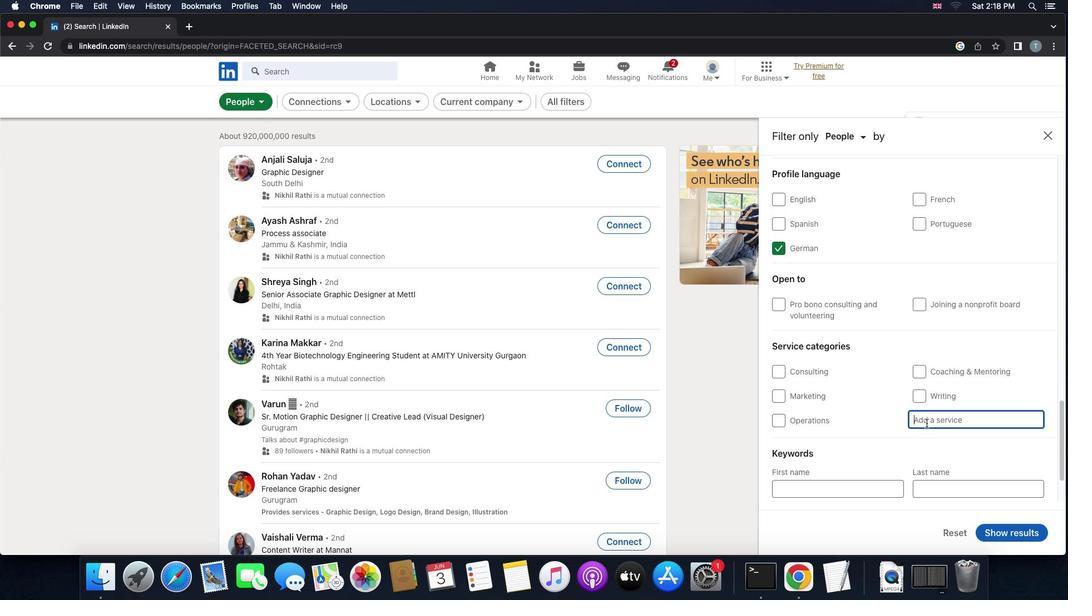 
Action: Key pressed 'w''e''a''l''t''h'Key.space'm''a''n''a''g''e''m''e''n''t'Key.enter
Screenshot: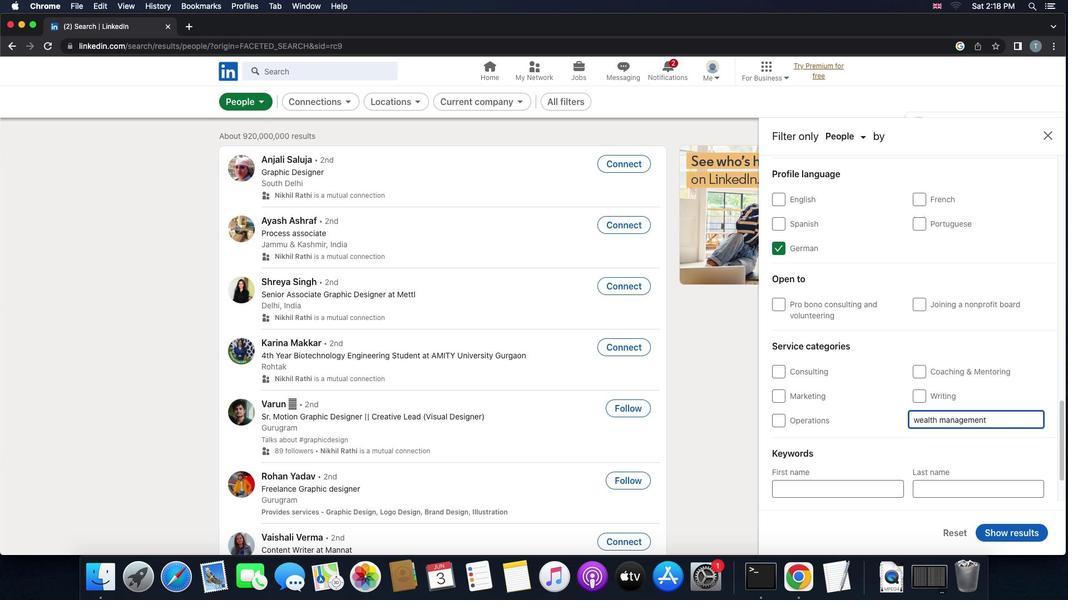 
Action: Mouse moved to (849, 461)
Screenshot: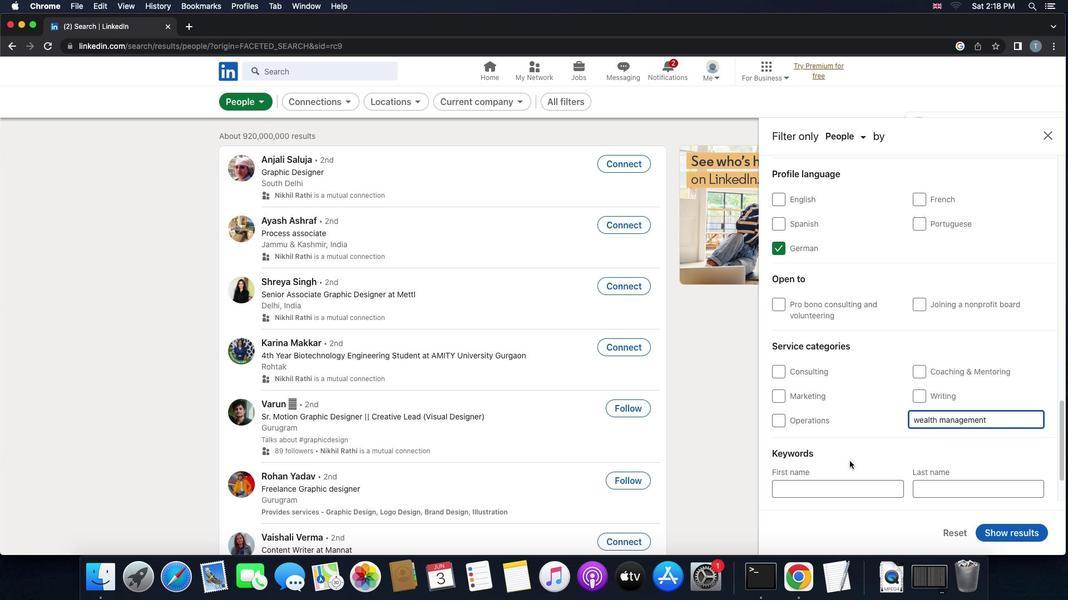 
Action: Mouse scrolled (849, 461) with delta (0, 0)
Screenshot: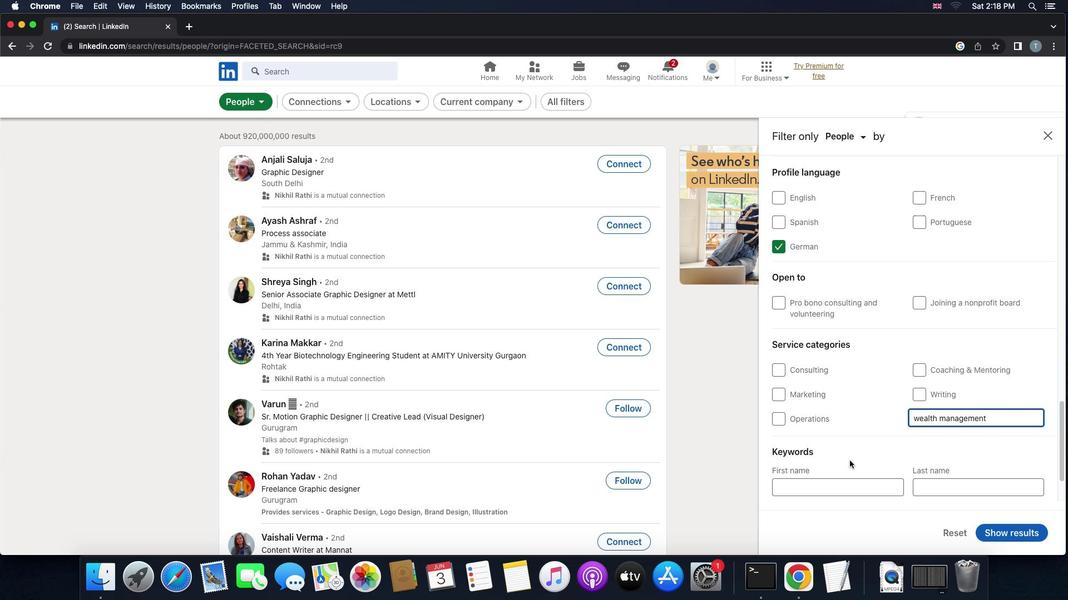 
Action: Mouse moved to (849, 461)
Screenshot: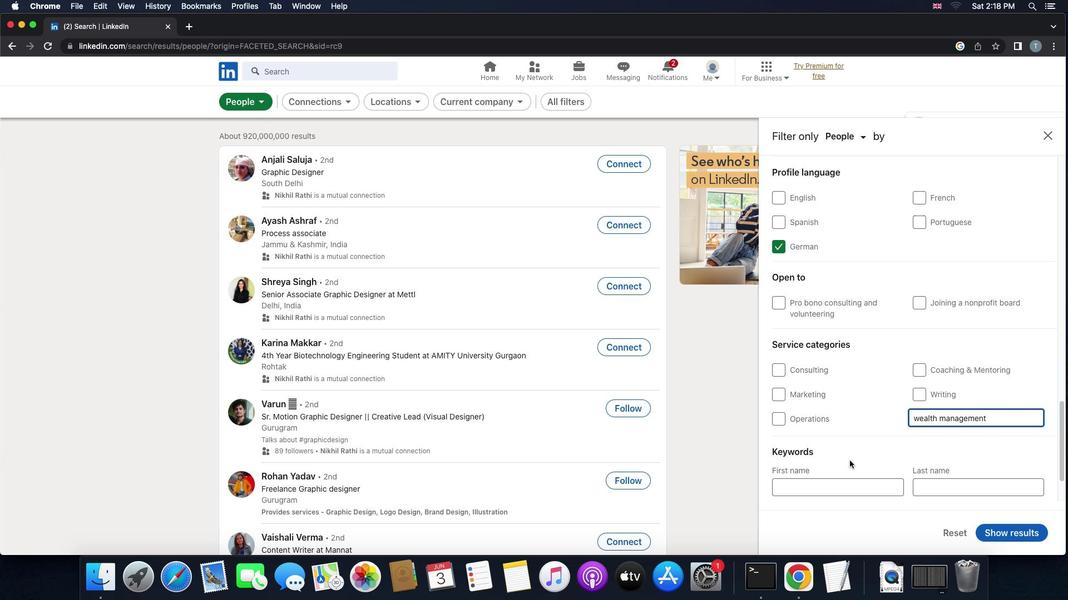 
Action: Mouse scrolled (849, 461) with delta (0, 0)
Screenshot: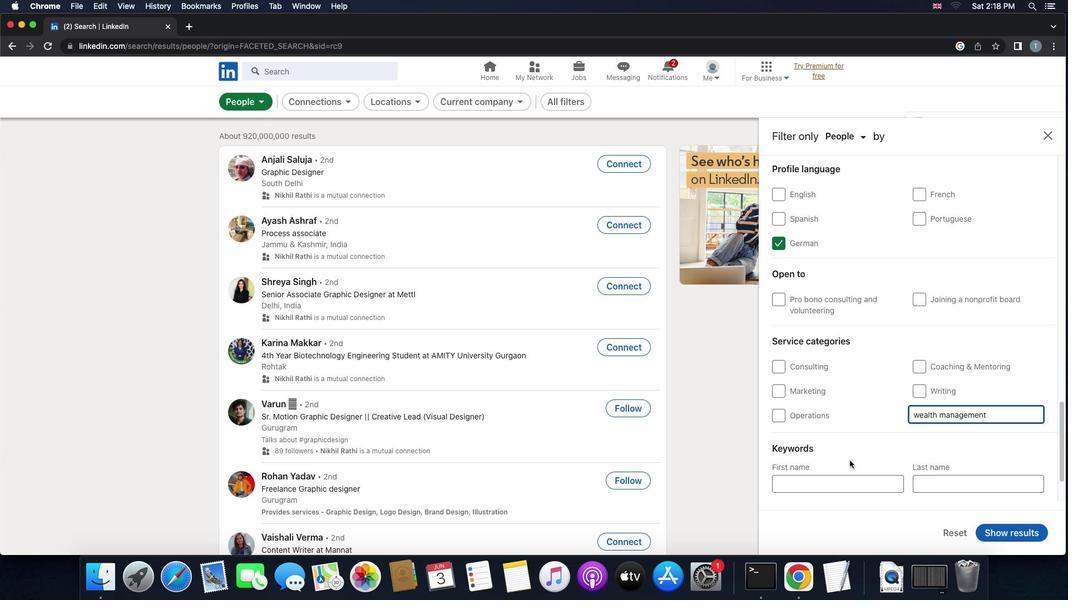 
Action: Mouse moved to (849, 461)
Screenshot: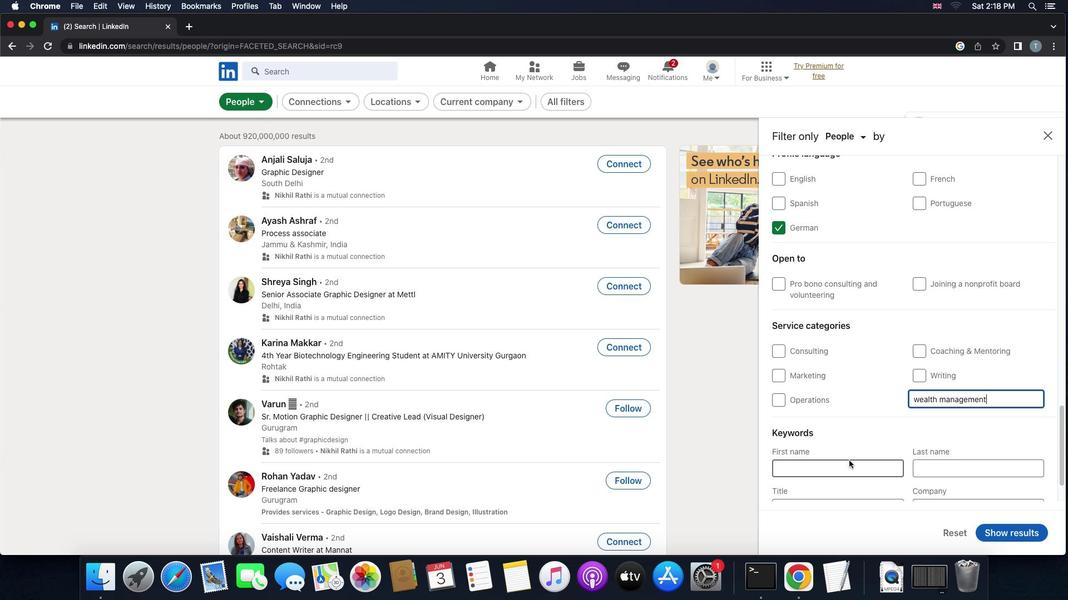 
Action: Mouse scrolled (849, 461) with delta (0, 0)
Screenshot: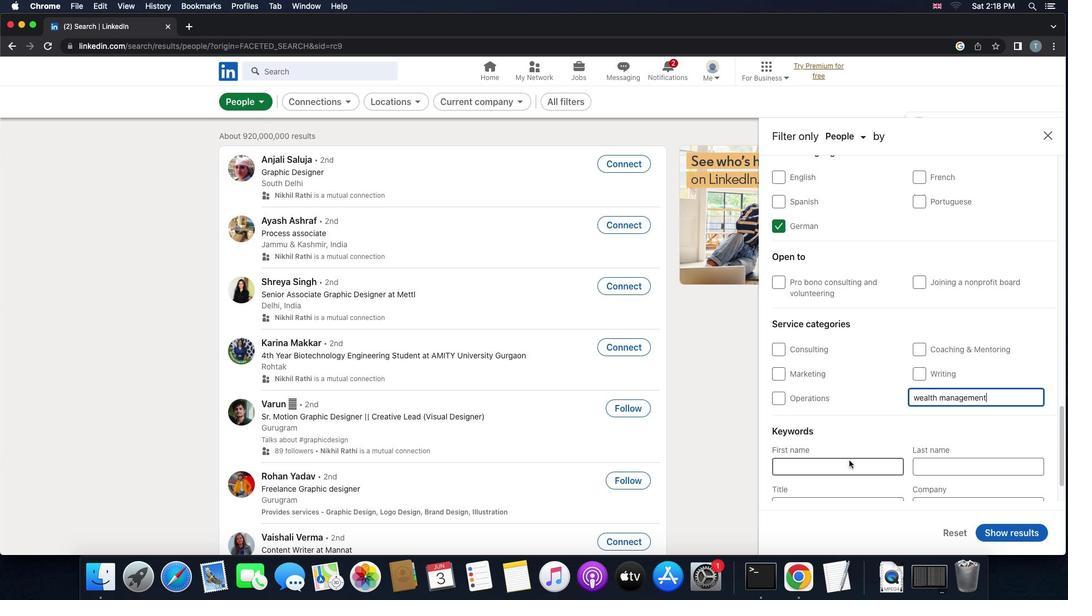 
Action: Mouse scrolled (849, 461) with delta (0, 0)
Screenshot: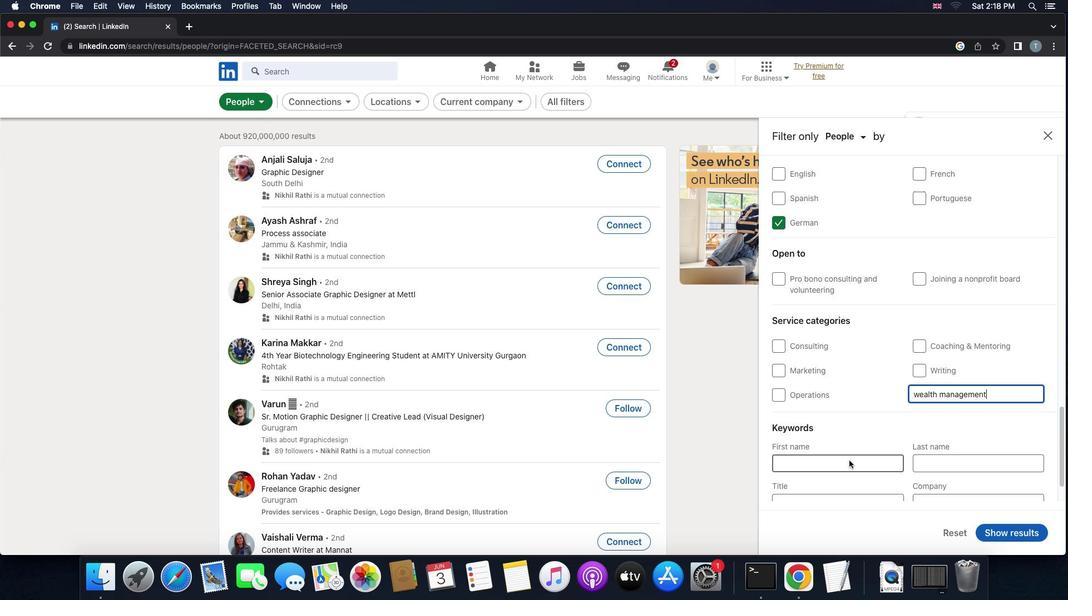 
Action: Mouse scrolled (849, 461) with delta (0, 0)
Screenshot: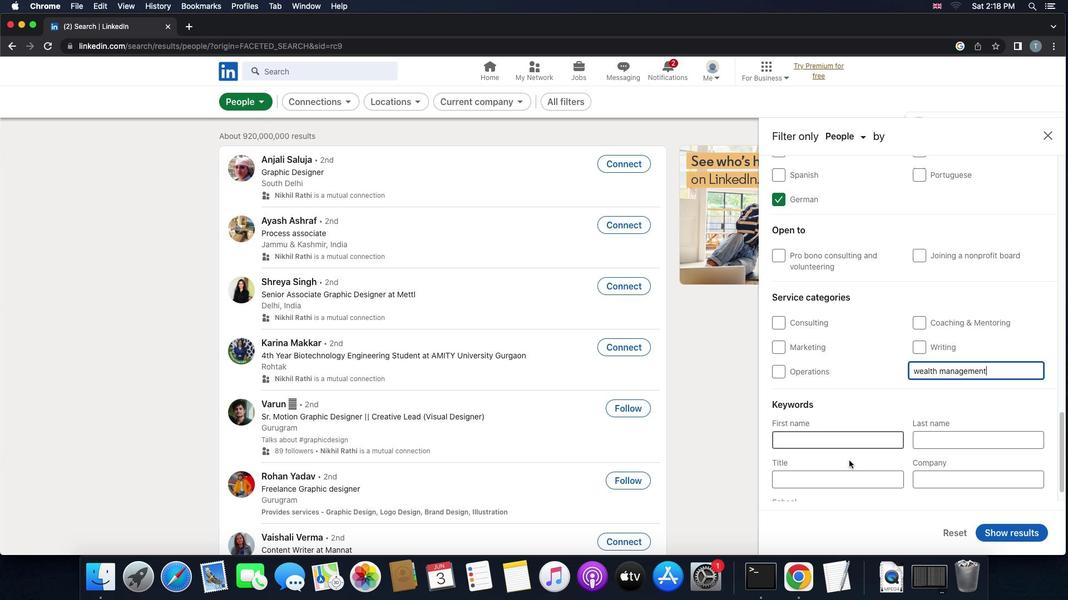 
Action: Mouse moved to (849, 449)
Screenshot: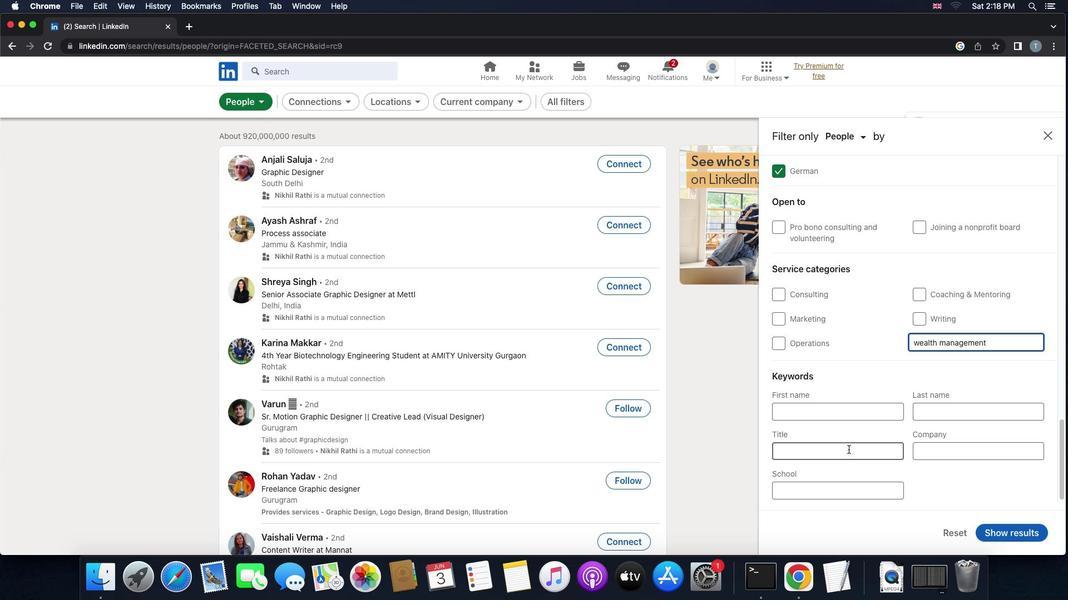 
Action: Mouse pressed left at (849, 449)
Screenshot: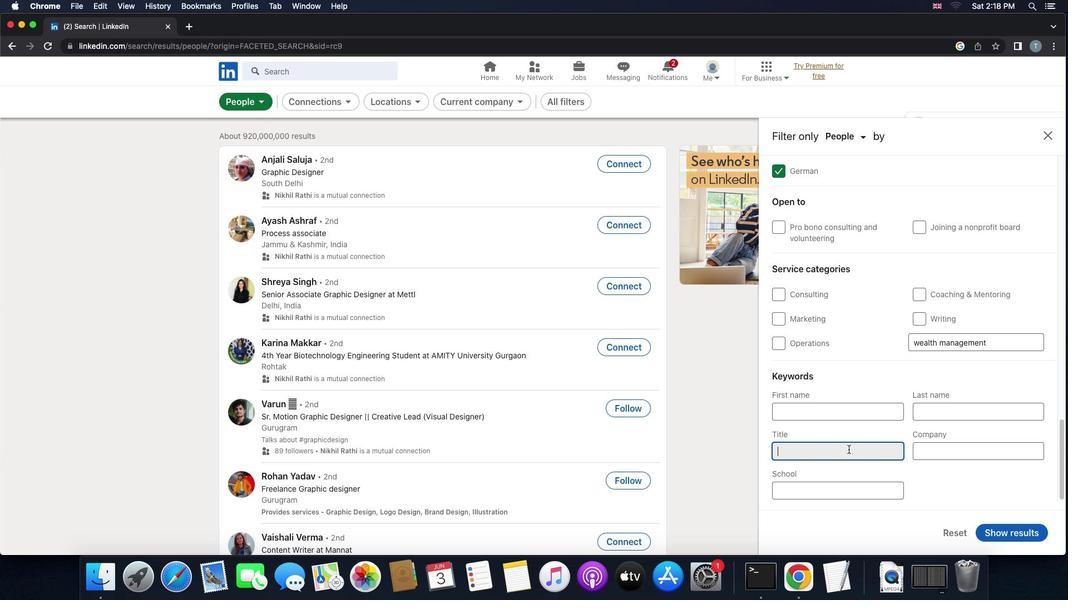 
Action: Mouse moved to (849, 451)
Screenshot: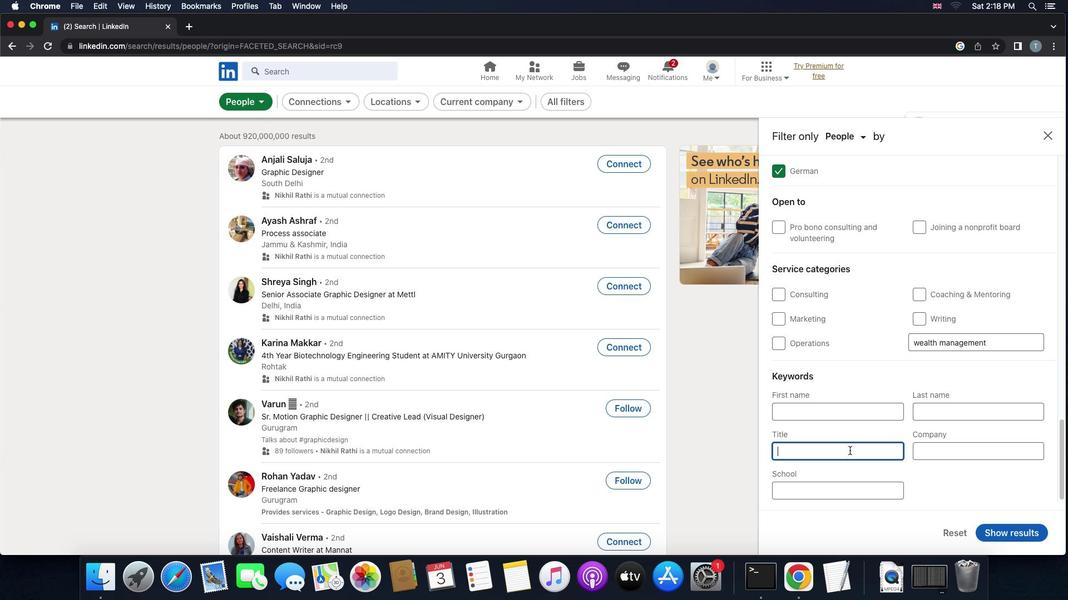 
Action: Key pressed 's''h''e''e''t'Key.space'm''e''t''a''l'Key.space'w''o''r''k''e''r'
Screenshot: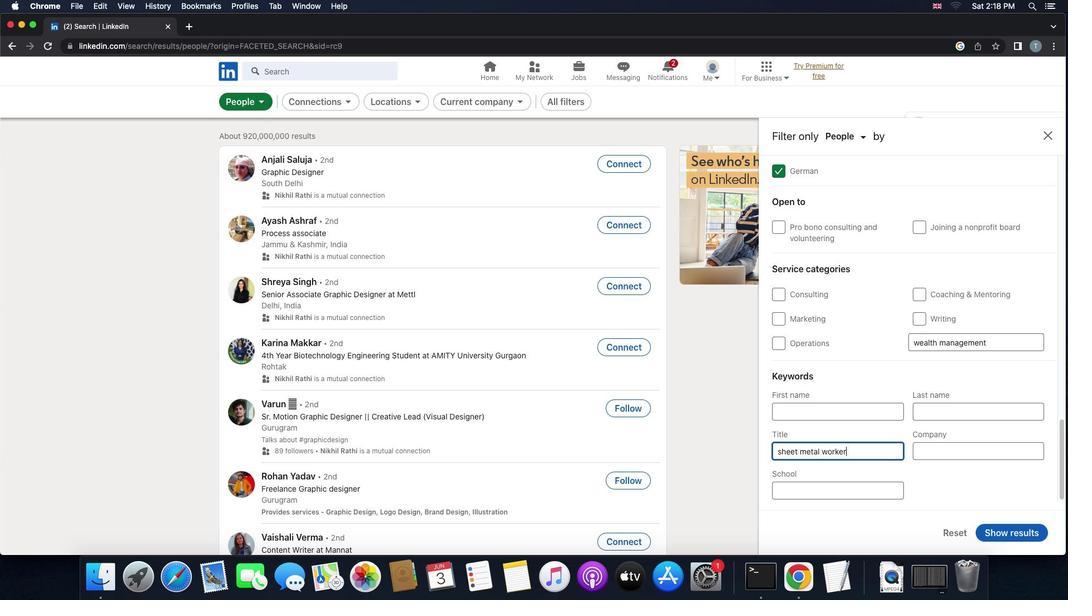 
Action: Mouse moved to (996, 542)
Screenshot: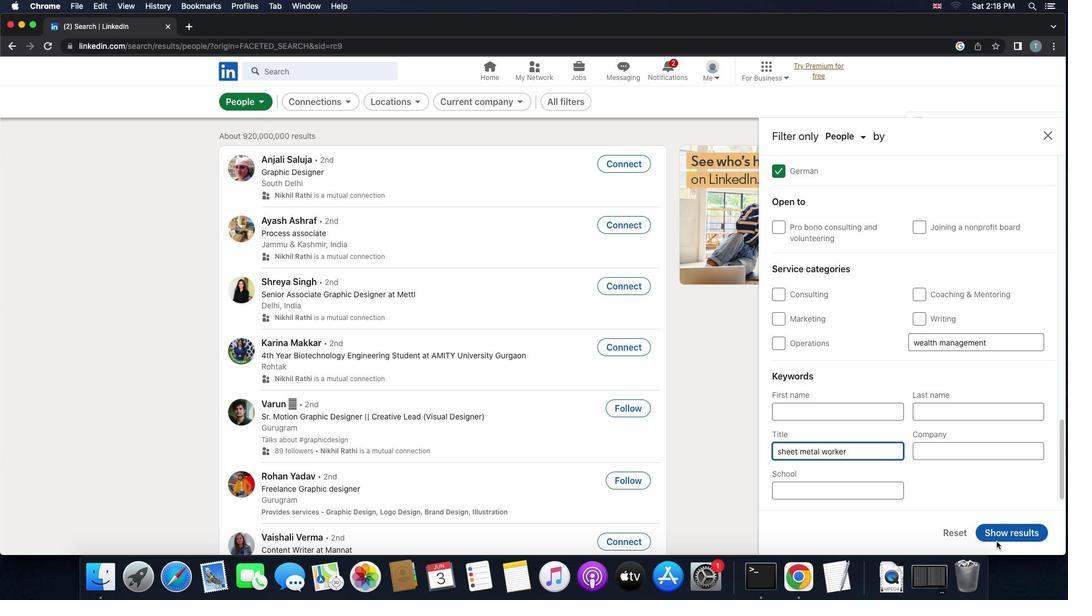 
Action: Mouse pressed left at (996, 542)
Screenshot: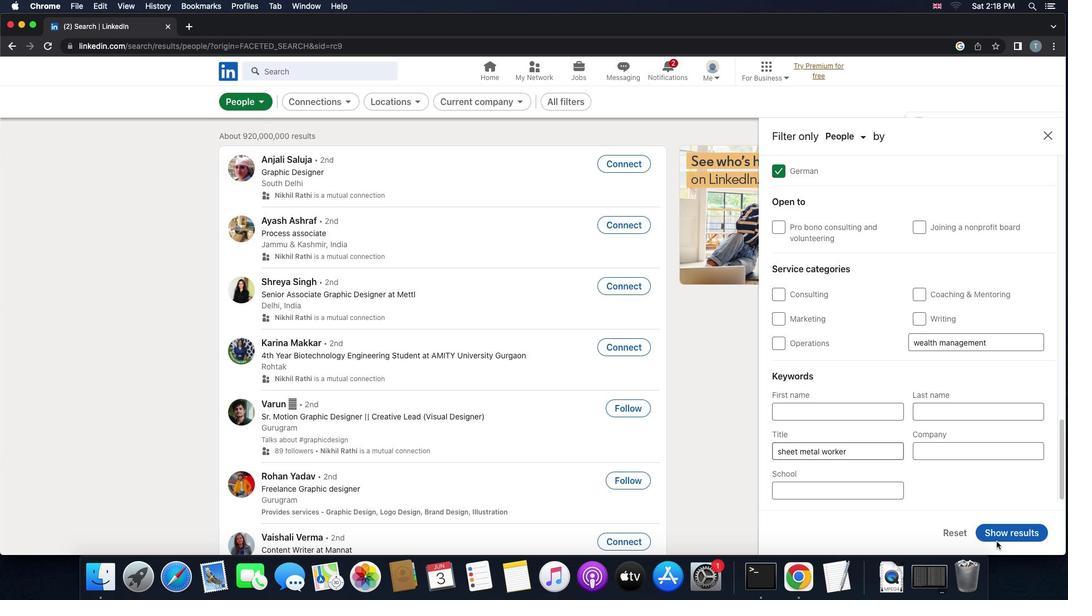 
Action: Mouse moved to (997, 539)
Screenshot: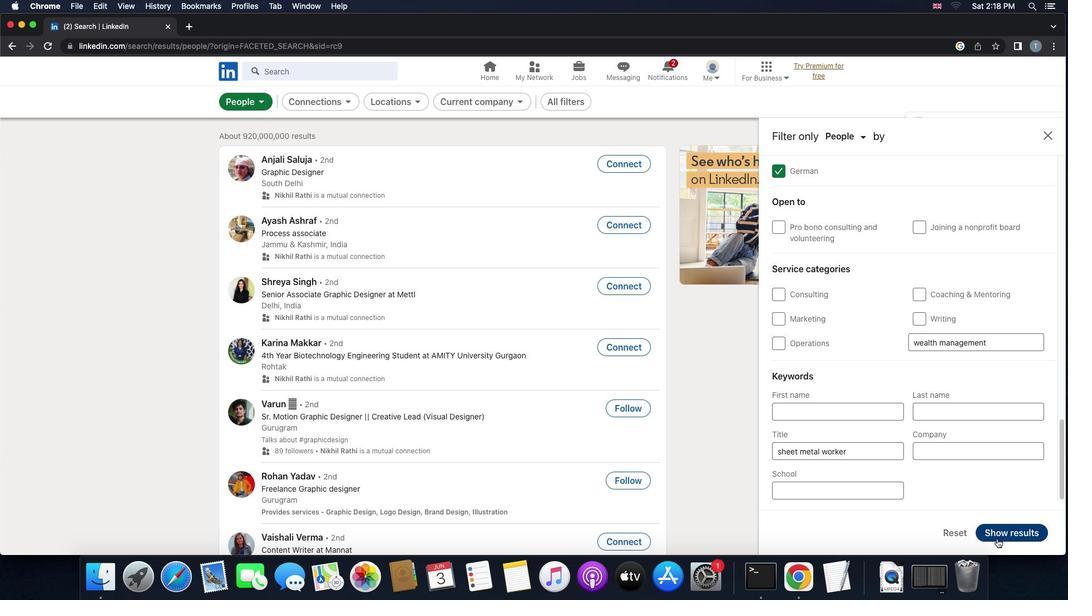 
Action: Mouse pressed left at (997, 539)
Screenshot: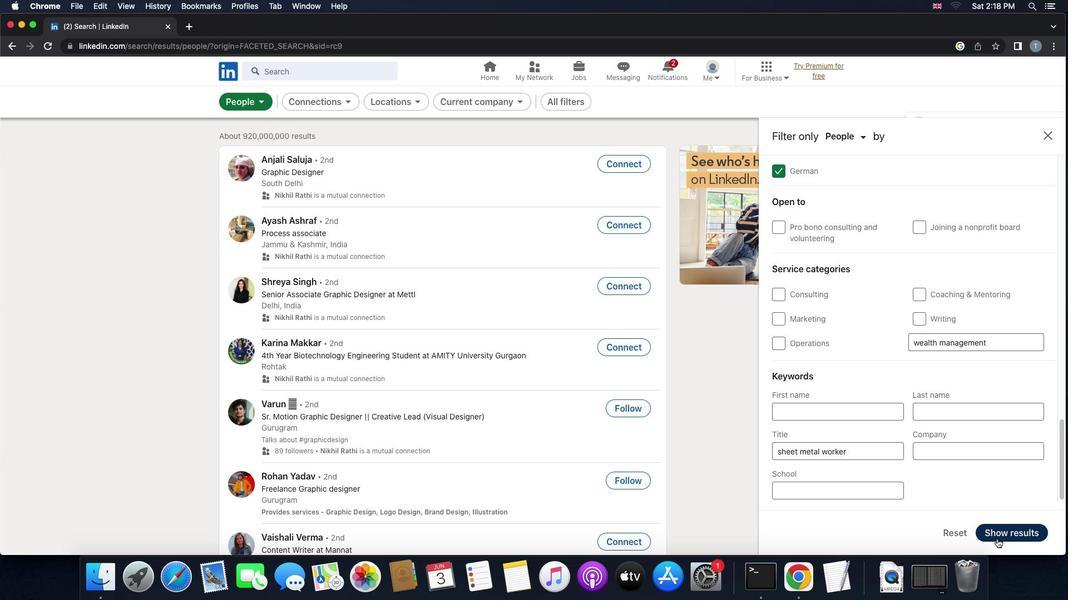 
Action: Mouse moved to (997, 538)
Screenshot: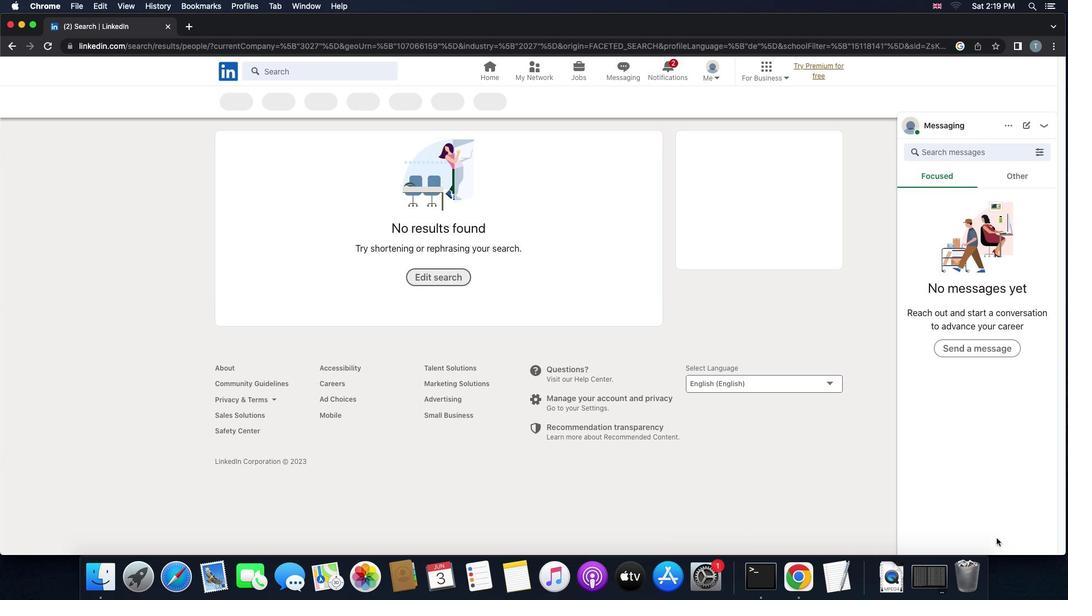 
